 Task: Use LinkedIn to find people with the title 'Graphic Designer' who offer 'Computer Repair' services, are located in 'Zhangjiakou, Hebei, China', attended 'Kristu Jayanti College Autonomous', work in 'Applications, Electrical, and Electronic' industry, talk about '#customerrelations', and are currently at 'Urban Ladder'.
Action: Mouse moved to (631, 78)
Screenshot: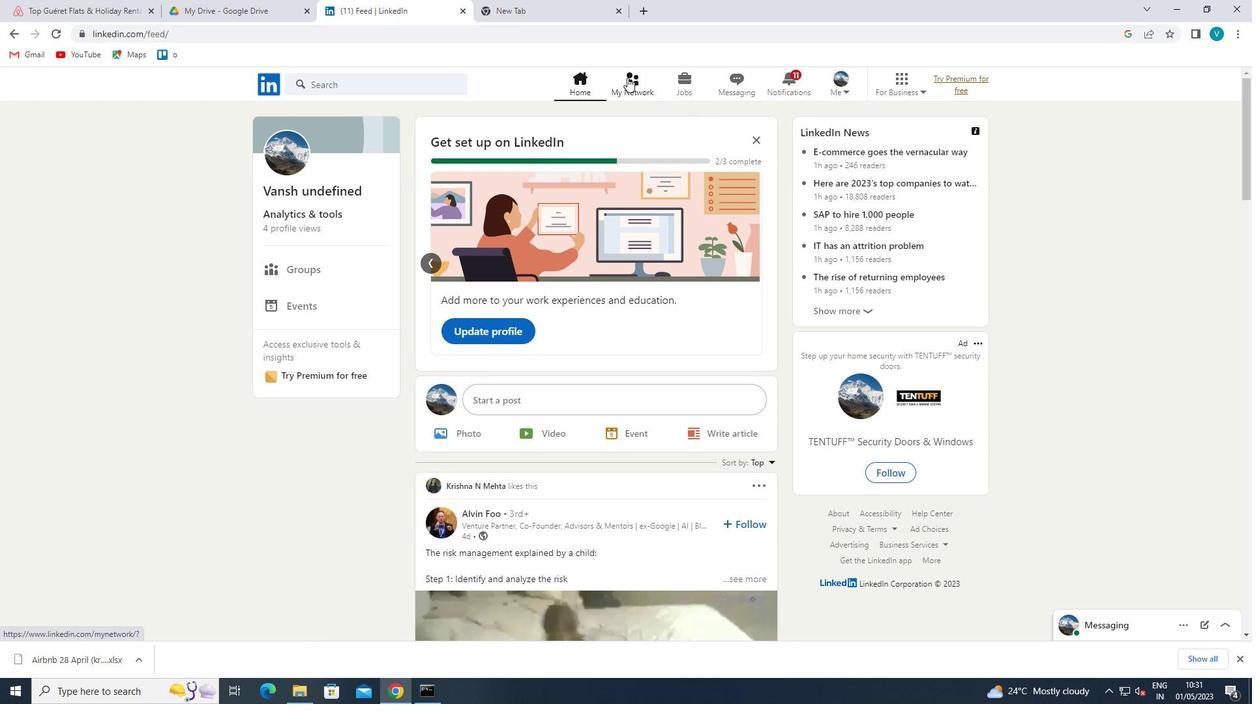 
Action: Mouse pressed left at (631, 78)
Screenshot: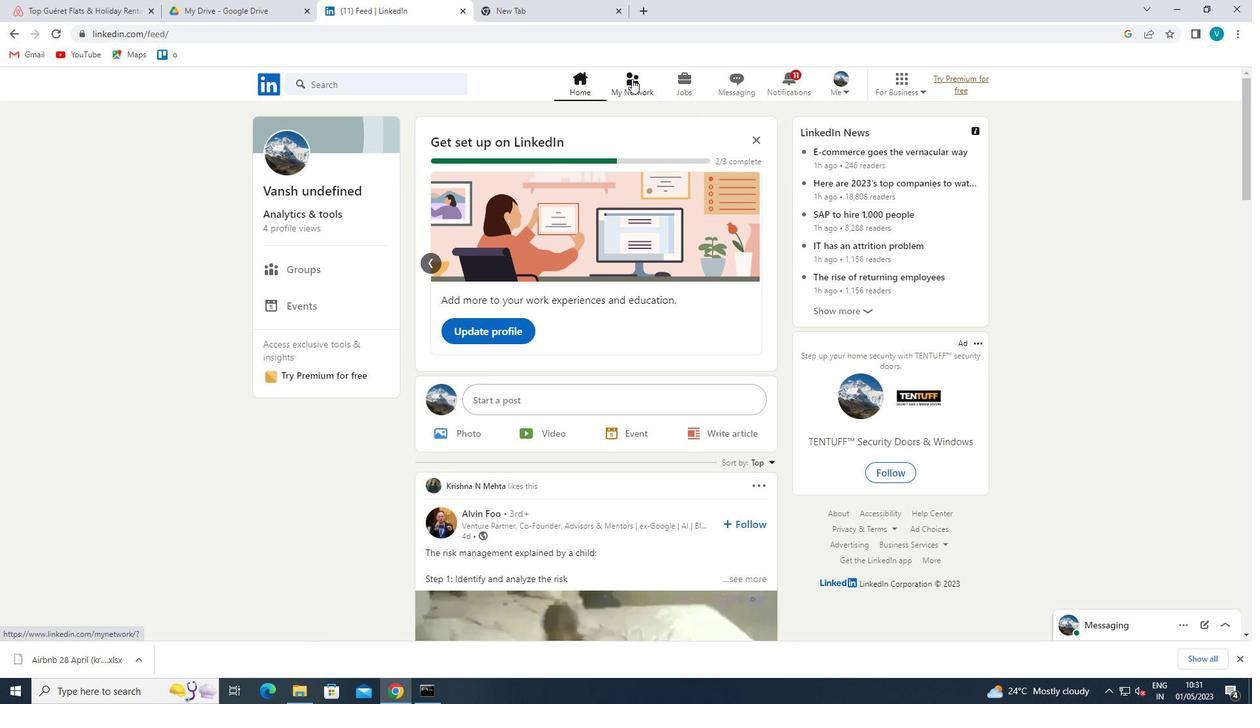 
Action: Mouse moved to (363, 150)
Screenshot: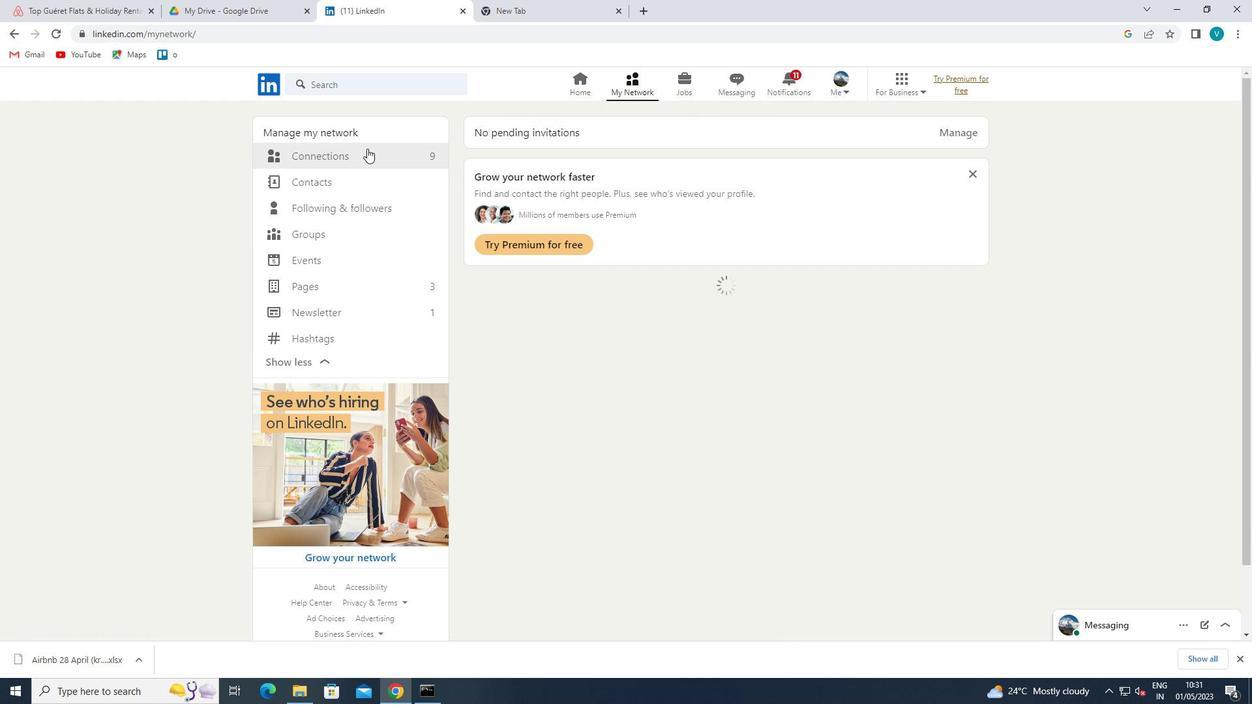 
Action: Mouse pressed left at (363, 150)
Screenshot: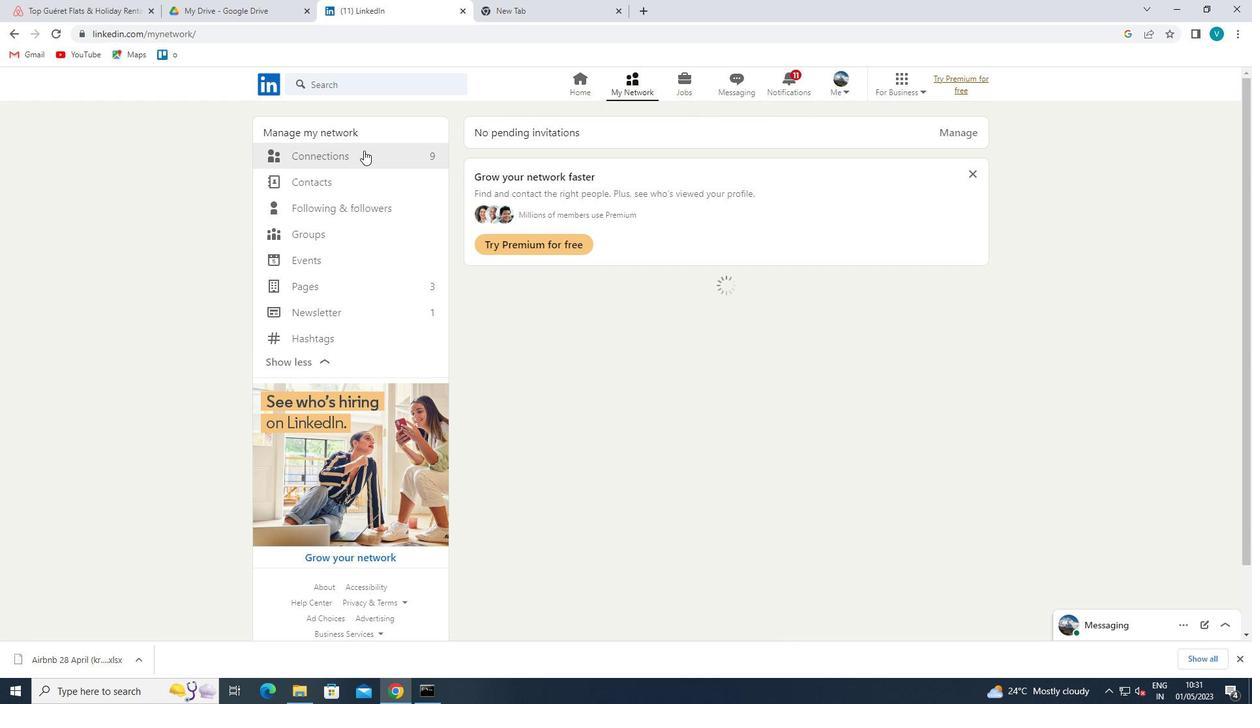 
Action: Mouse moved to (697, 155)
Screenshot: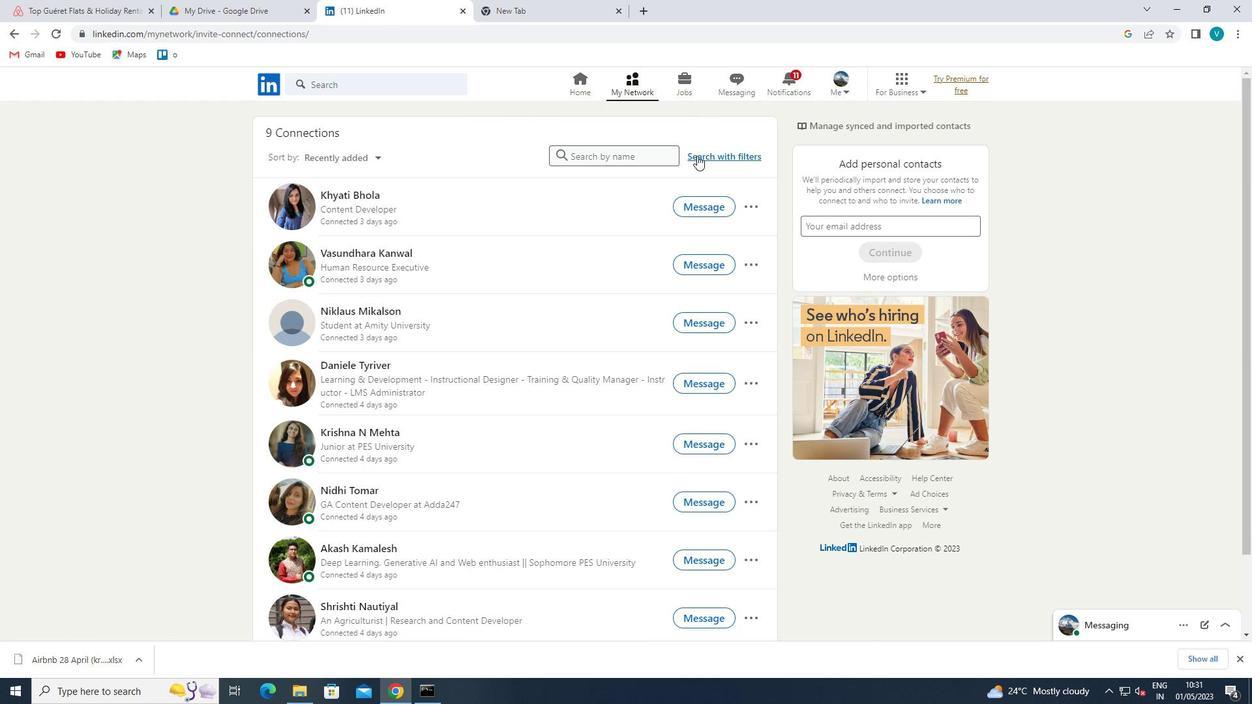 
Action: Mouse pressed left at (697, 155)
Screenshot: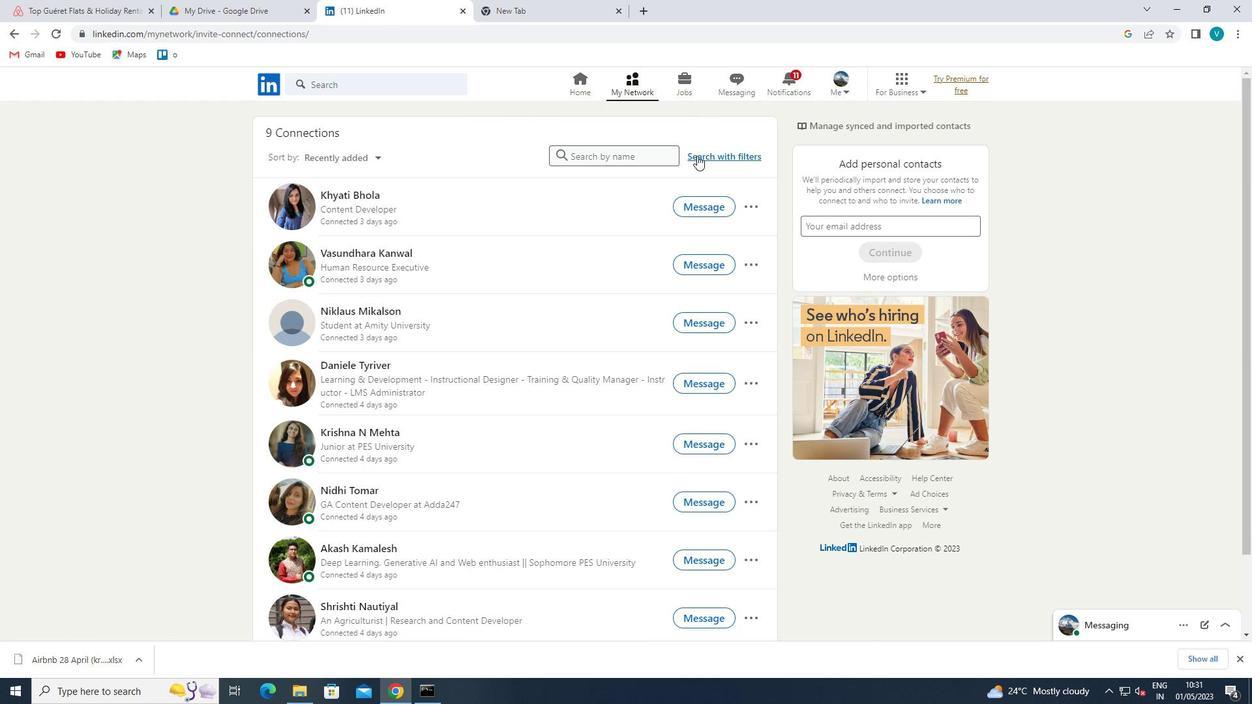 
Action: Mouse moved to (614, 123)
Screenshot: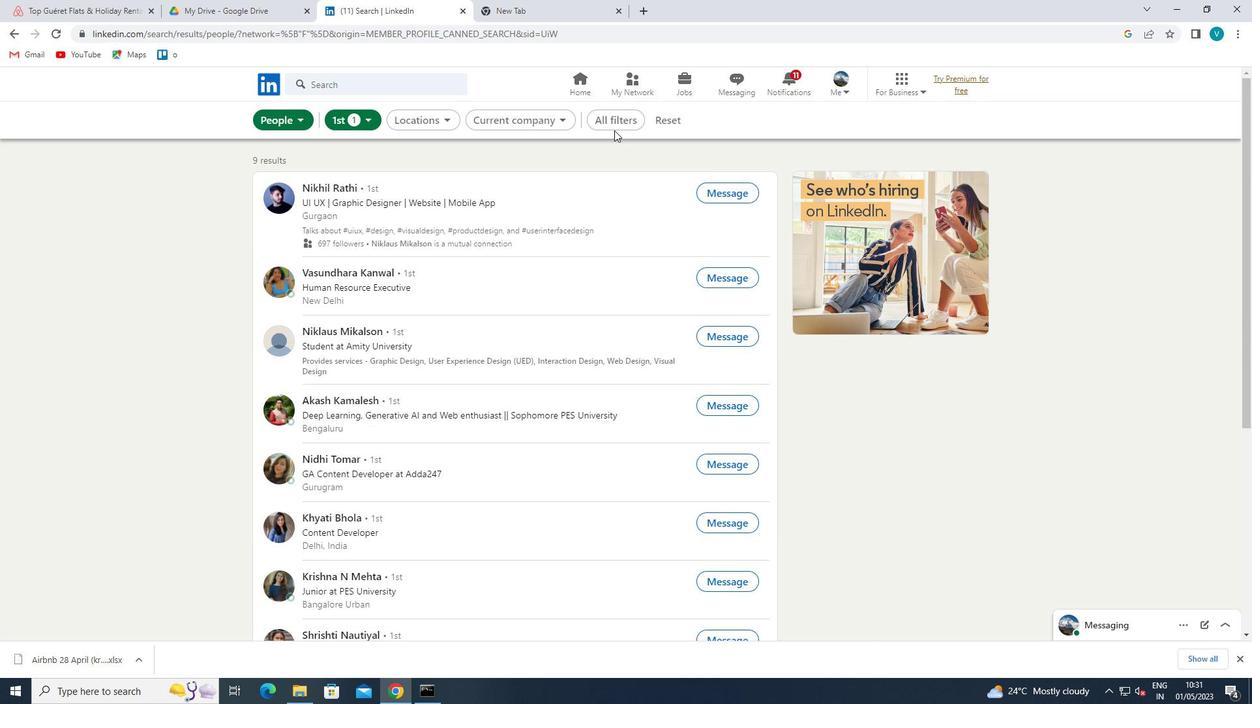 
Action: Mouse pressed left at (614, 123)
Screenshot: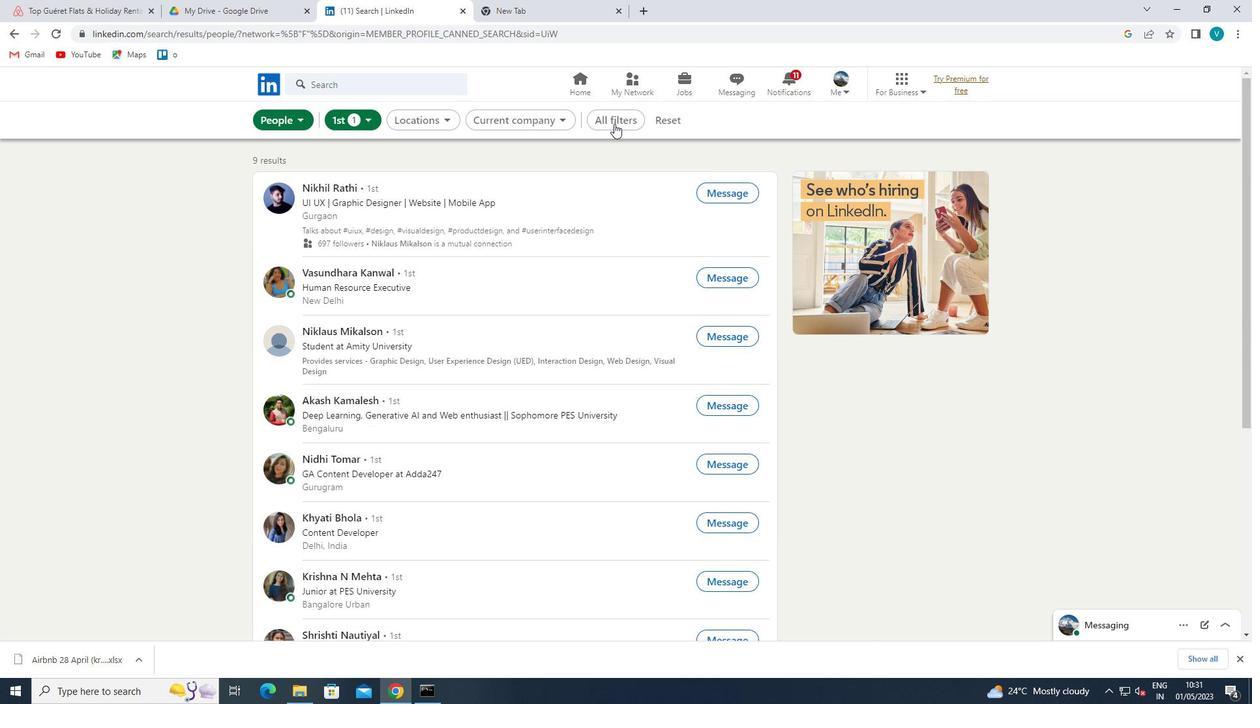 
Action: Mouse moved to (1021, 377)
Screenshot: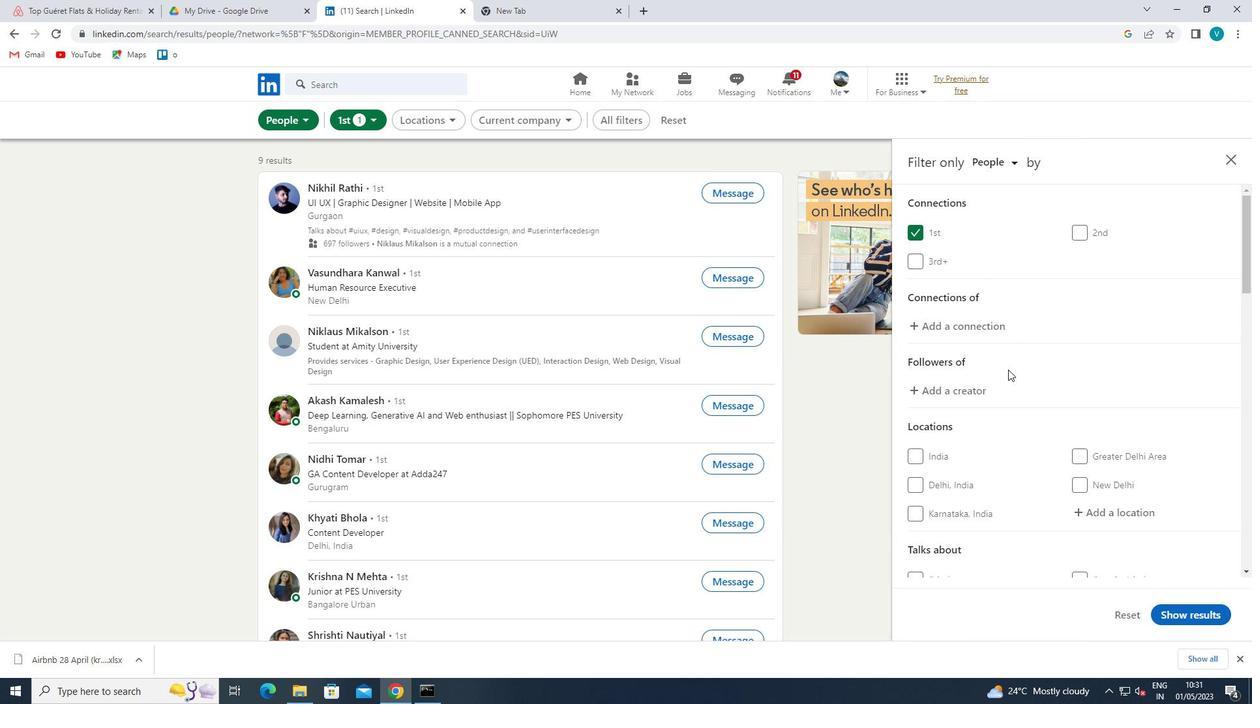 
Action: Mouse scrolled (1021, 376) with delta (0, 0)
Screenshot: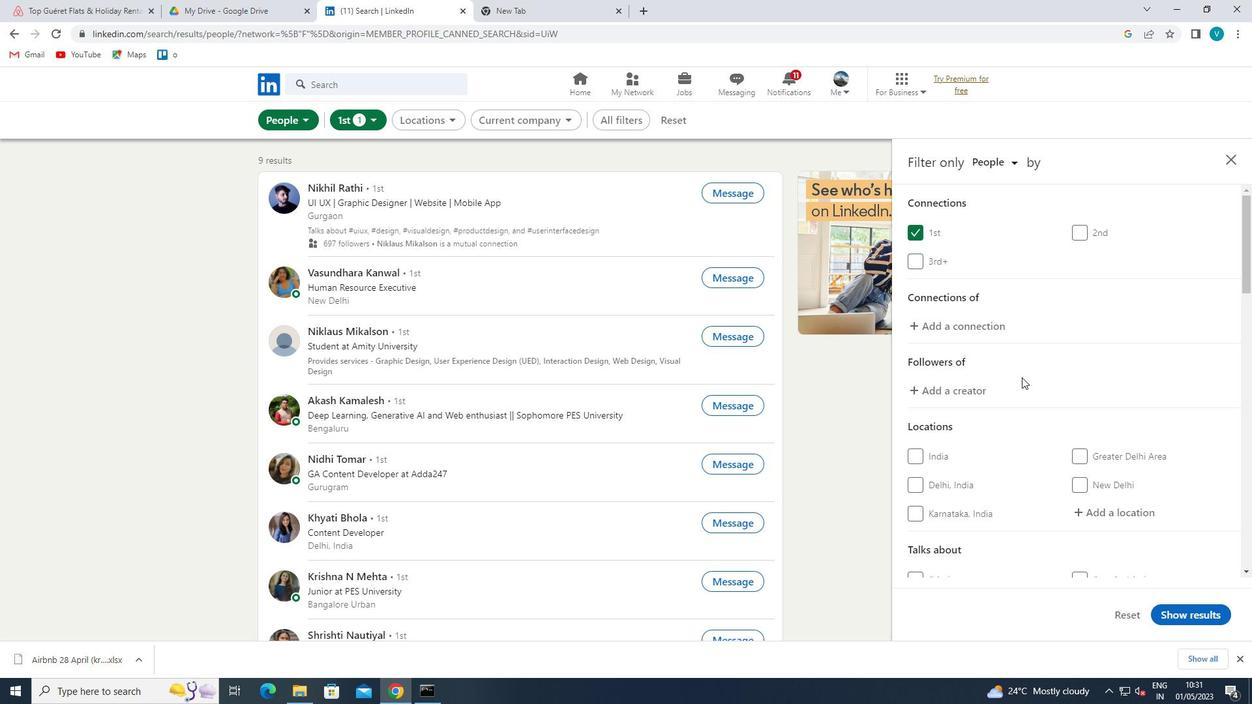 
Action: Mouse moved to (1127, 438)
Screenshot: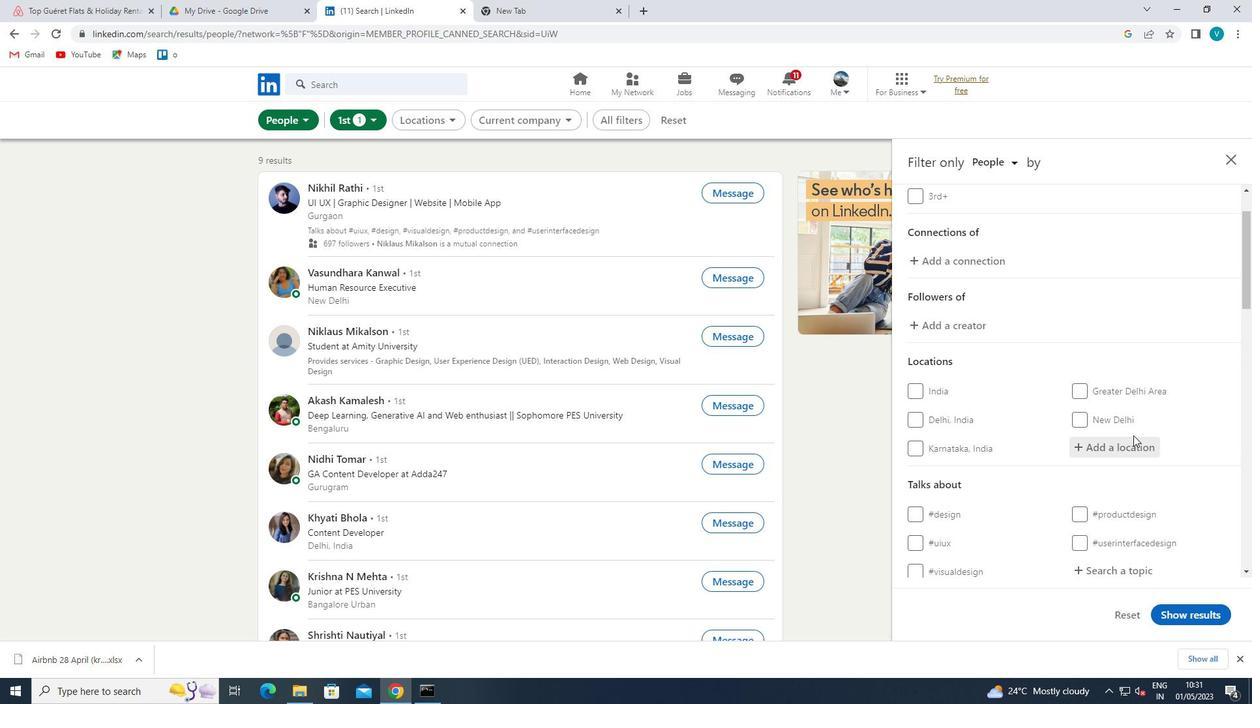 
Action: Mouse pressed left at (1127, 438)
Screenshot: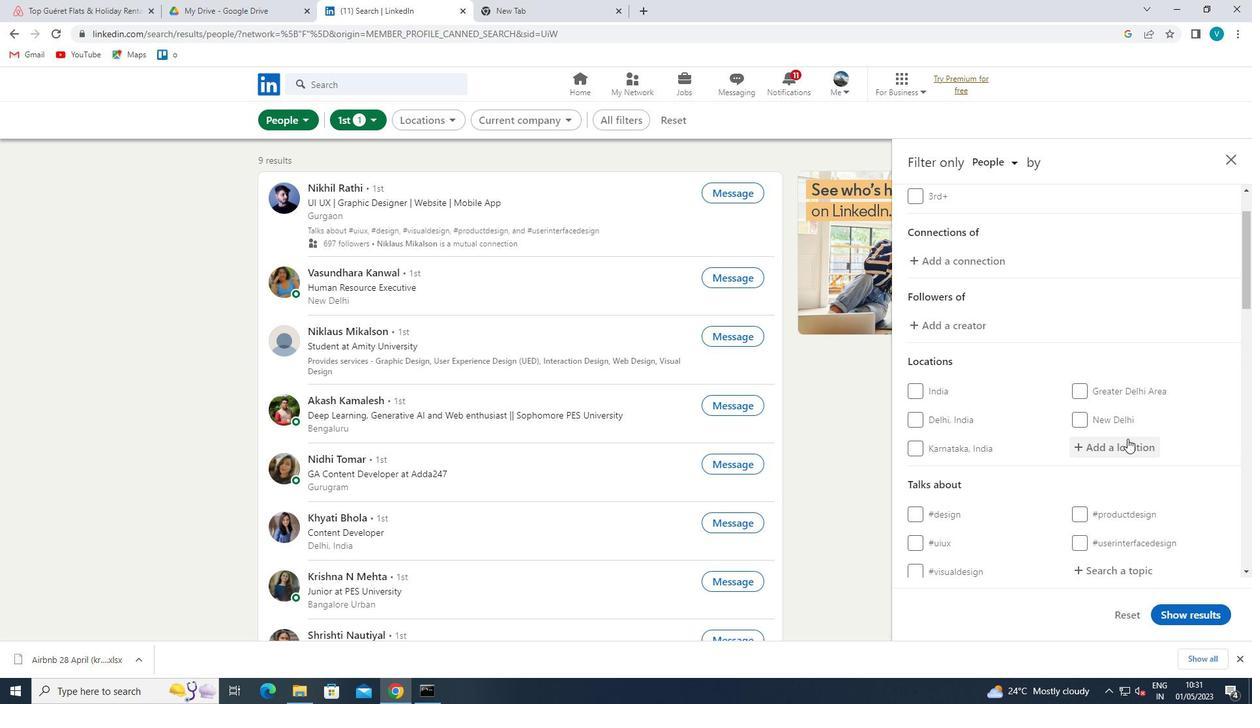 
Action: Mouse moved to (562, 280)
Screenshot: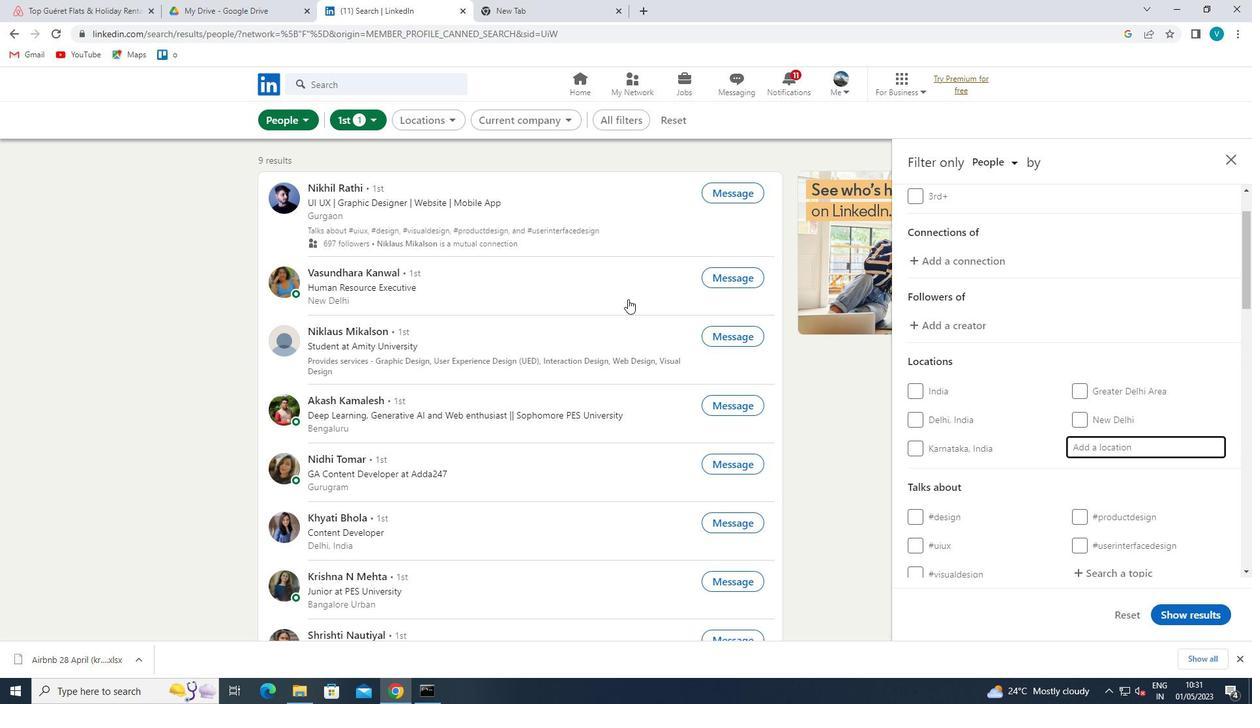 
Action: Key pressed <Key.shift>ZHANG
Screenshot: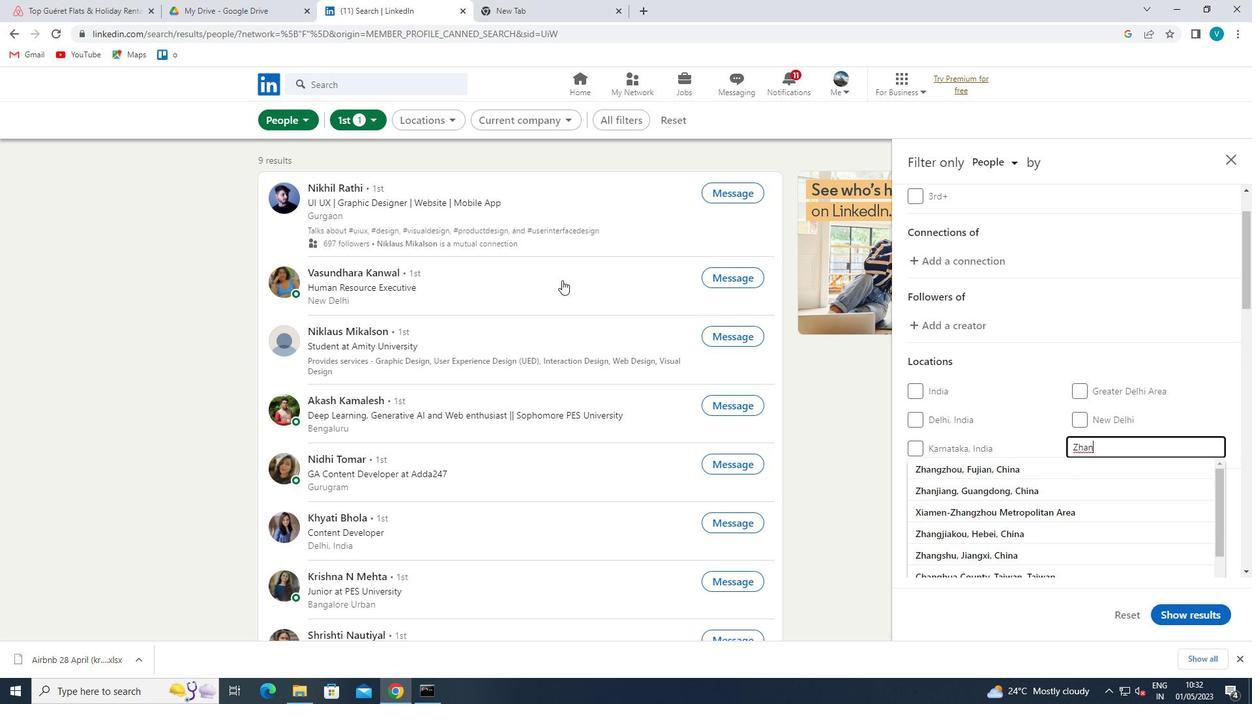 
Action: Mouse moved to (562, 280)
Screenshot: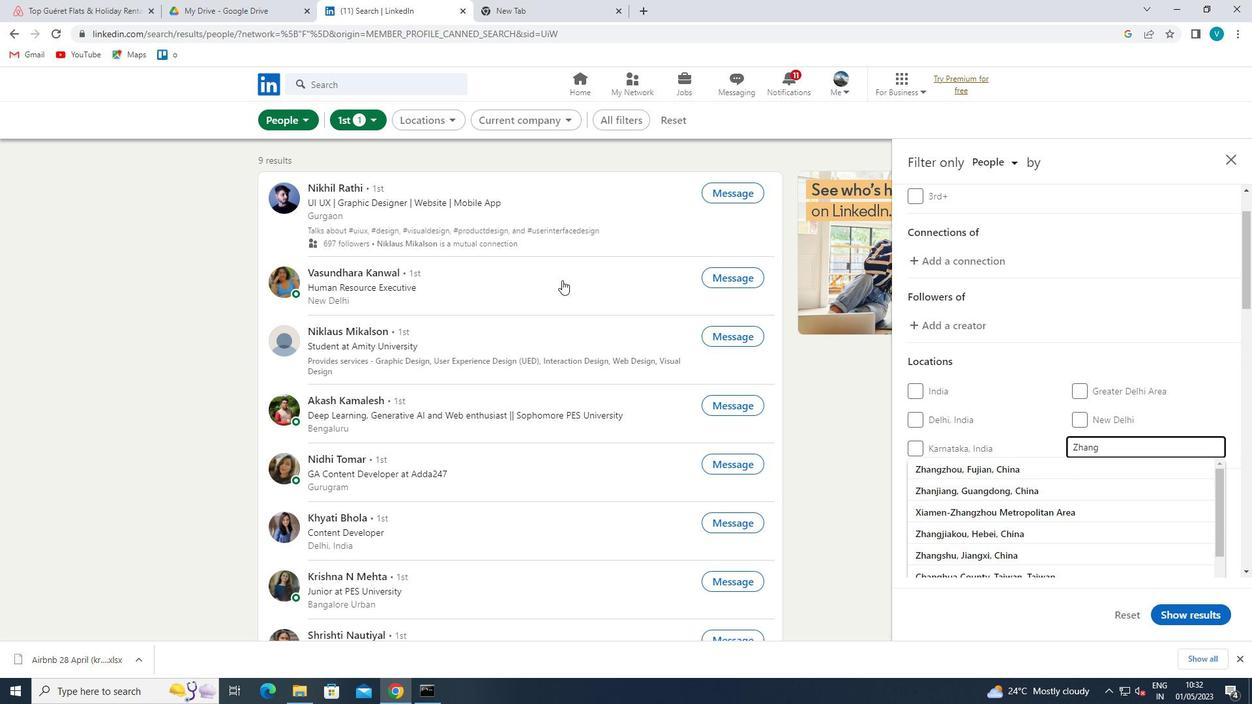 
Action: Key pressed H<Key.backspace>JIAKOU
Screenshot: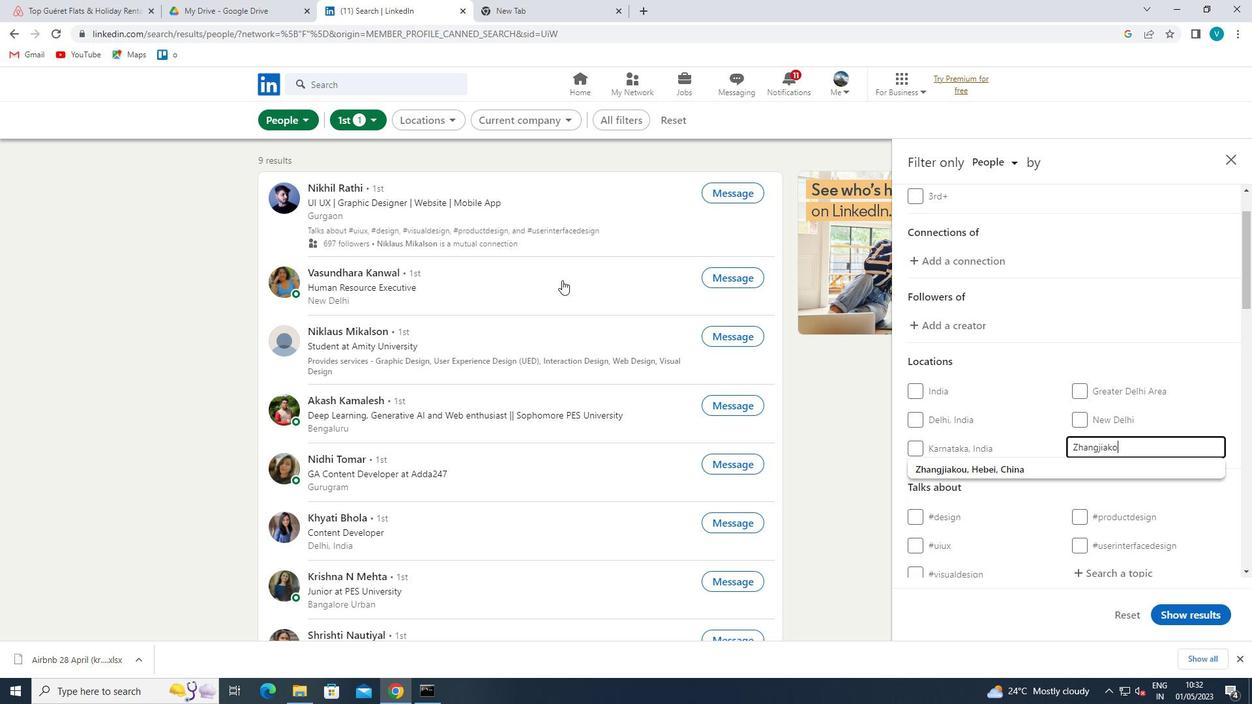 
Action: Mouse moved to (1021, 470)
Screenshot: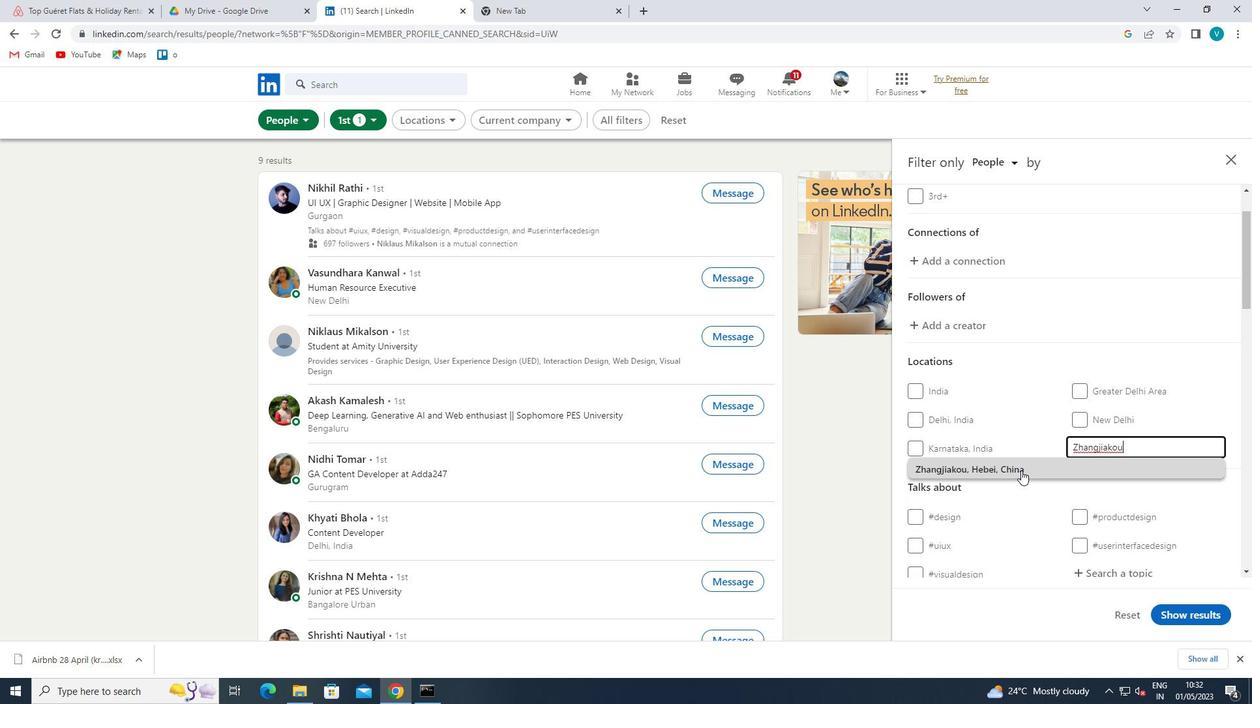 
Action: Mouse pressed left at (1021, 470)
Screenshot: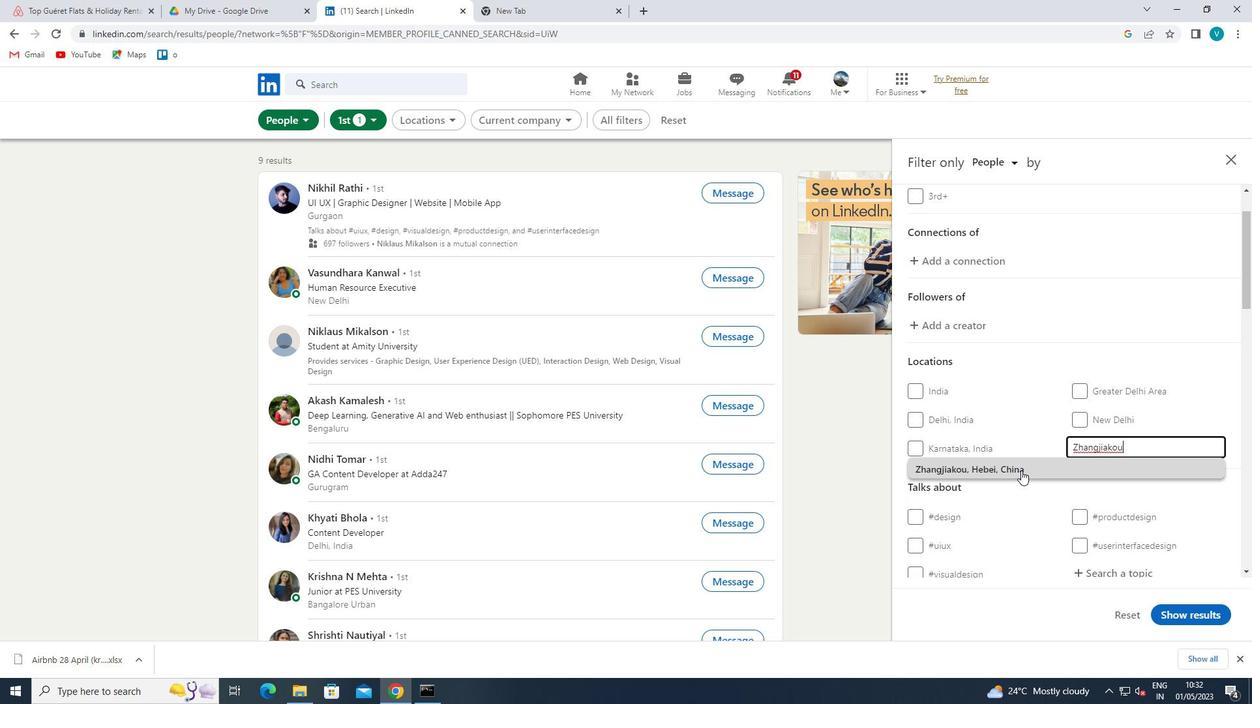 
Action: Mouse moved to (1027, 466)
Screenshot: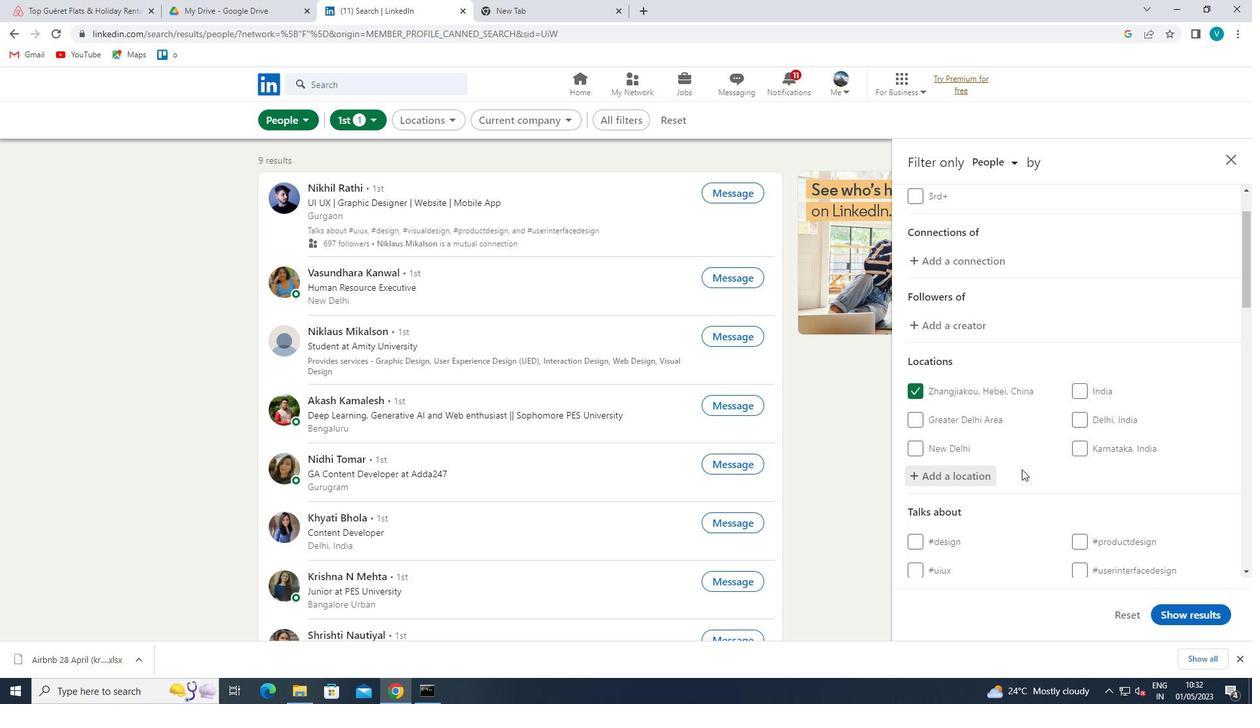 
Action: Mouse scrolled (1027, 465) with delta (0, 0)
Screenshot: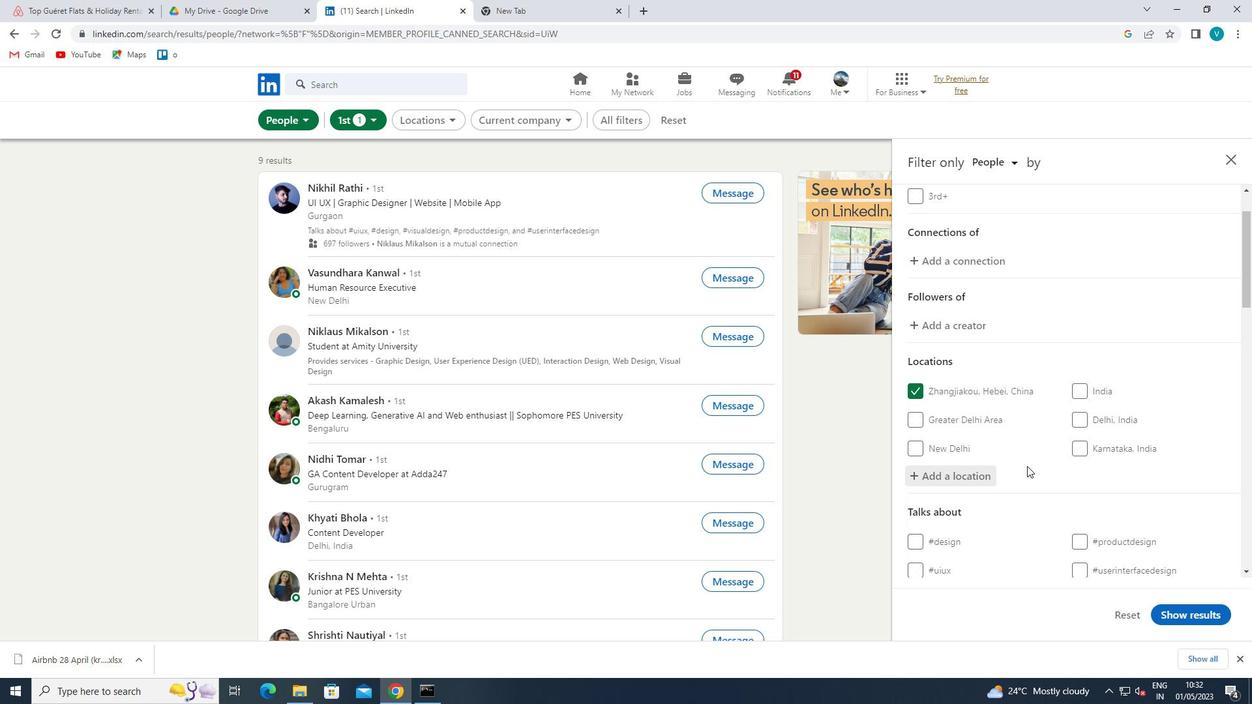 
Action: Mouse scrolled (1027, 465) with delta (0, 0)
Screenshot: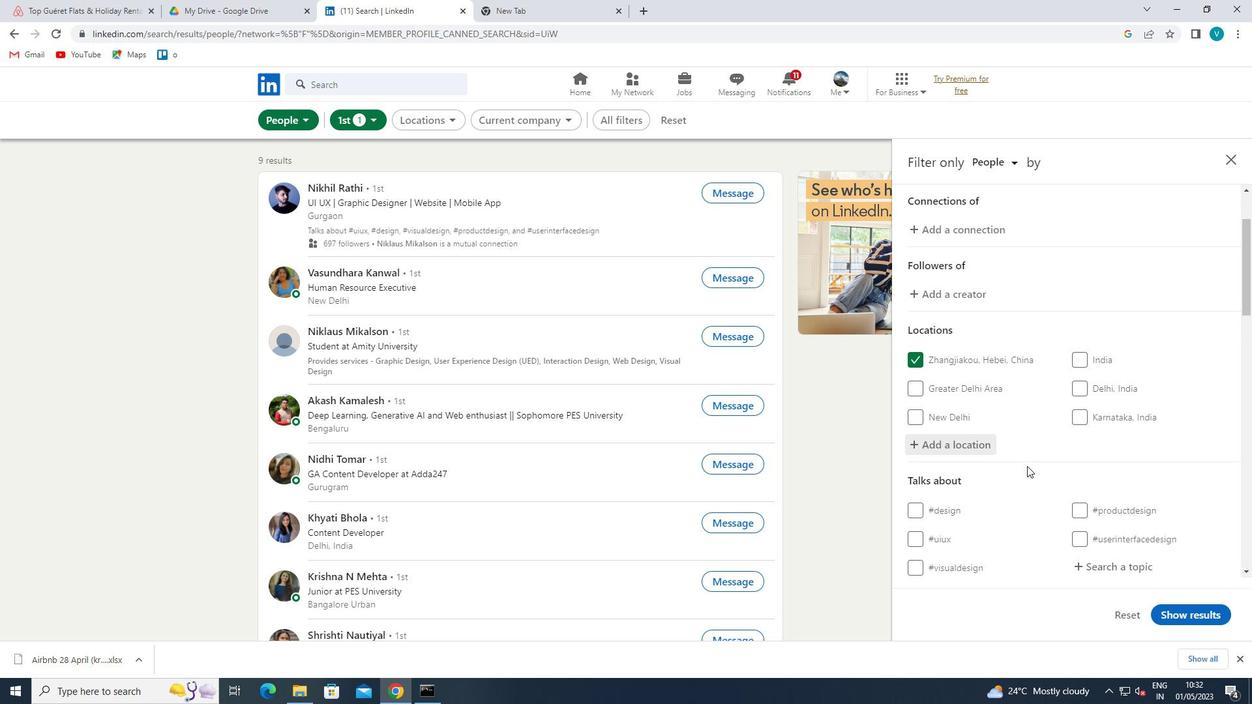 
Action: Mouse moved to (1111, 457)
Screenshot: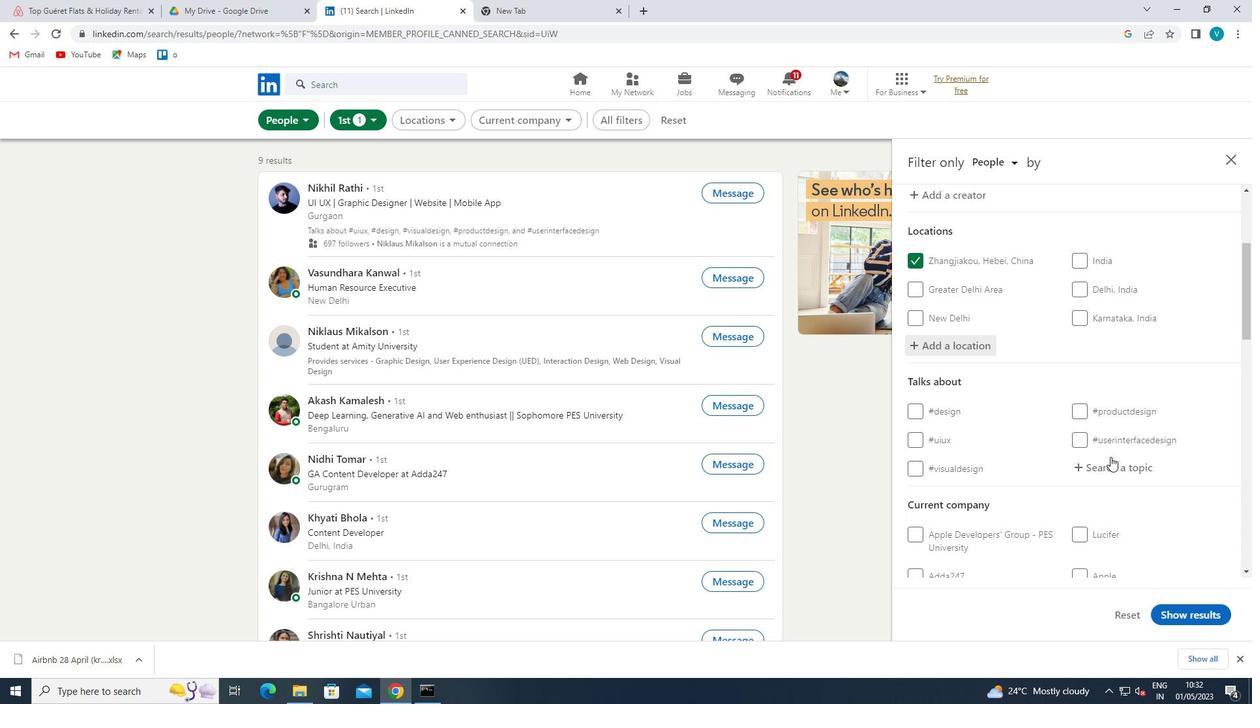 
Action: Mouse pressed left at (1111, 457)
Screenshot: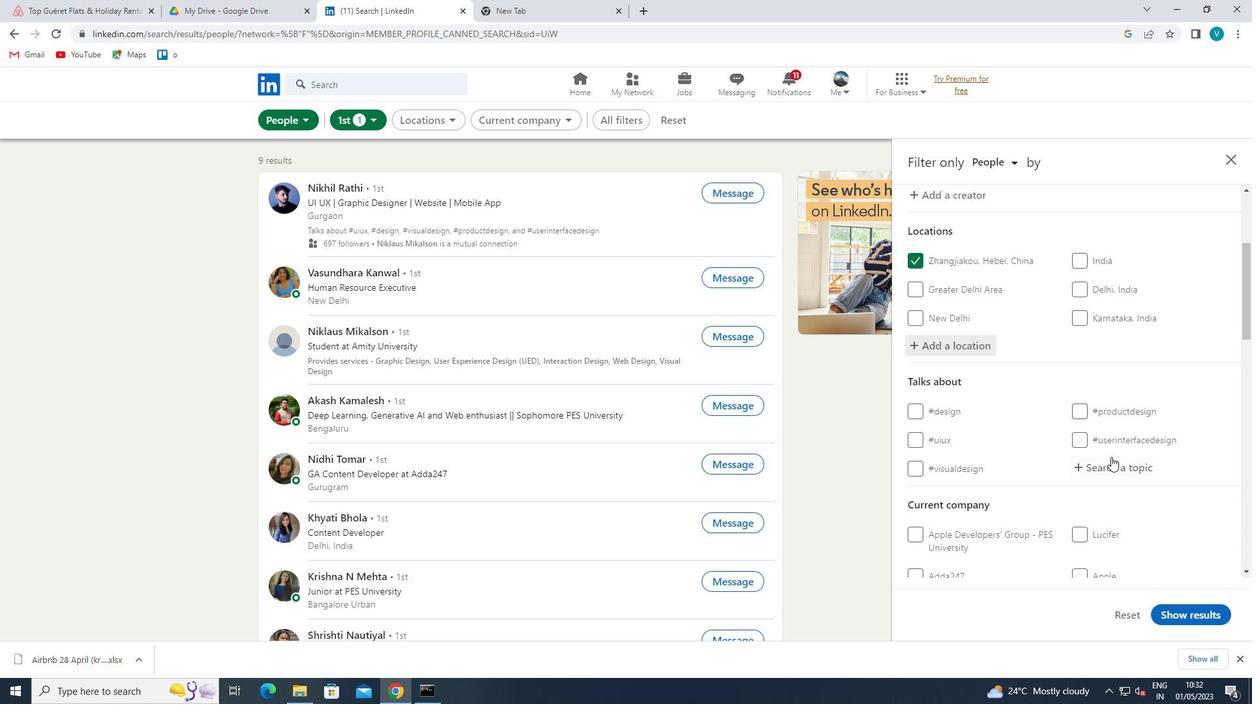
Action: Mouse moved to (1031, 438)
Screenshot: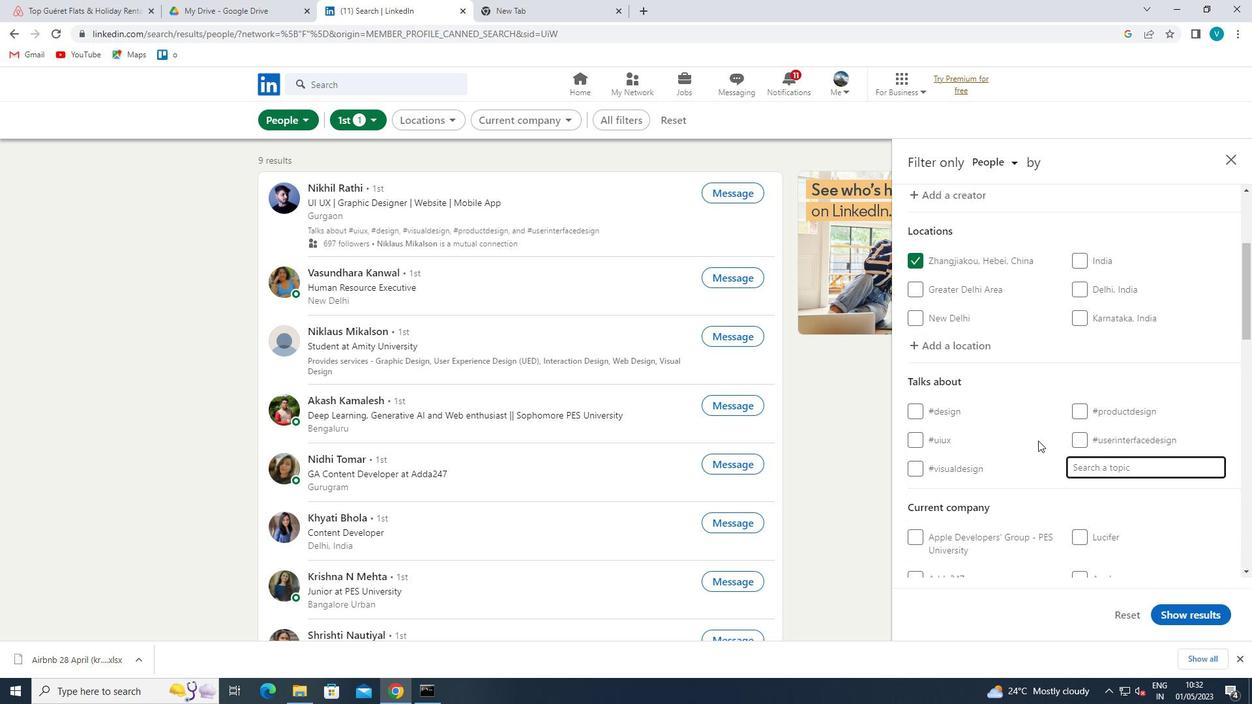 
Action: Key pressed <Key.shift>#CUI<Key.backspace>STOMERRELATIONS
Screenshot: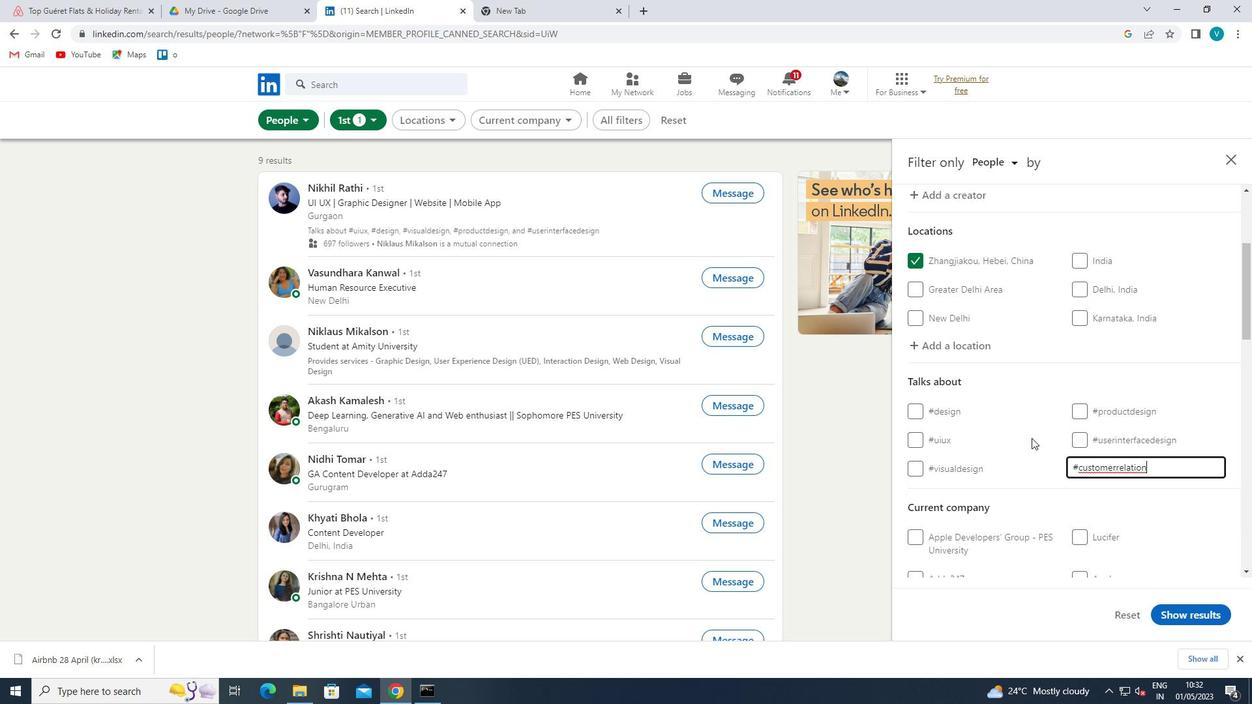 
Action: Mouse moved to (1051, 488)
Screenshot: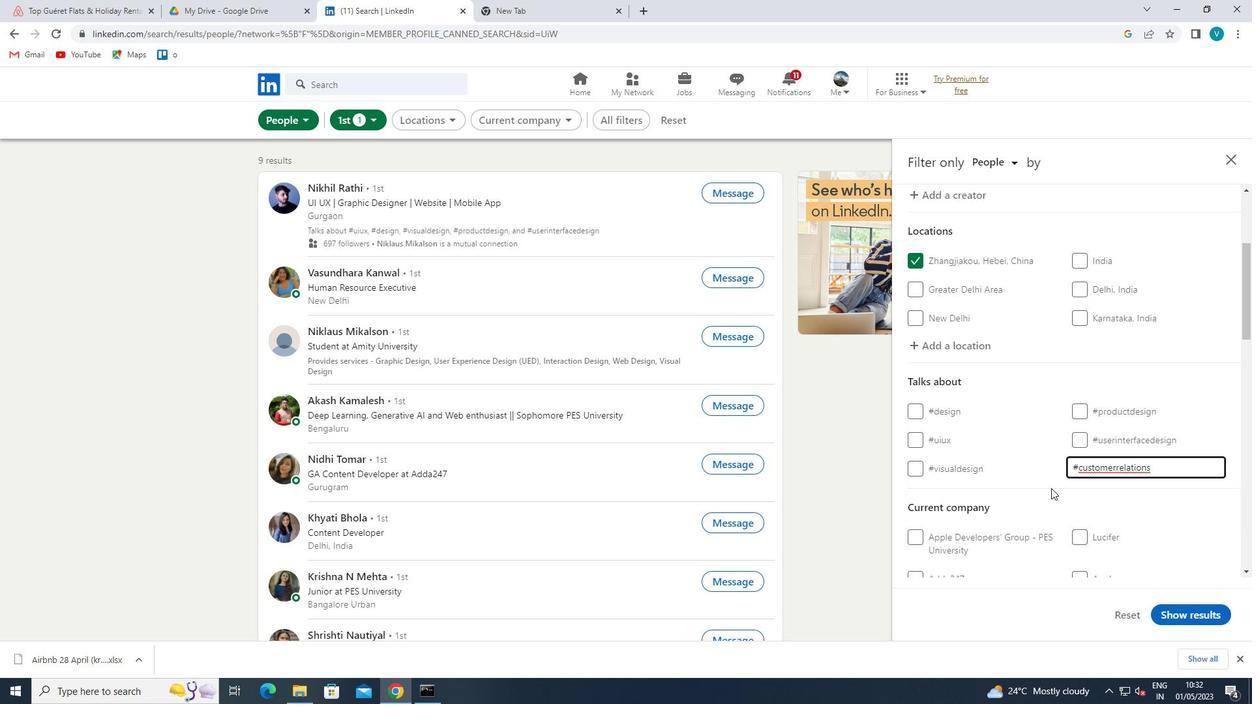 
Action: Mouse pressed left at (1051, 488)
Screenshot: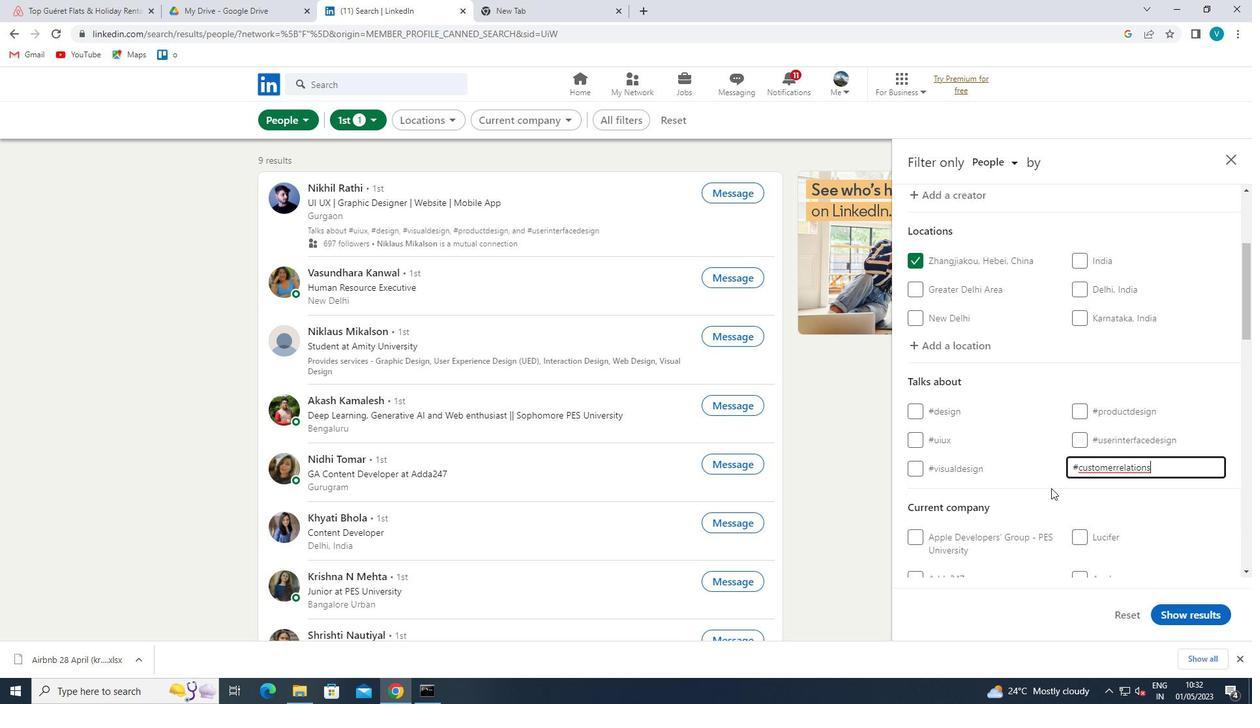 
Action: Mouse moved to (1051, 489)
Screenshot: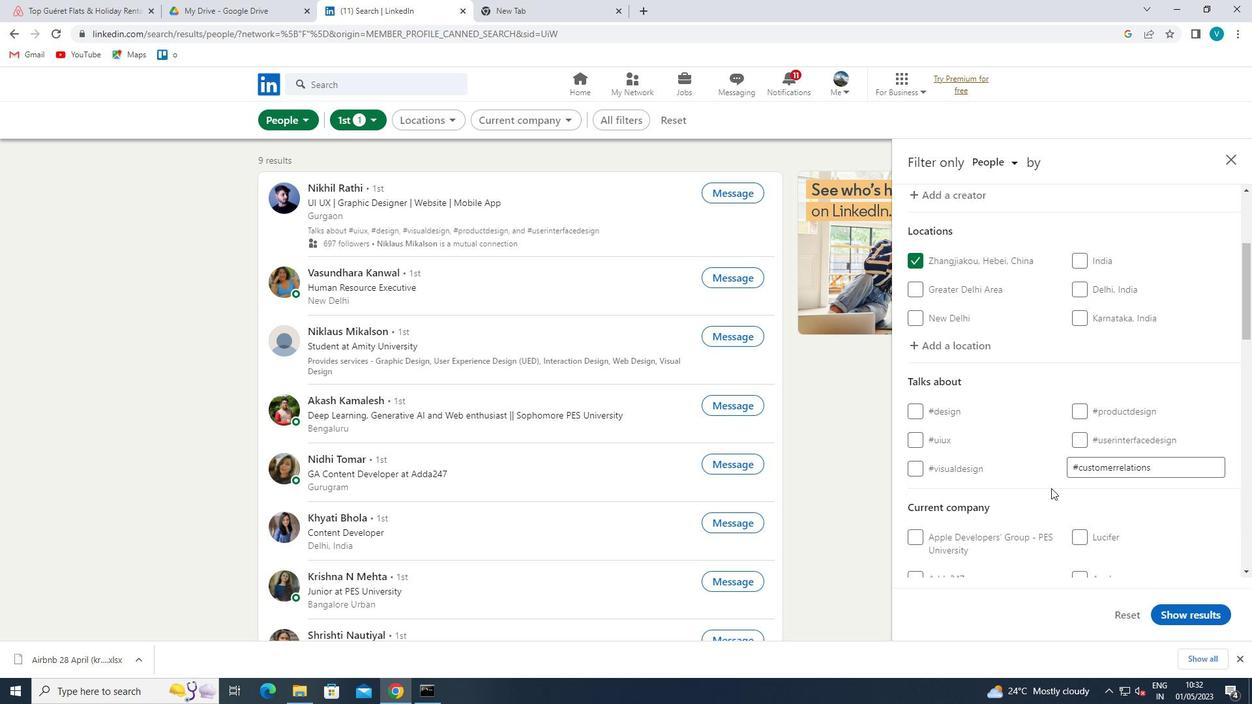 
Action: Mouse scrolled (1051, 488) with delta (0, 0)
Screenshot: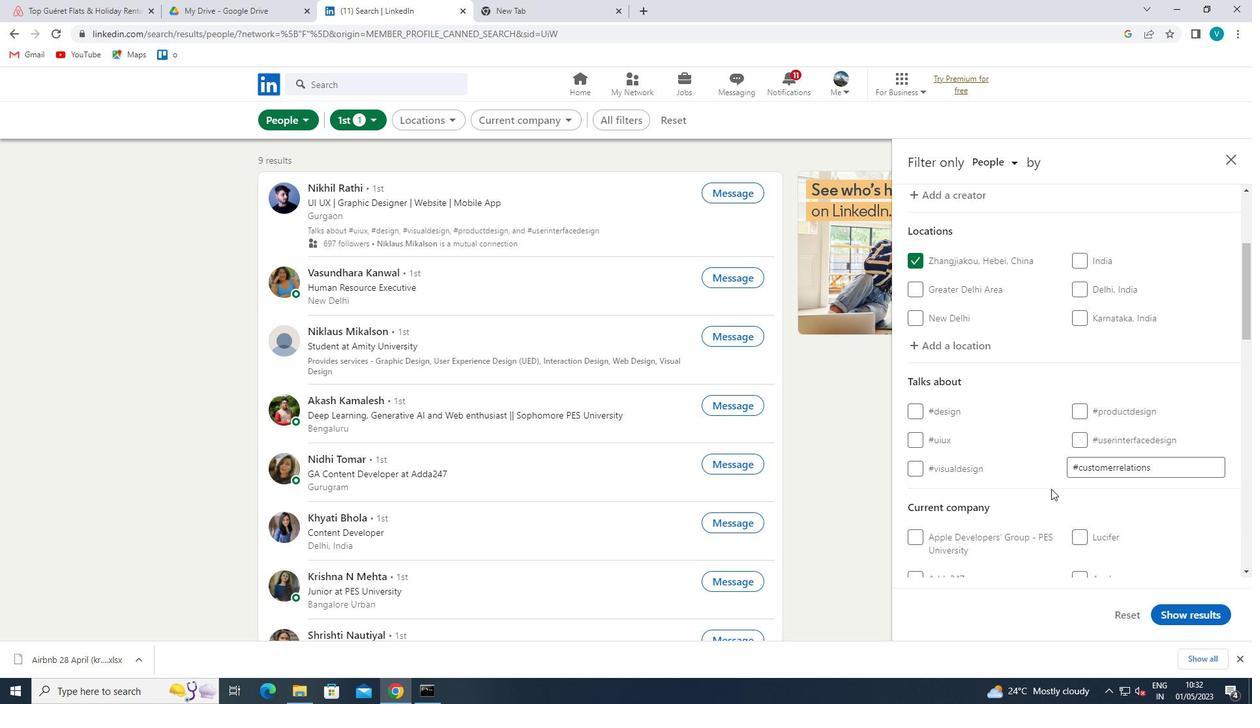 
Action: Mouse scrolled (1051, 488) with delta (0, 0)
Screenshot: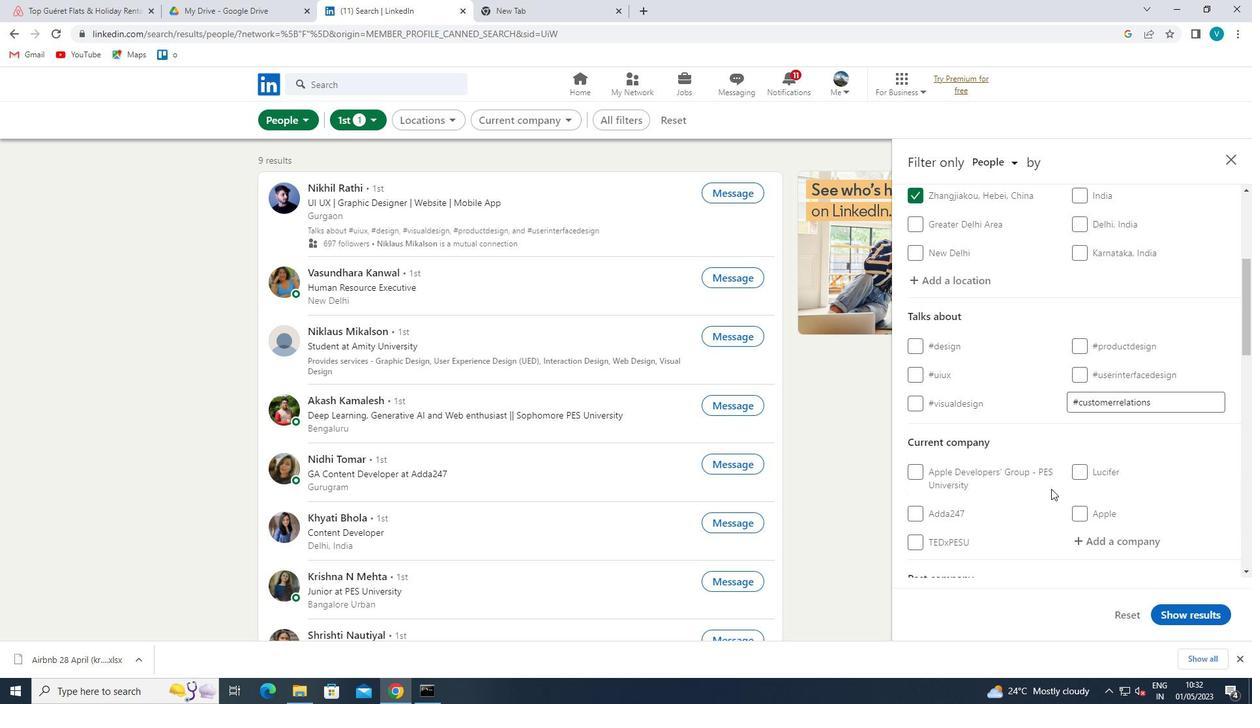 
Action: Mouse scrolled (1051, 488) with delta (0, 0)
Screenshot: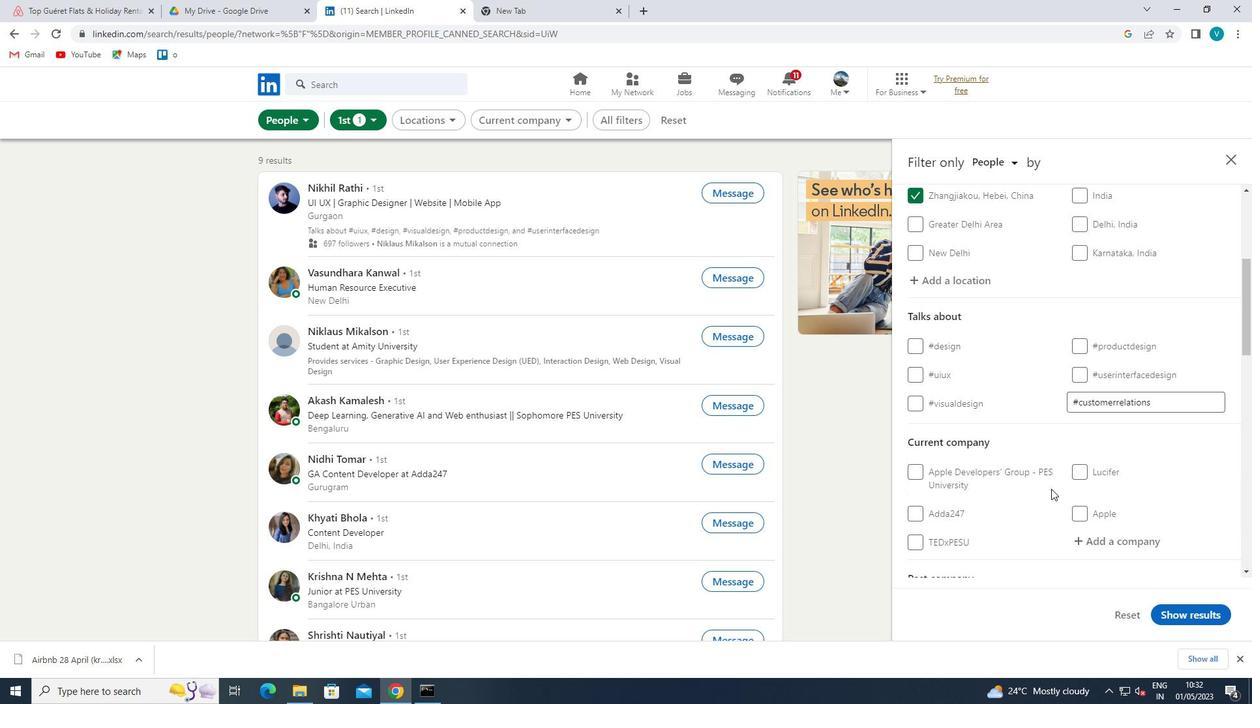 
Action: Mouse scrolled (1051, 488) with delta (0, 0)
Screenshot: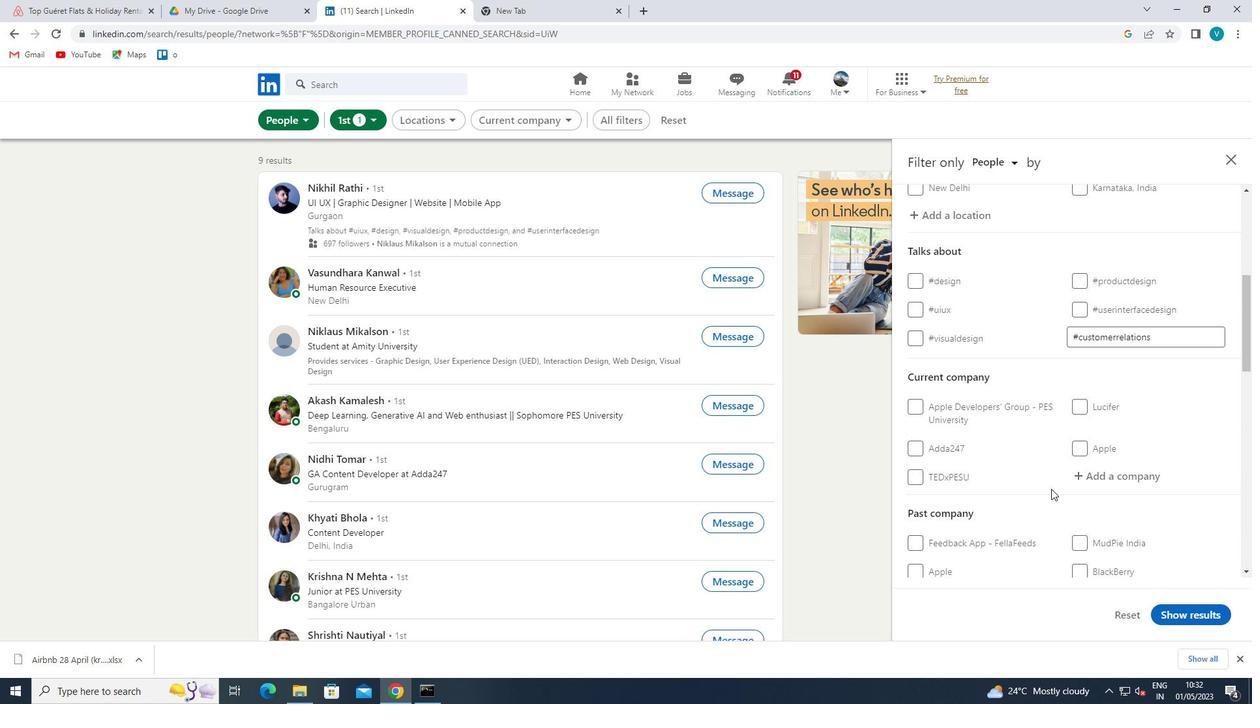 
Action: Mouse scrolled (1051, 488) with delta (0, 0)
Screenshot: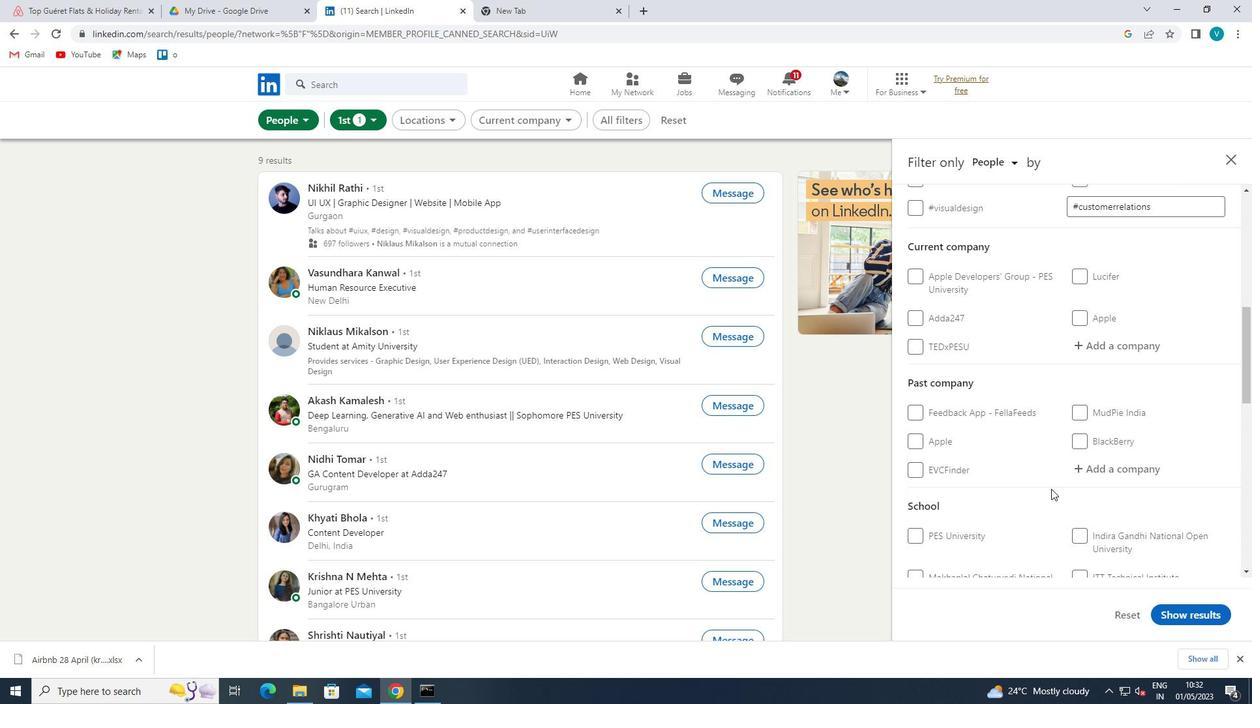 
Action: Mouse scrolled (1051, 488) with delta (0, 0)
Screenshot: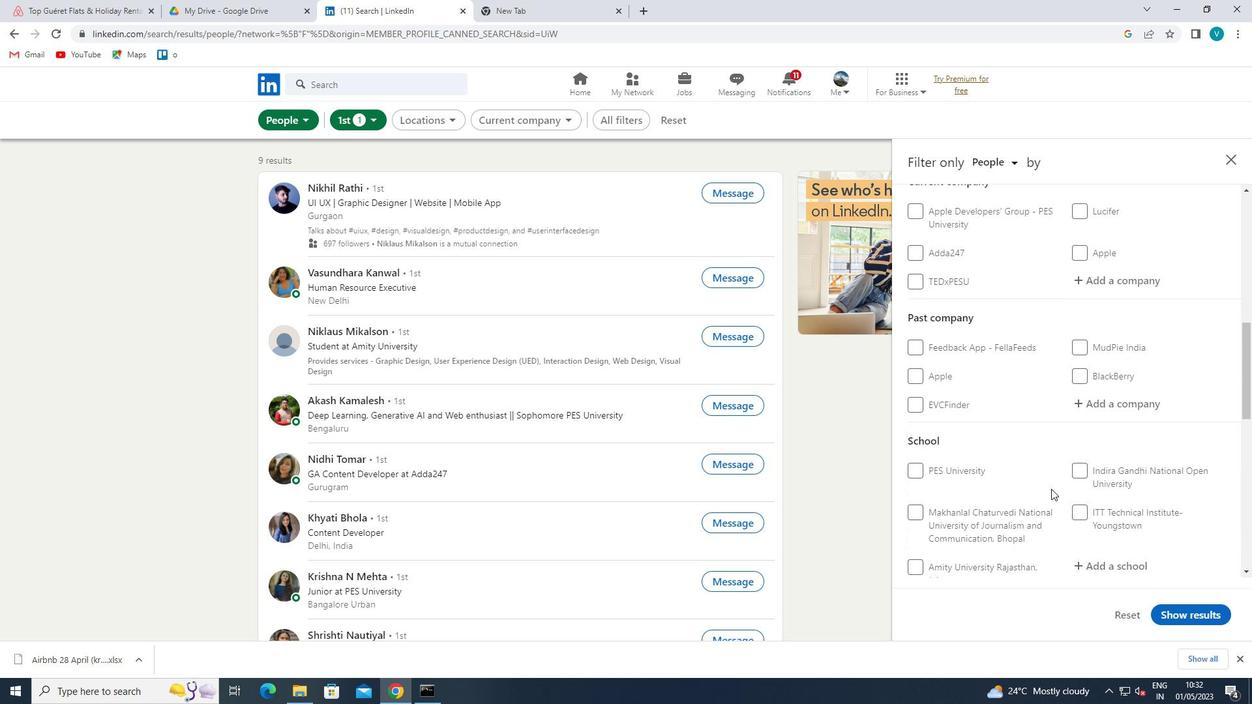 
Action: Mouse scrolled (1051, 488) with delta (0, 0)
Screenshot: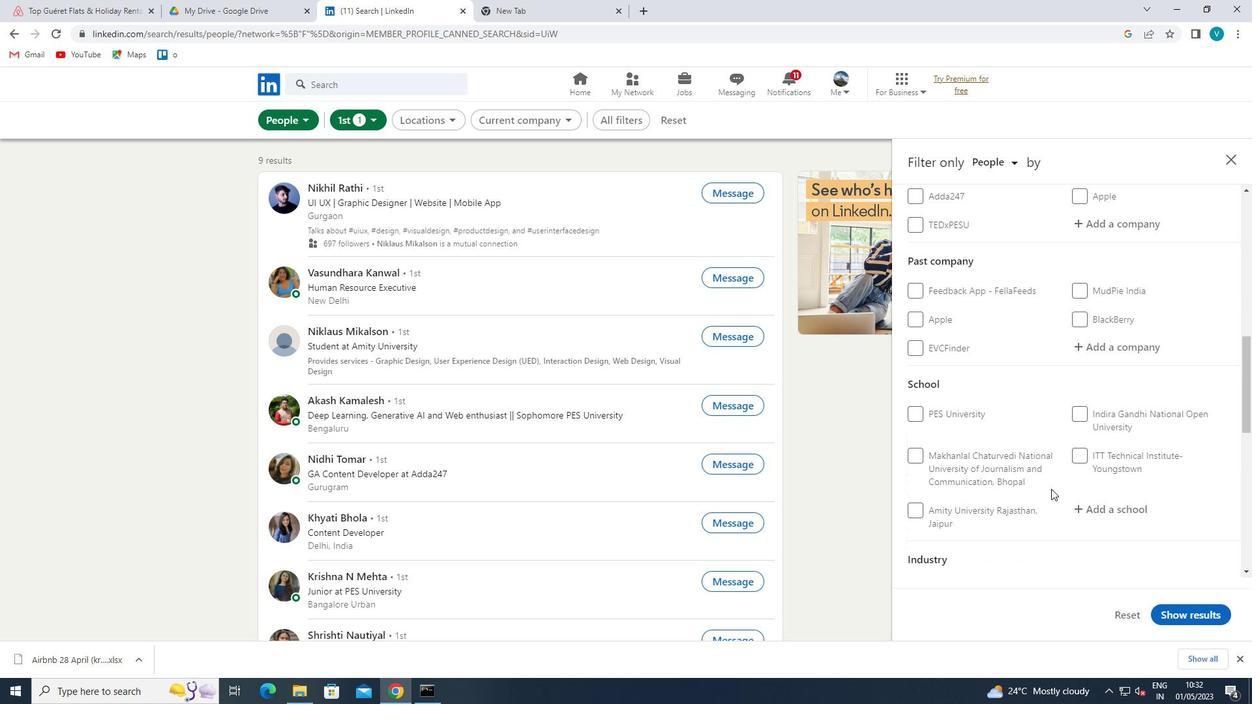 
Action: Mouse scrolled (1051, 488) with delta (0, 0)
Screenshot: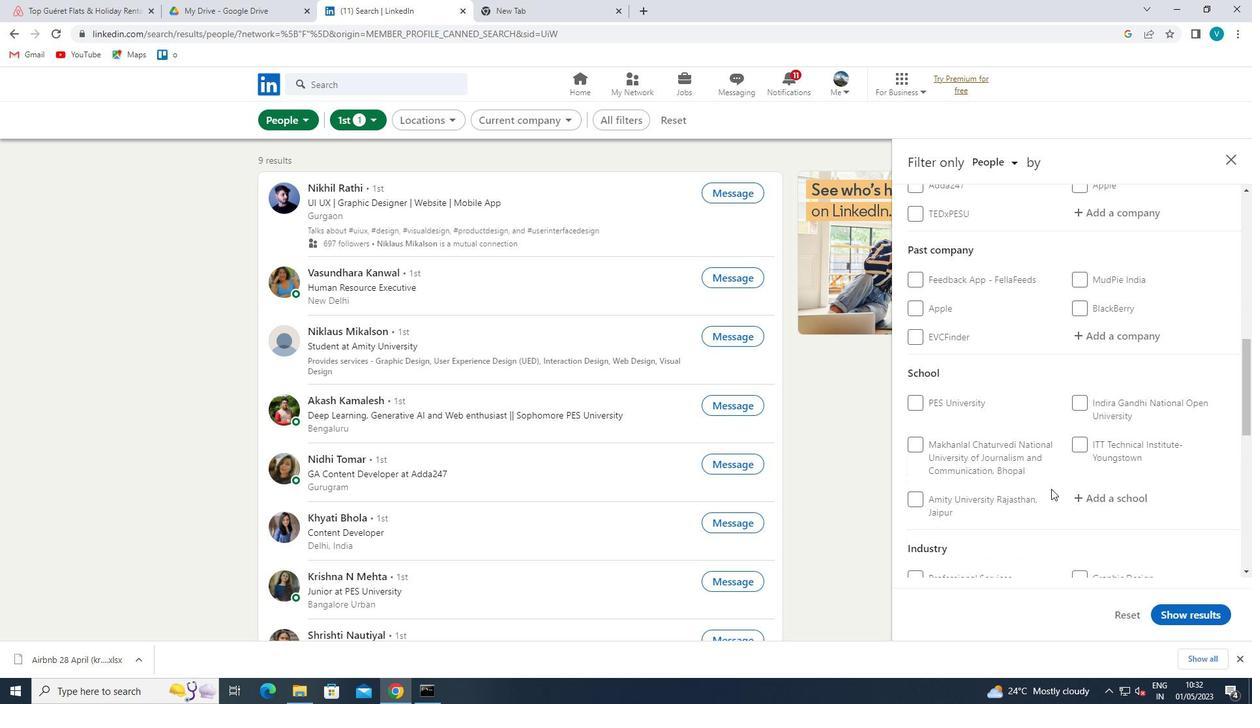 
Action: Mouse scrolled (1051, 488) with delta (0, 0)
Screenshot: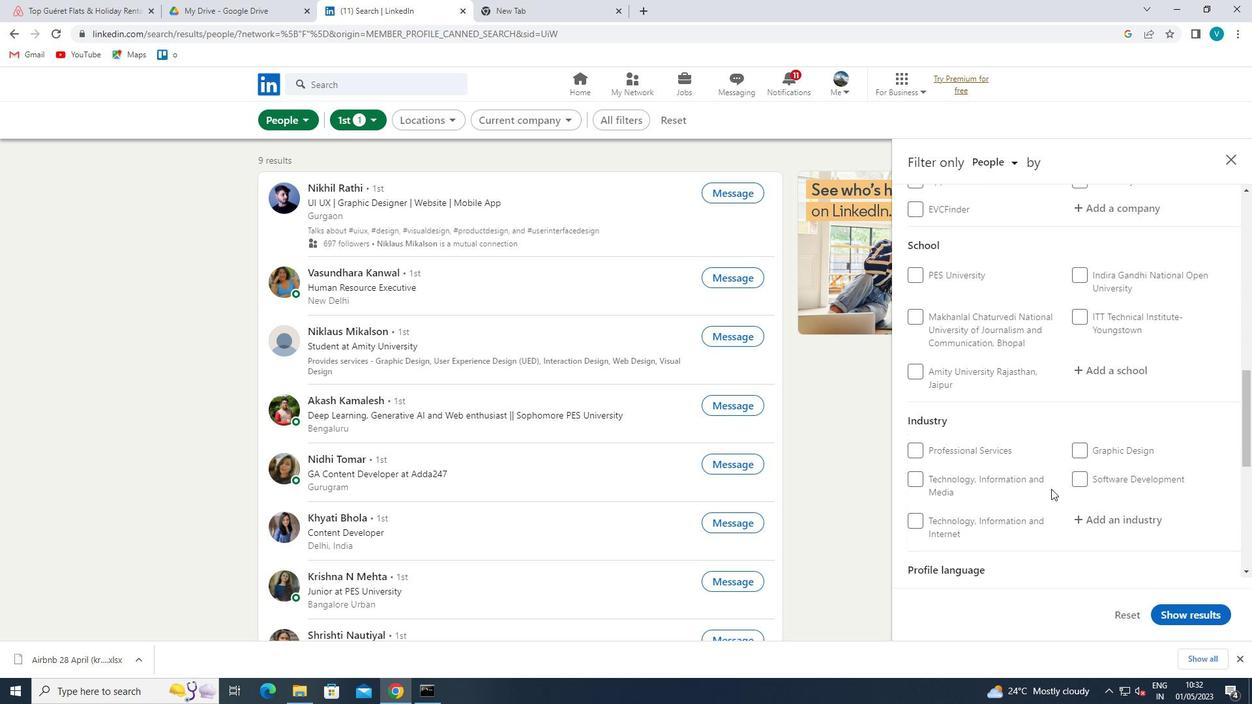 
Action: Mouse scrolled (1051, 489) with delta (0, 0)
Screenshot: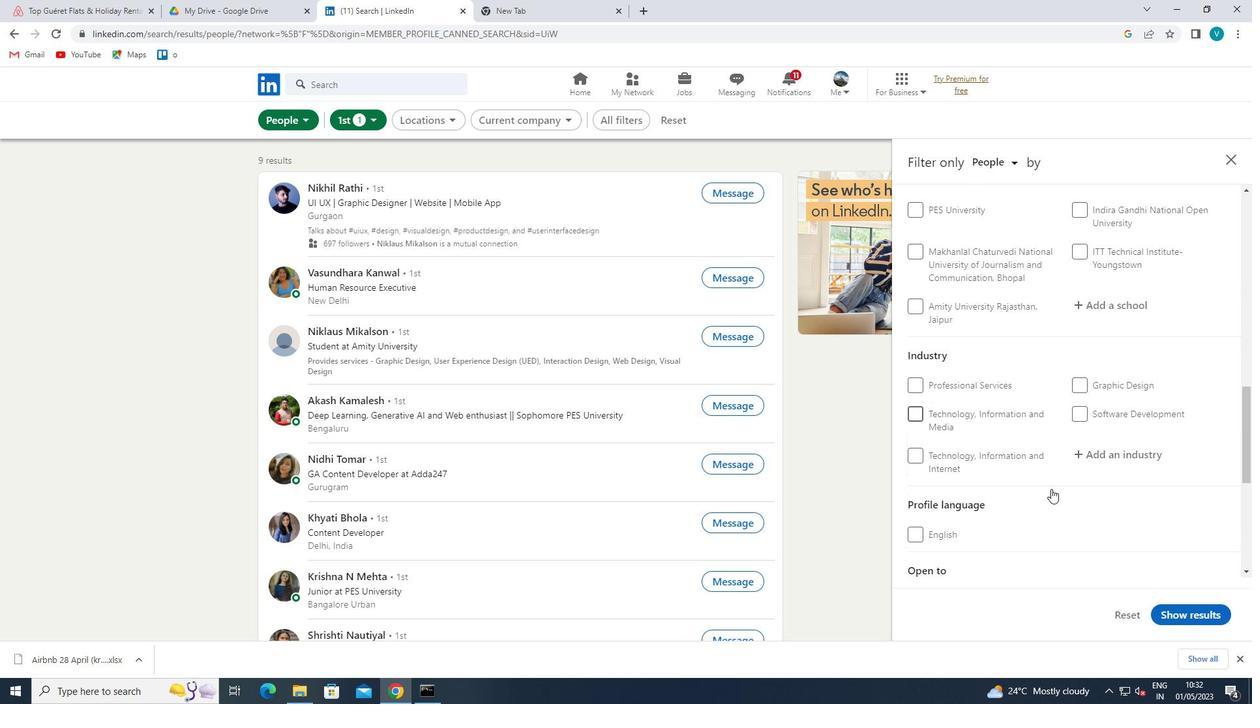 
Action: Mouse scrolled (1051, 489) with delta (0, 0)
Screenshot: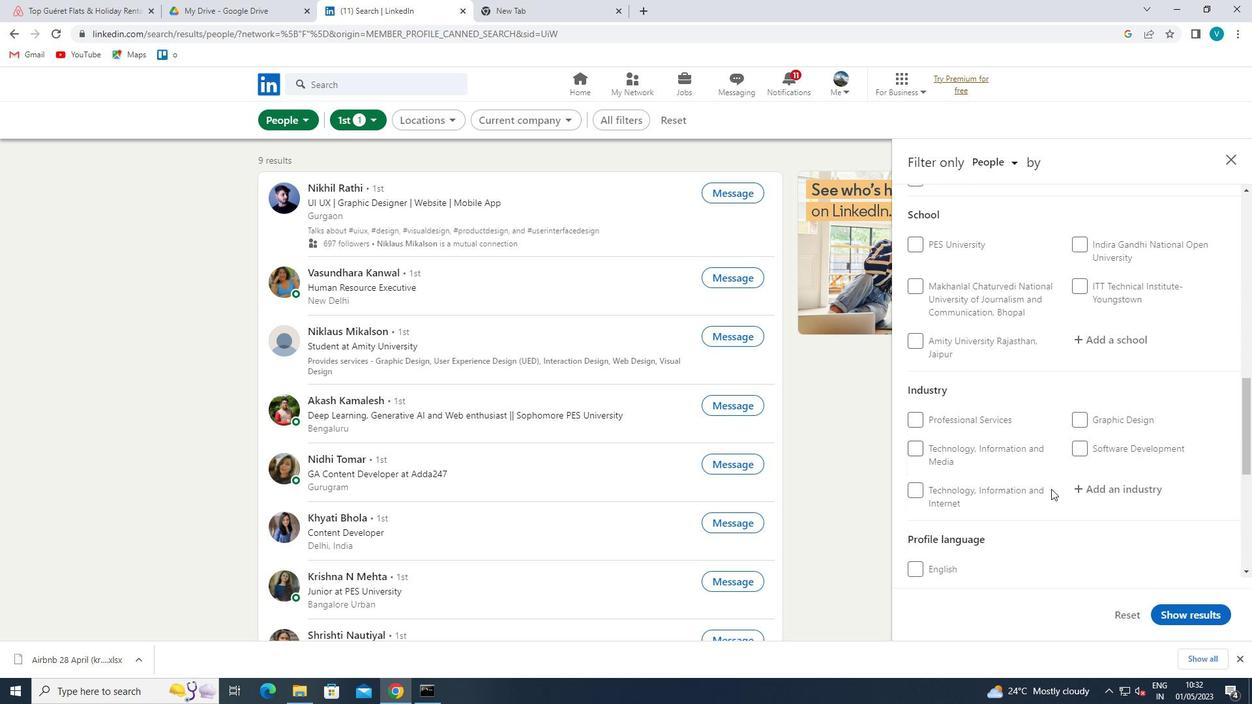 
Action: Mouse scrolled (1051, 489) with delta (0, 0)
Screenshot: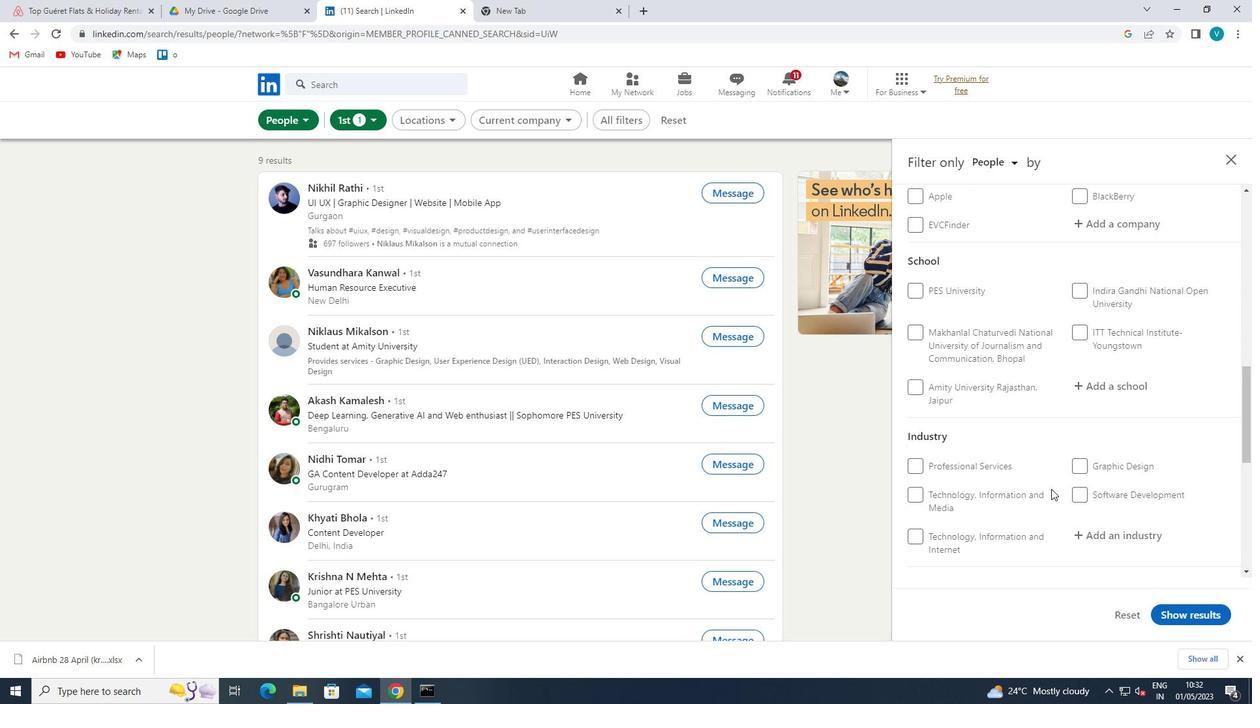 
Action: Mouse scrolled (1051, 489) with delta (0, 0)
Screenshot: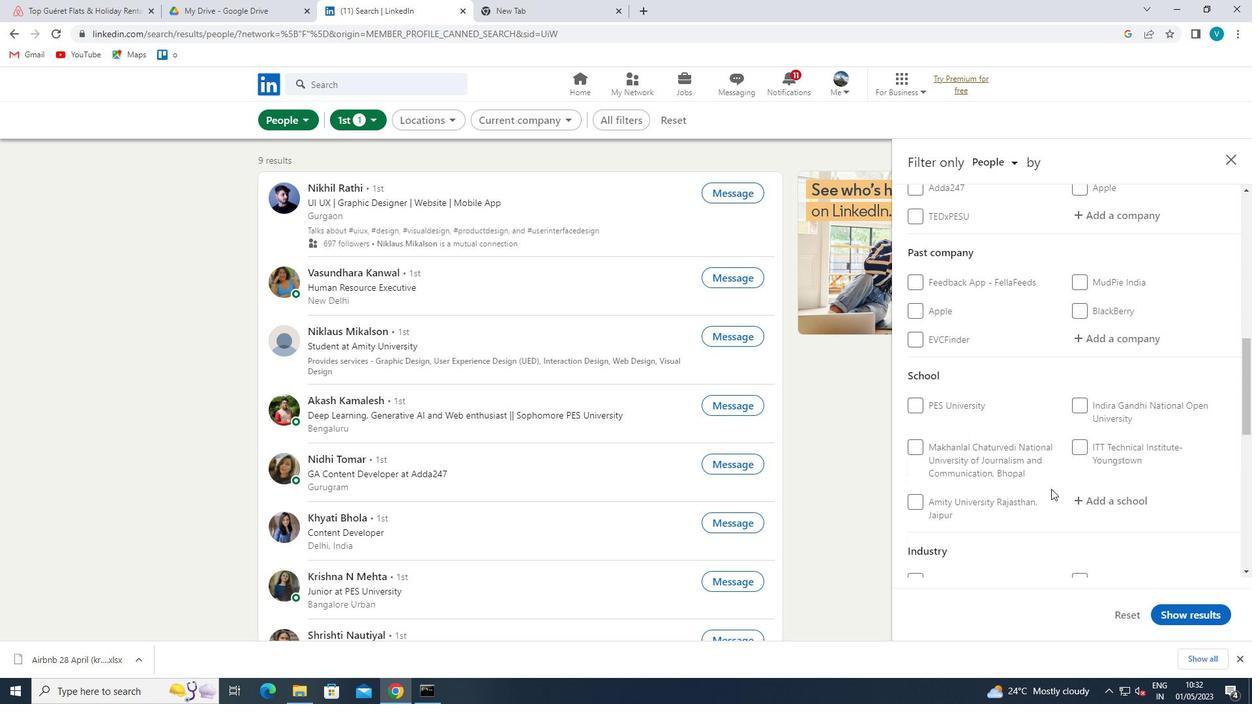
Action: Mouse scrolled (1051, 489) with delta (0, 0)
Screenshot: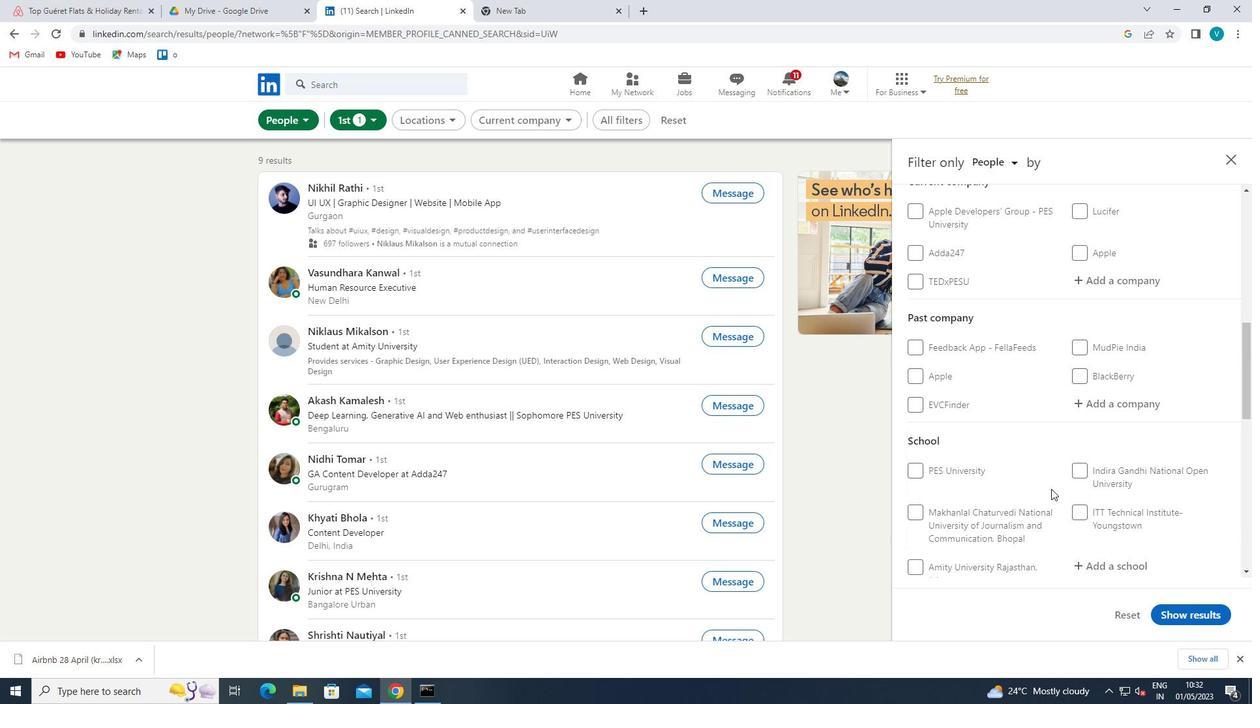 
Action: Mouse moved to (1150, 348)
Screenshot: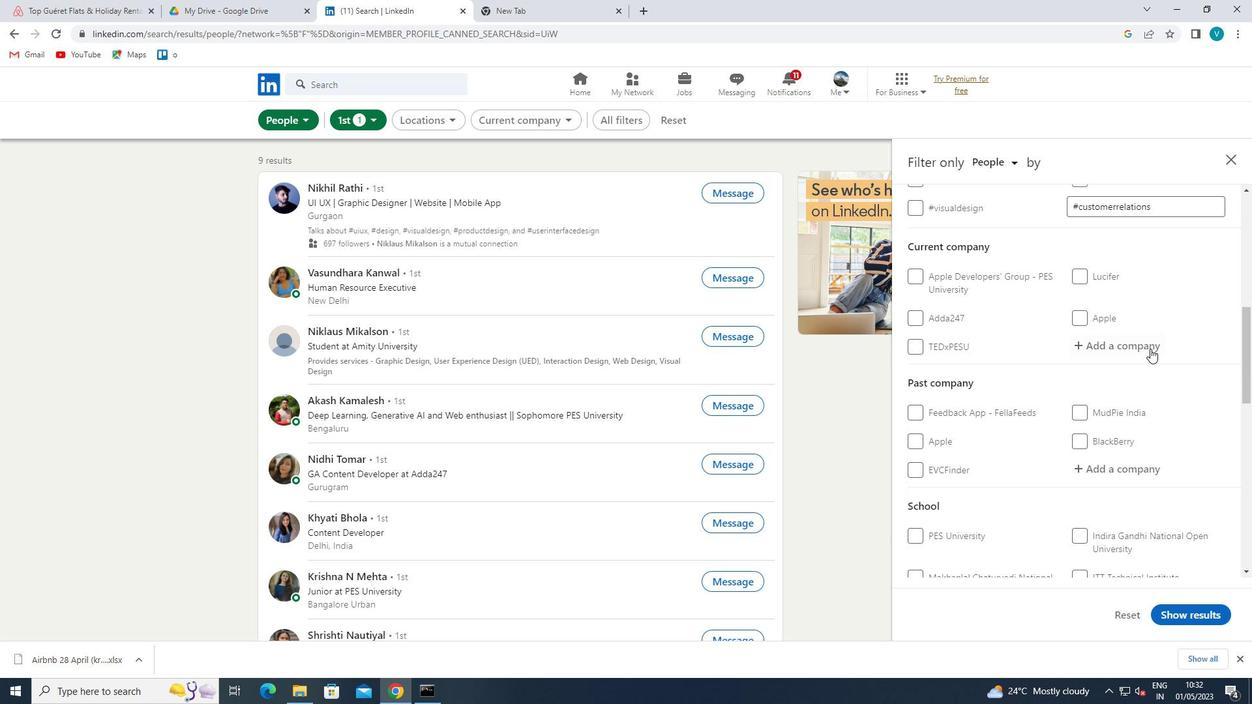 
Action: Mouse pressed left at (1150, 348)
Screenshot: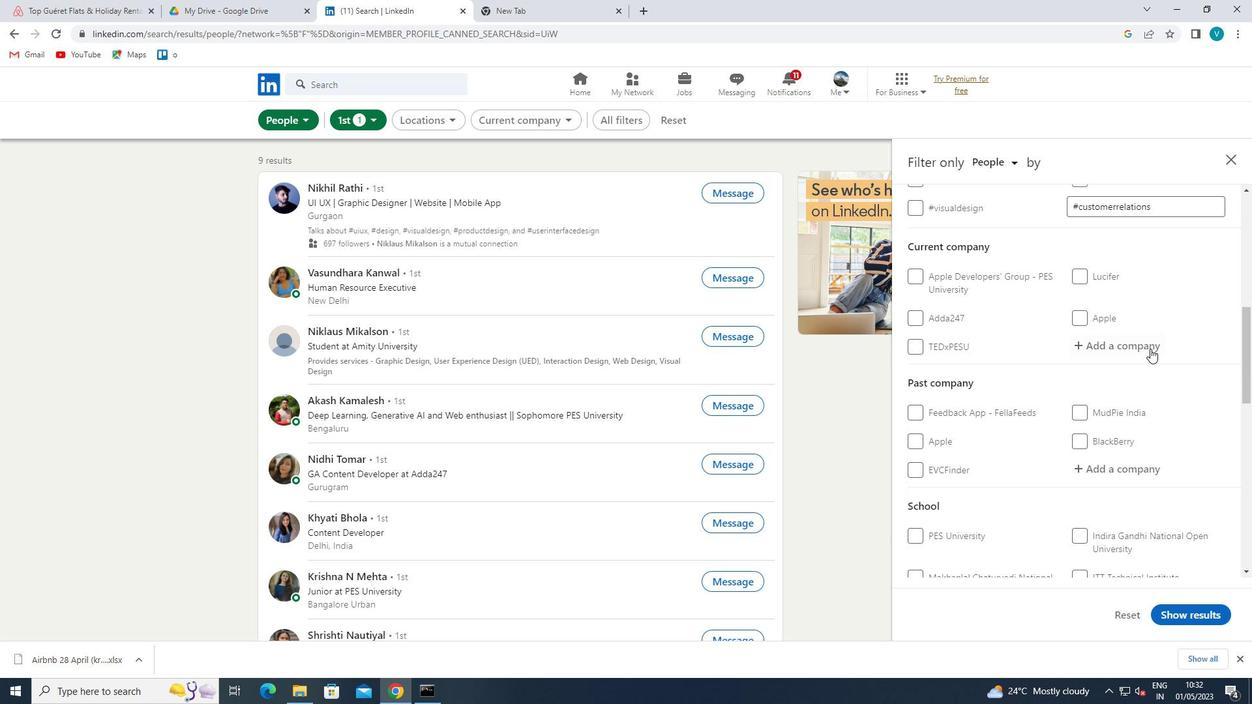 
Action: Mouse moved to (1141, 351)
Screenshot: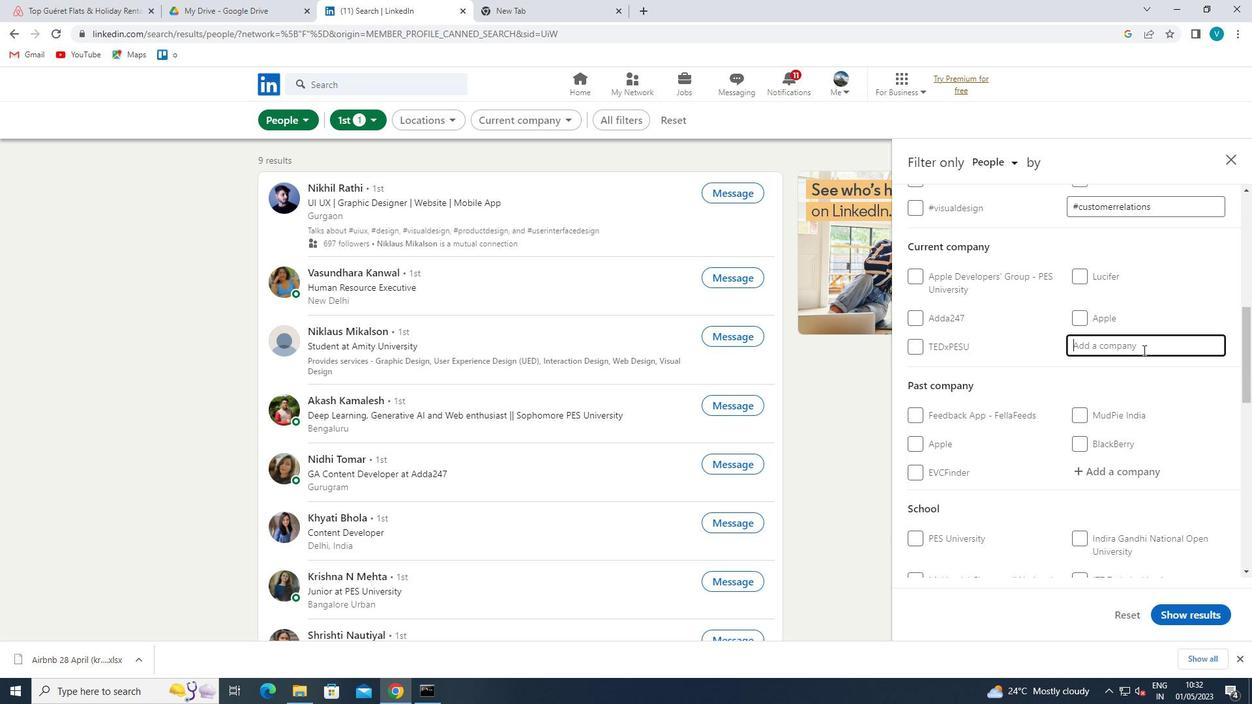 
Action: Key pressed <Key.shift>URBAN<Key.space><Key.shift><Key.shift><Key.shift><Key.shift><Key.shift><Key.shift><Key.shift><Key.shift><Key.shift><Key.shift><Key.shift><Key.shift><Key.shift><Key.shift><Key.shift><Key.shift><Key.shift><Key.shift>LADDER
Screenshot: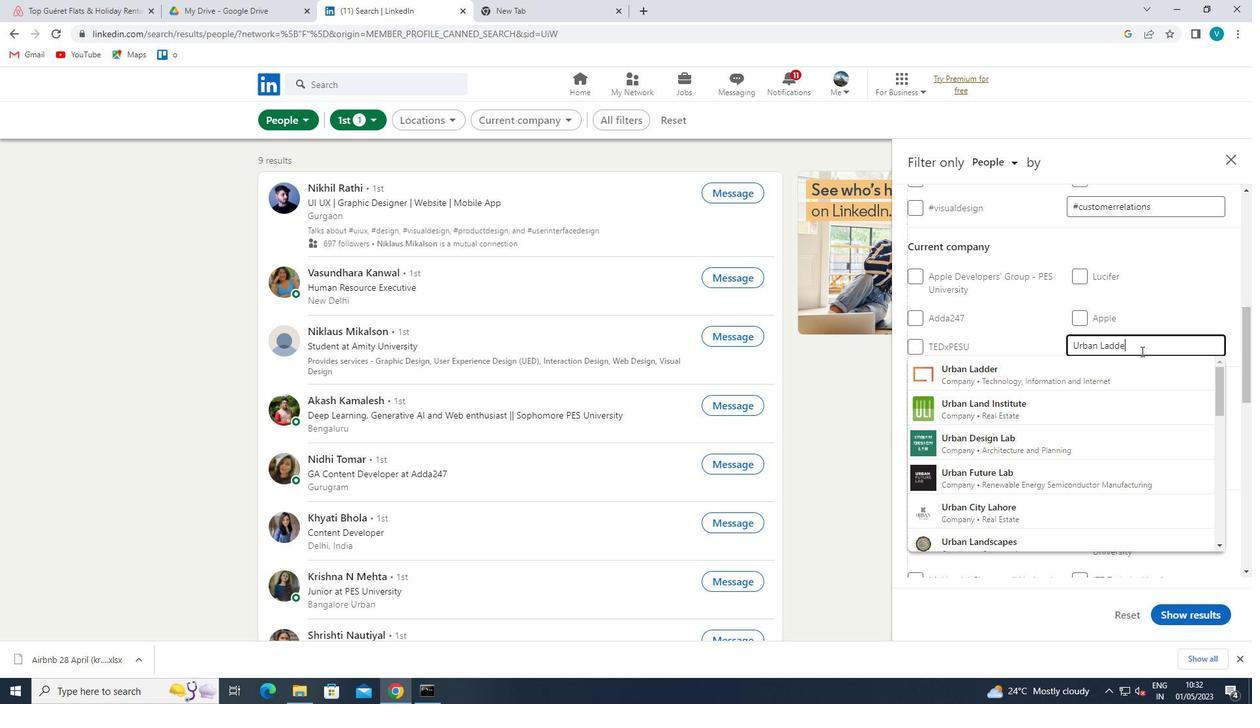 
Action: Mouse moved to (1028, 380)
Screenshot: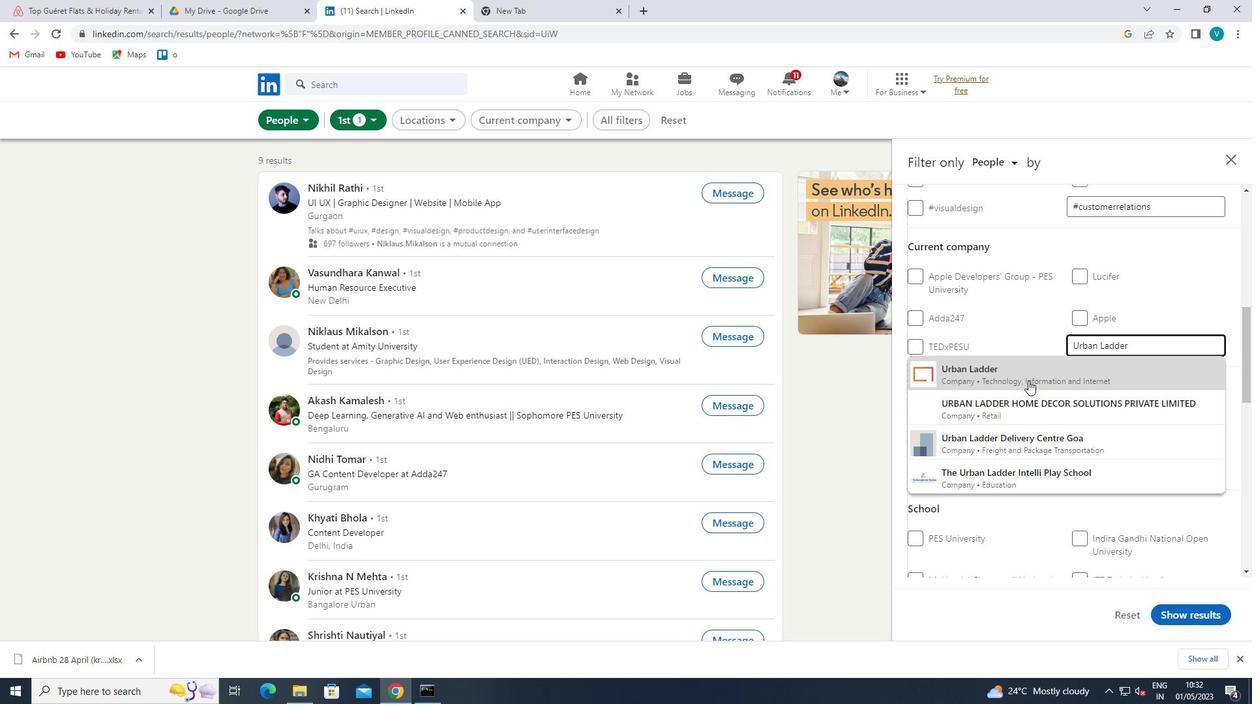 
Action: Mouse pressed left at (1028, 380)
Screenshot: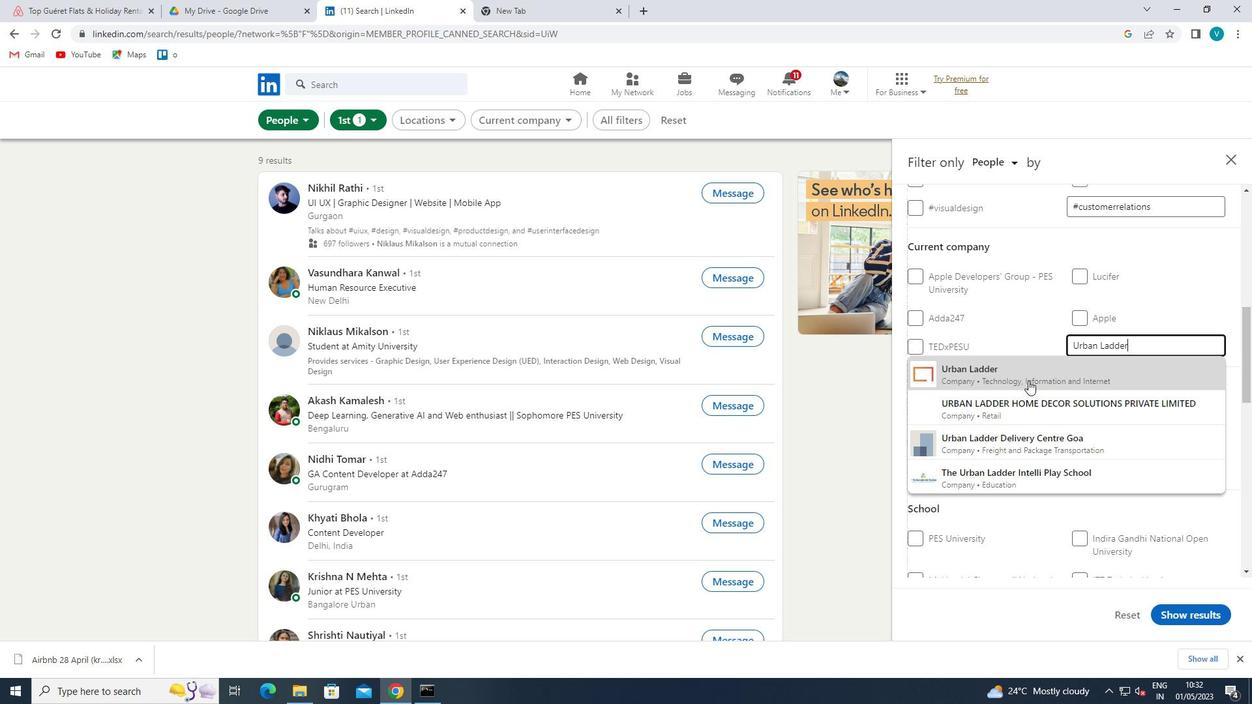 
Action: Mouse moved to (1029, 380)
Screenshot: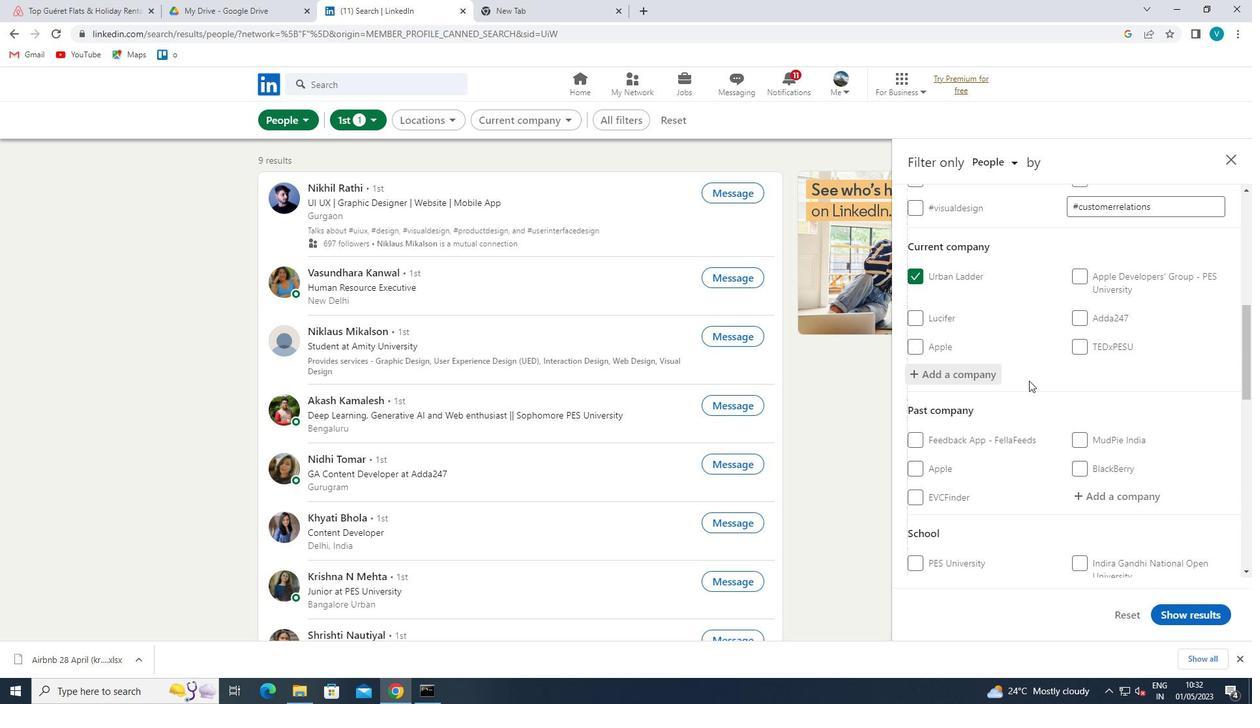 
Action: Mouse scrolled (1029, 380) with delta (0, 0)
Screenshot: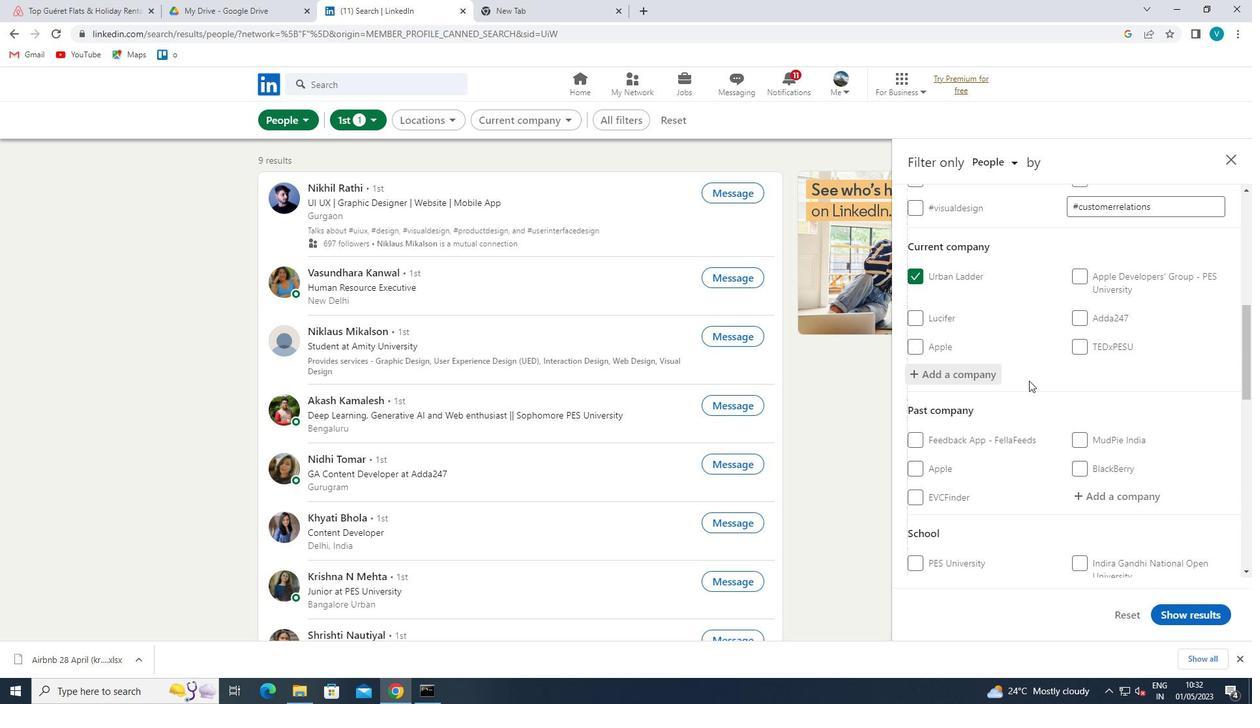 
Action: Mouse scrolled (1029, 381) with delta (0, 0)
Screenshot: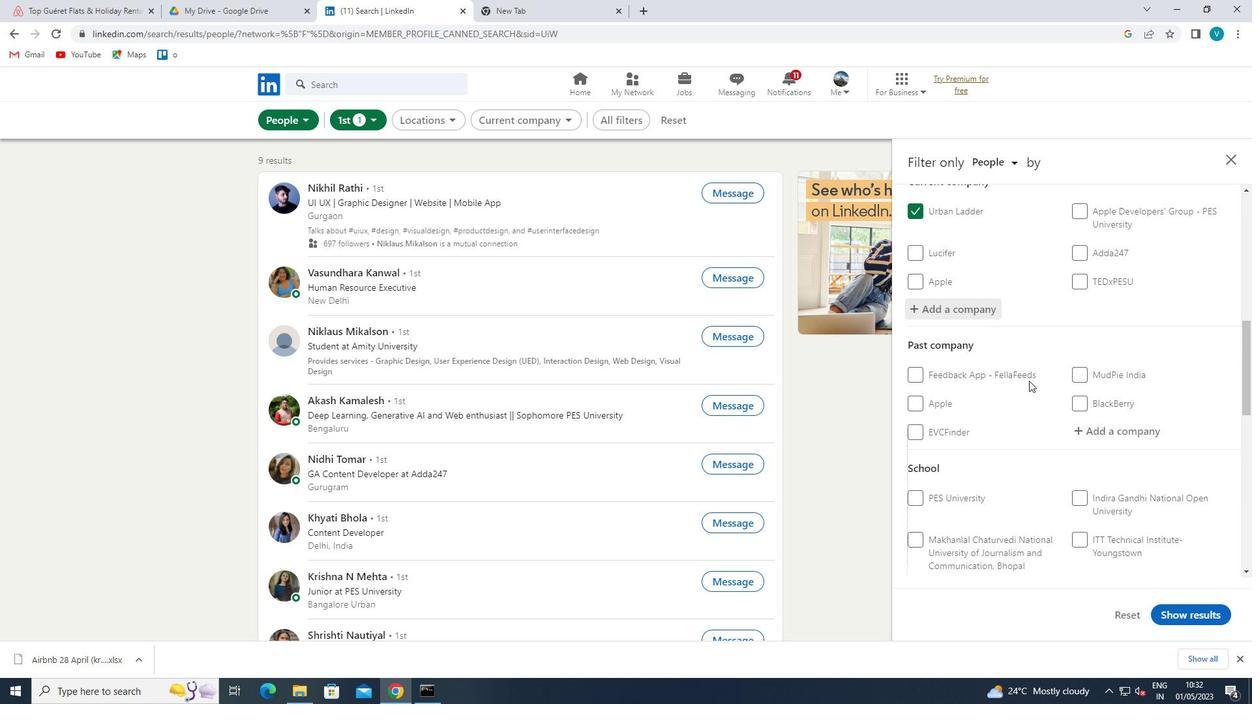 
Action: Mouse scrolled (1029, 381) with delta (0, 0)
Screenshot: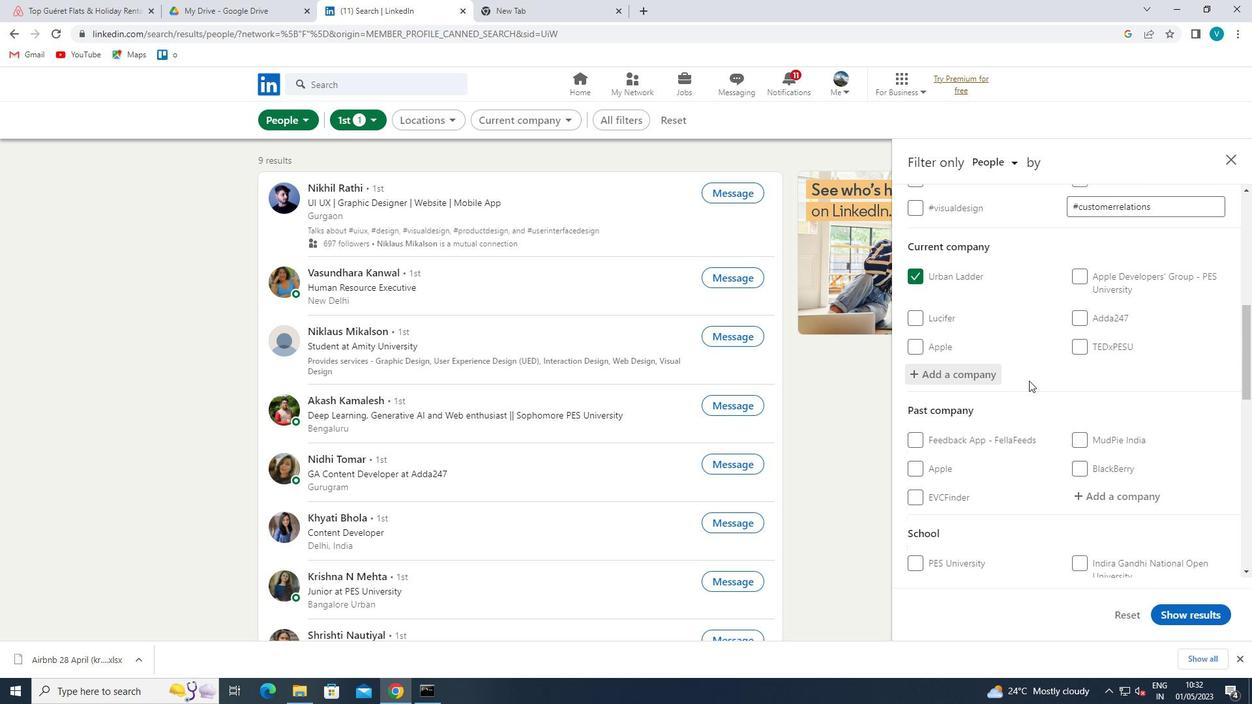 
Action: Mouse scrolled (1029, 381) with delta (0, 0)
Screenshot: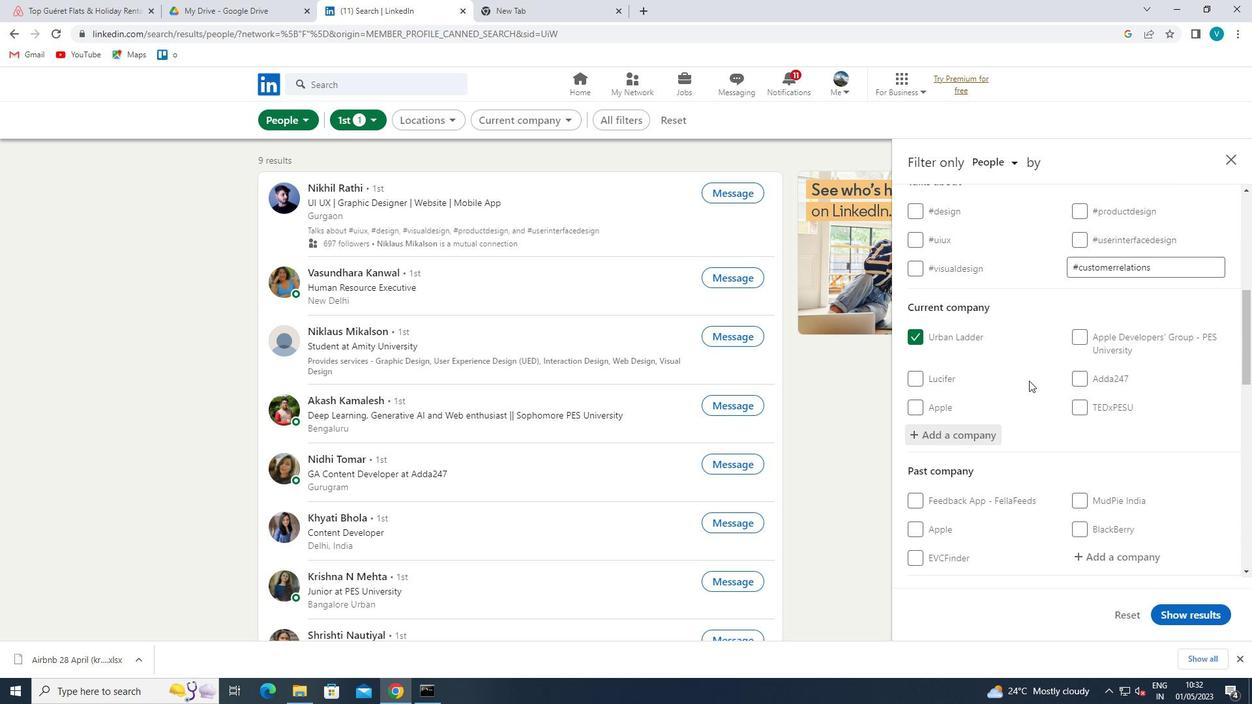 
Action: Mouse scrolled (1029, 380) with delta (0, 0)
Screenshot: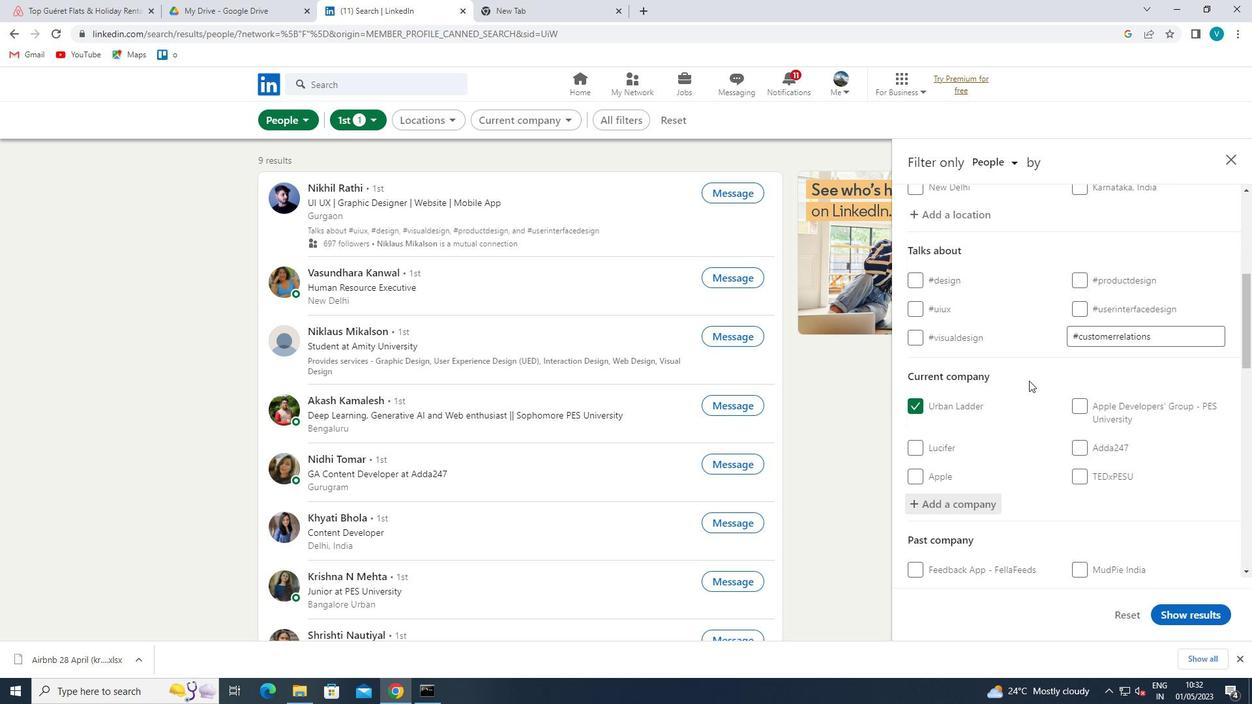 
Action: Mouse scrolled (1029, 380) with delta (0, 0)
Screenshot: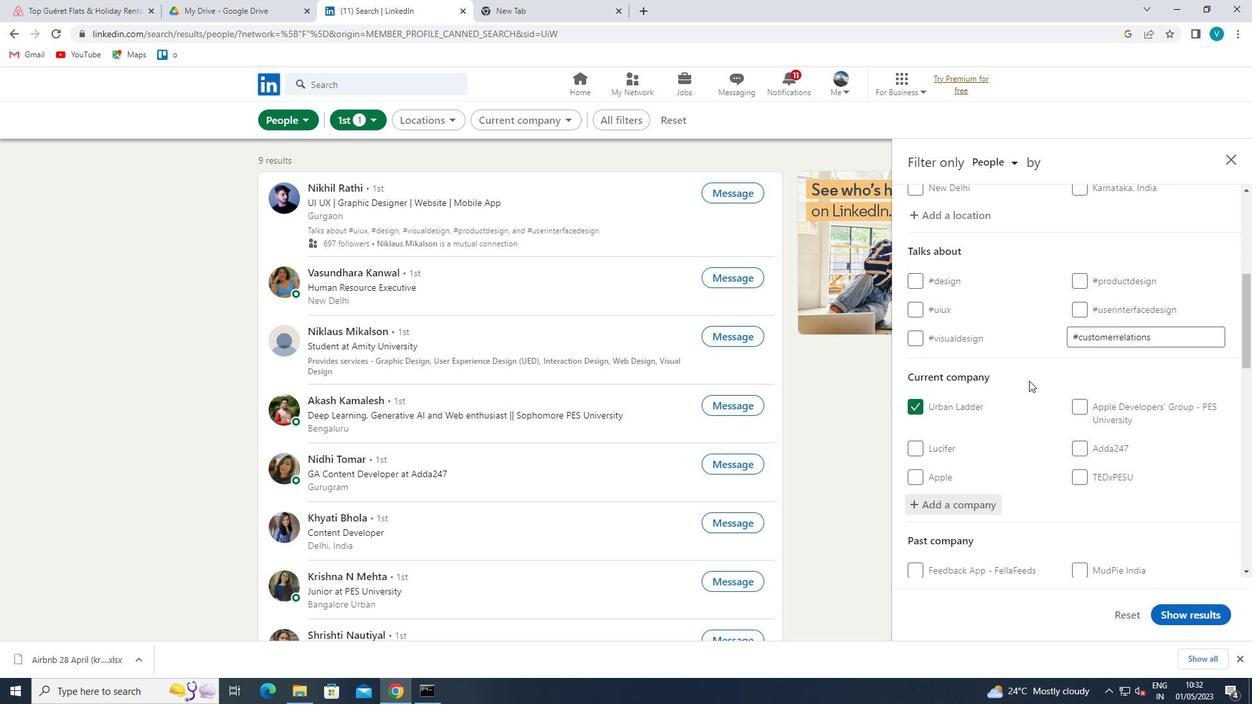 
Action: Mouse scrolled (1029, 380) with delta (0, 0)
Screenshot: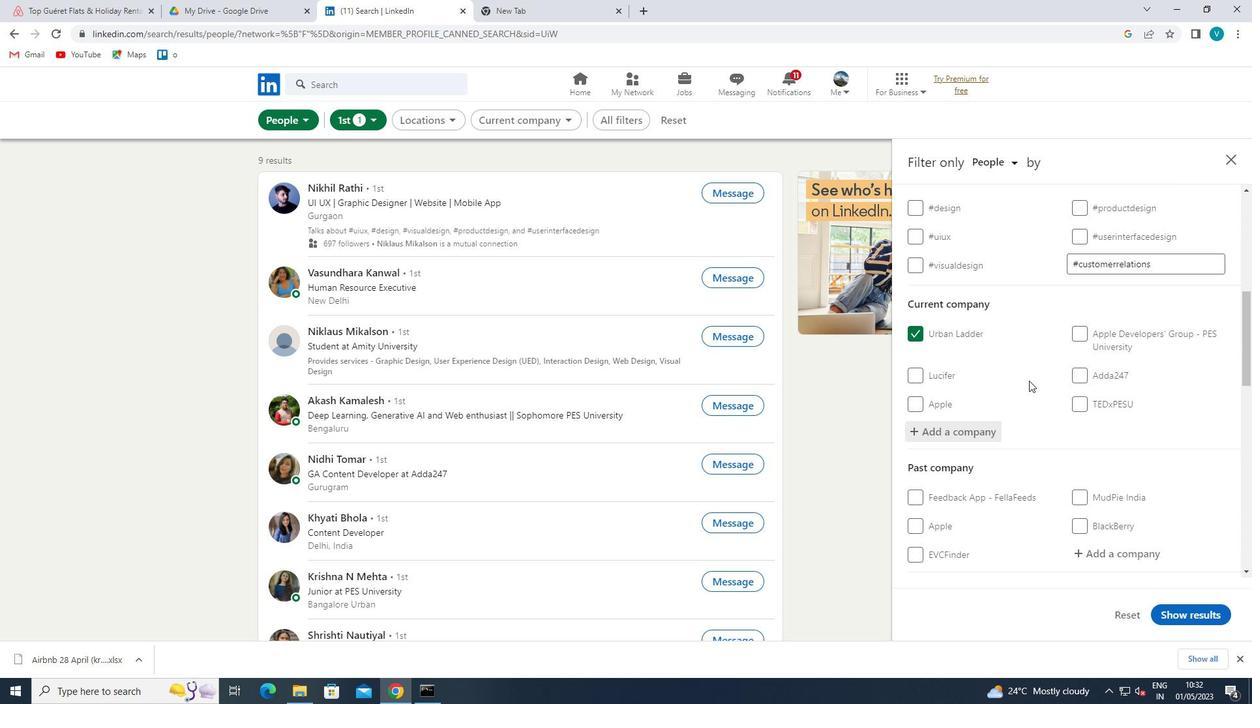 
Action: Mouse scrolled (1029, 380) with delta (0, 0)
Screenshot: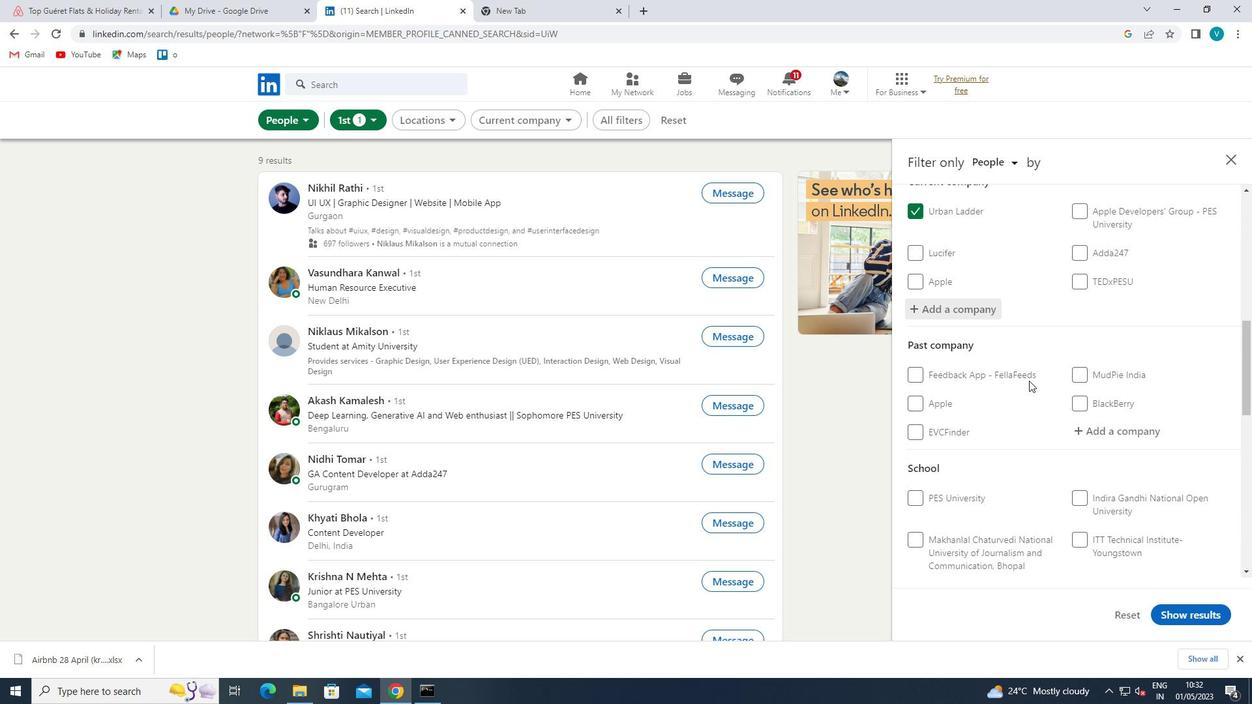 
Action: Mouse moved to (1136, 528)
Screenshot: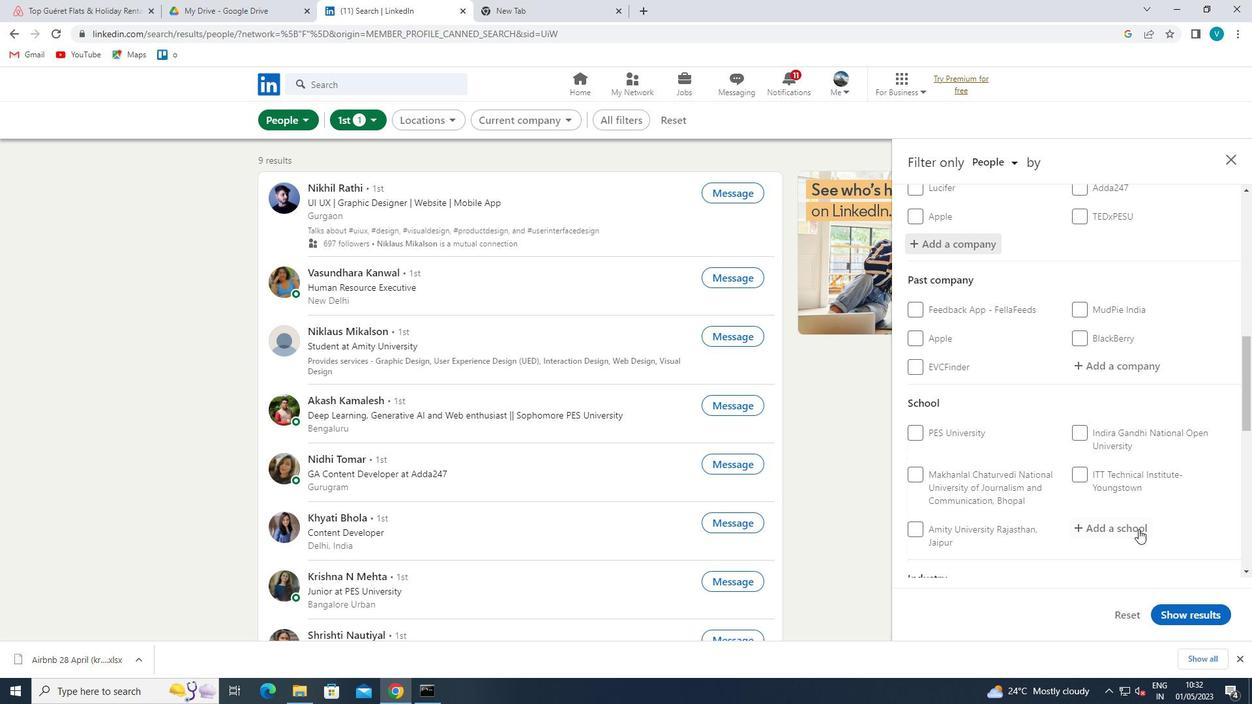 
Action: Mouse pressed left at (1136, 528)
Screenshot: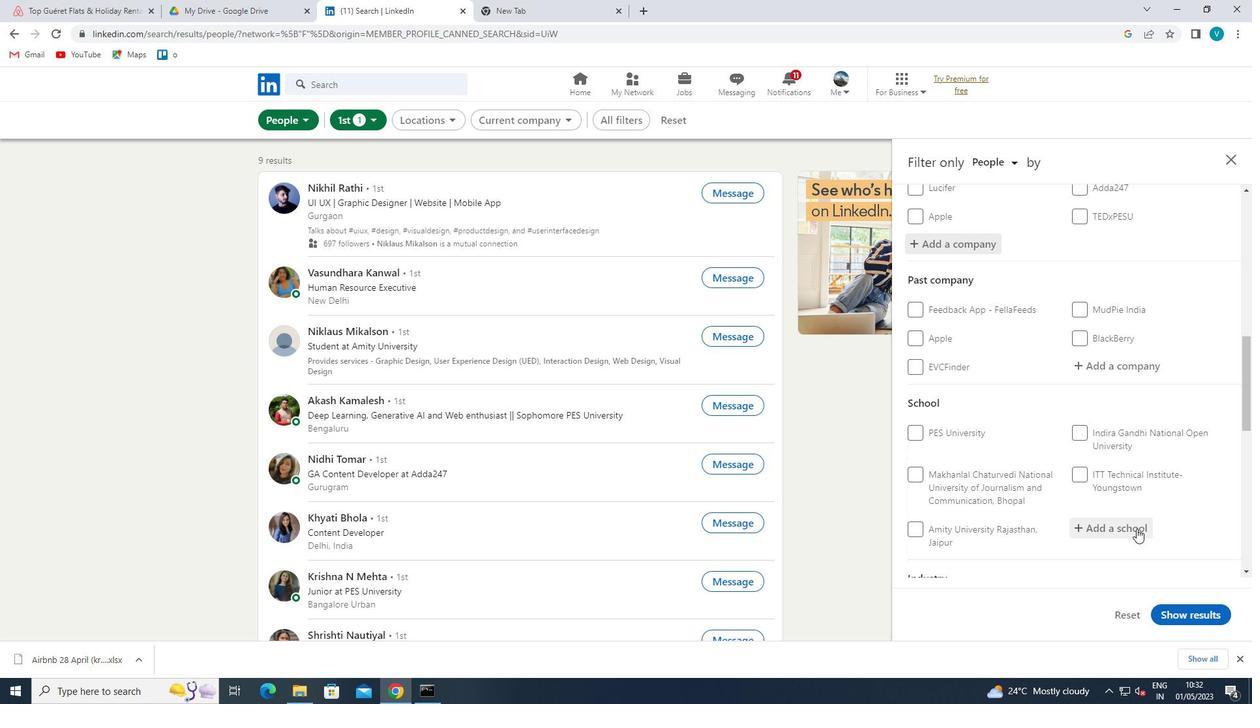 
Action: Mouse moved to (1136, 527)
Screenshot: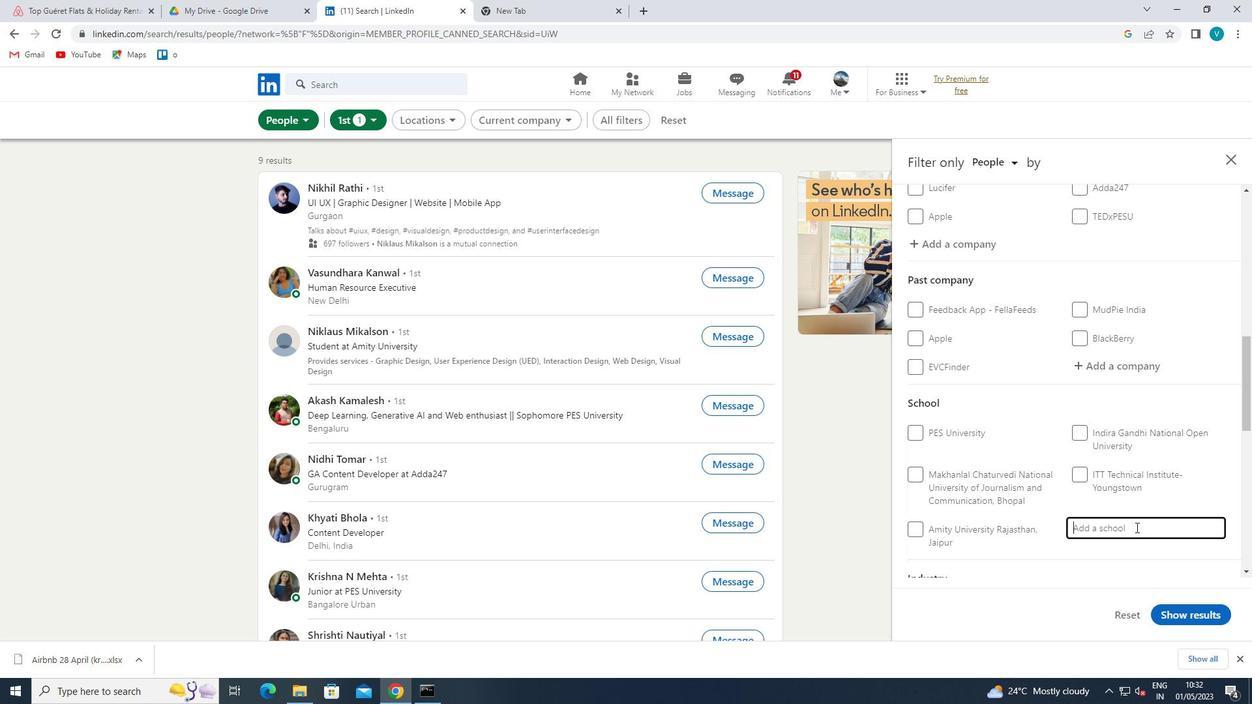 
Action: Key pressed <Key.shift>KRITSY<Key.backspace>U<Key.space>
Screenshot: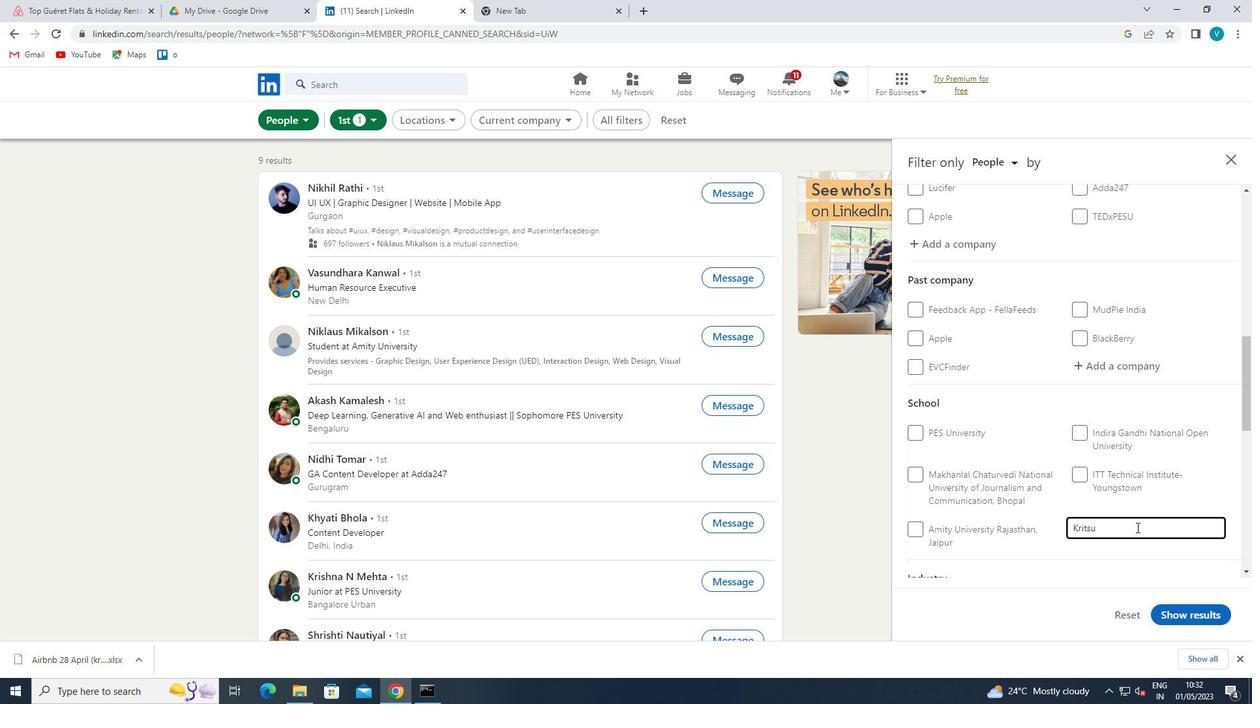 
Action: Mouse moved to (1150, 506)
Screenshot: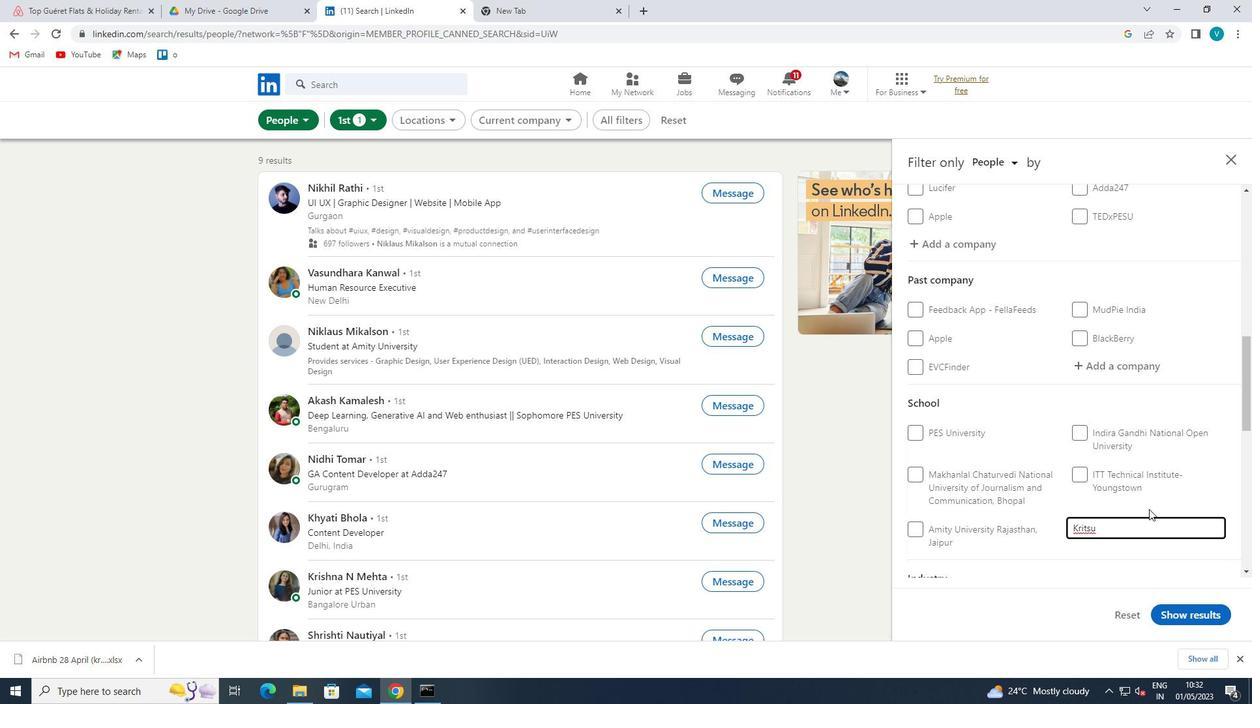 
Action: Mouse scrolled (1150, 506) with delta (0, 0)
Screenshot: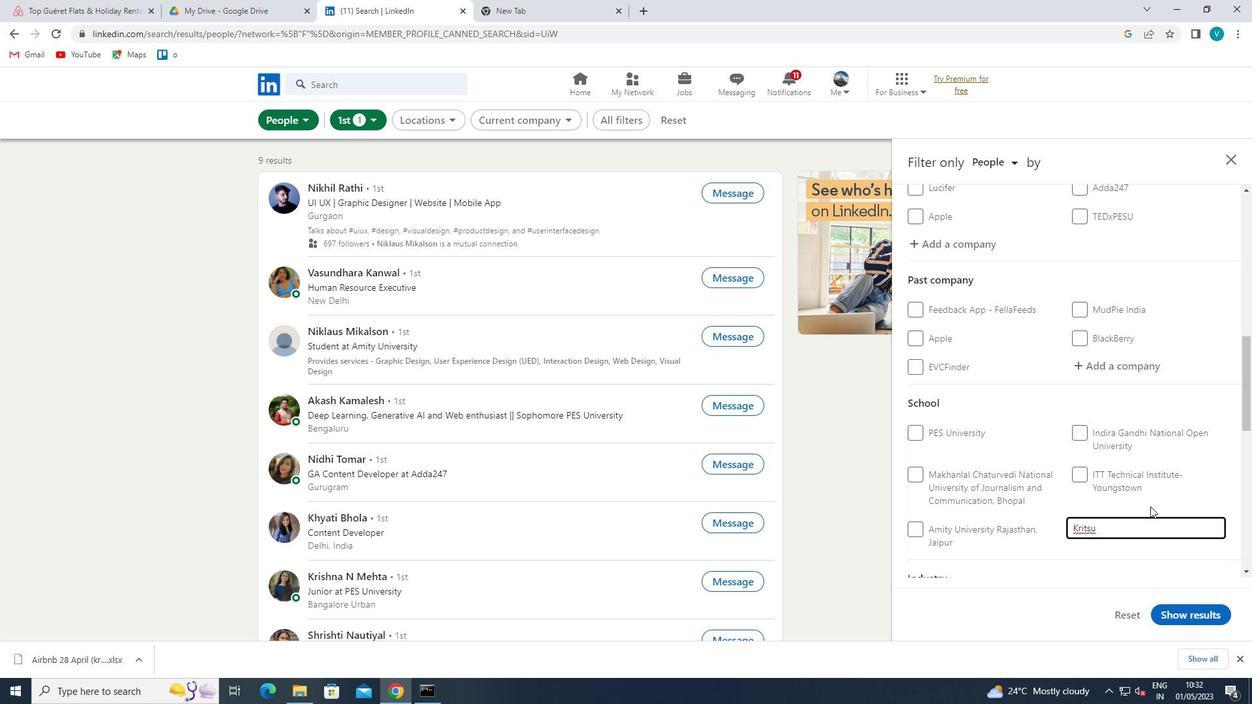 
Action: Mouse moved to (1150, 506)
Screenshot: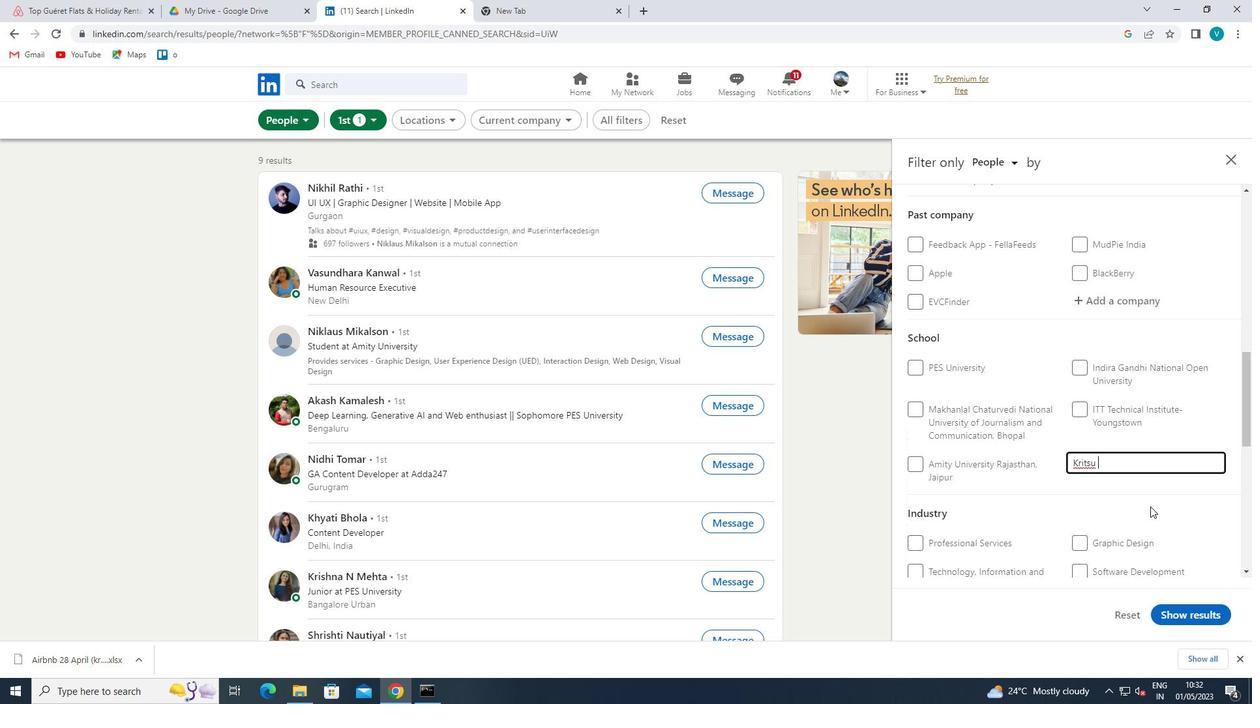 
Action: Key pressed <Key.backspace><Key.backspace><Key.backspace><Key.backspace>STU<Key.space>
Screenshot: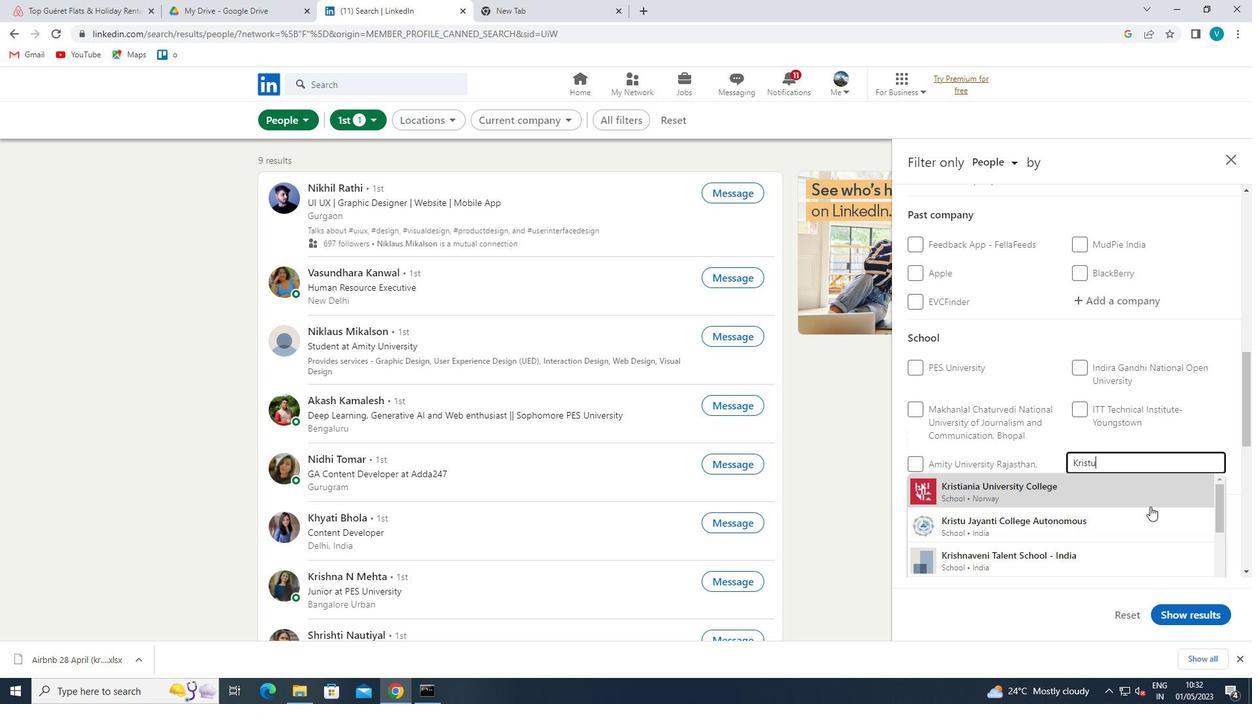 
Action: Mouse pressed left at (1150, 506)
Screenshot: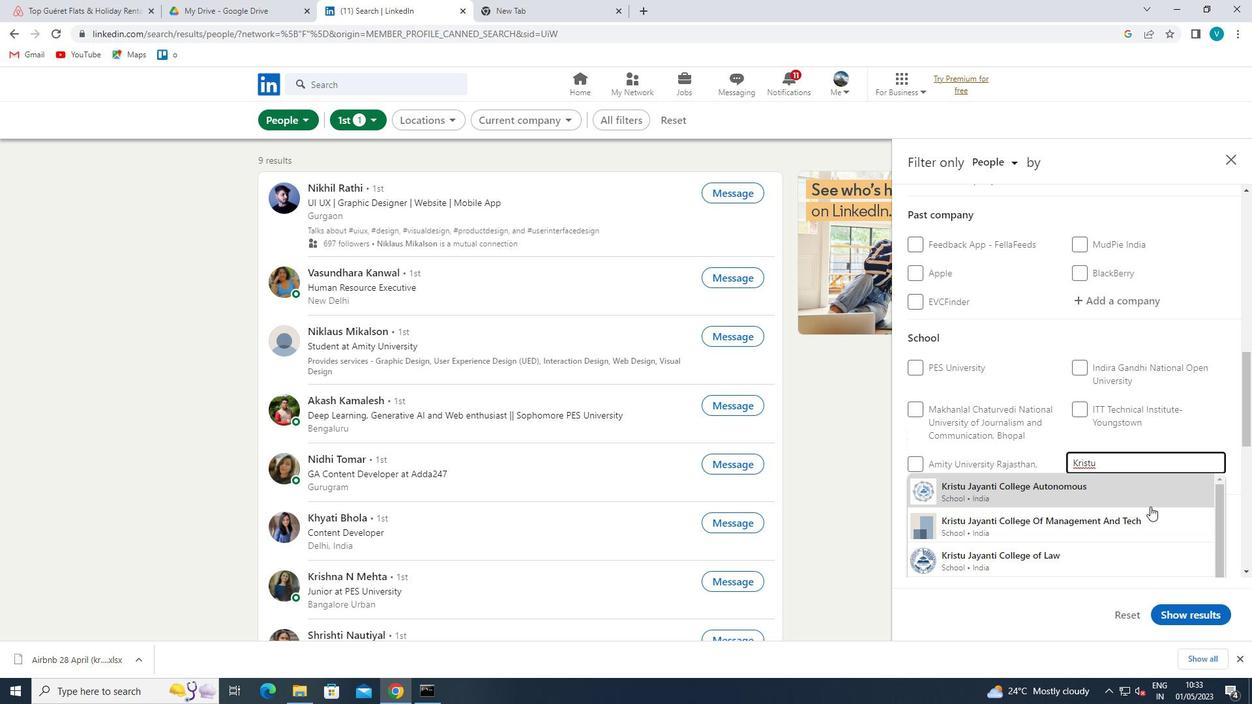 
Action: Mouse scrolled (1150, 506) with delta (0, 0)
Screenshot: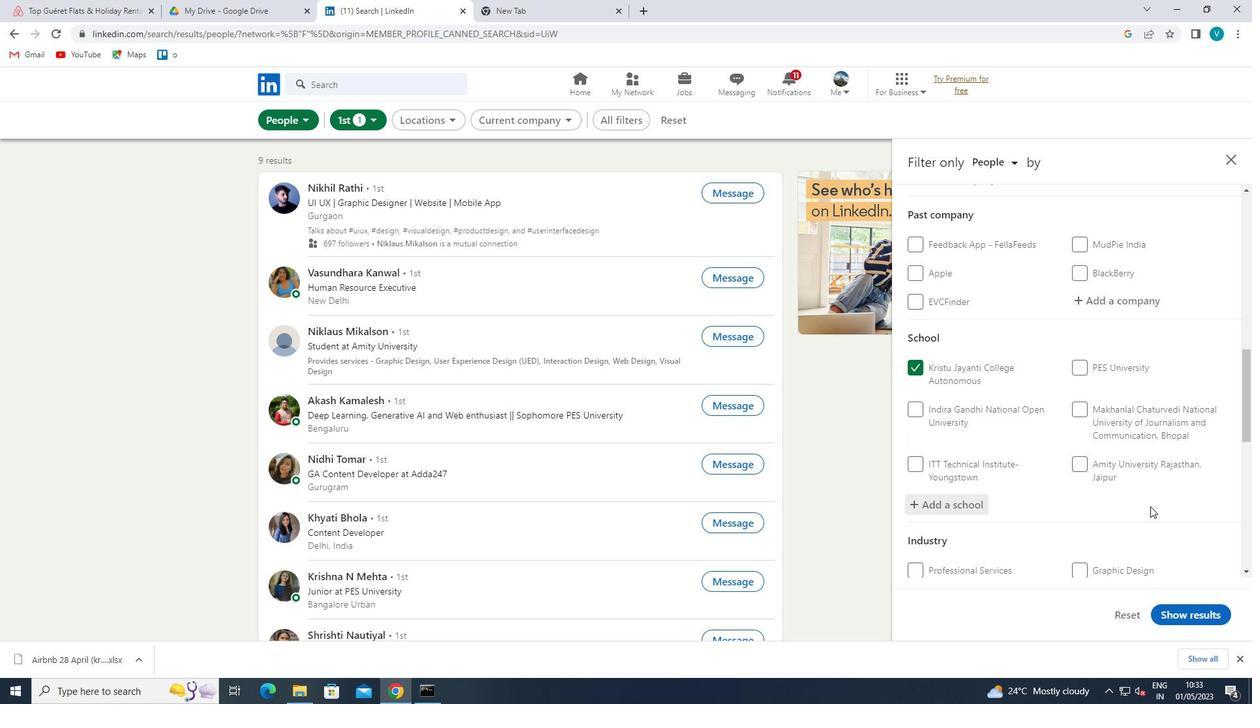 
Action: Mouse scrolled (1150, 506) with delta (0, 0)
Screenshot: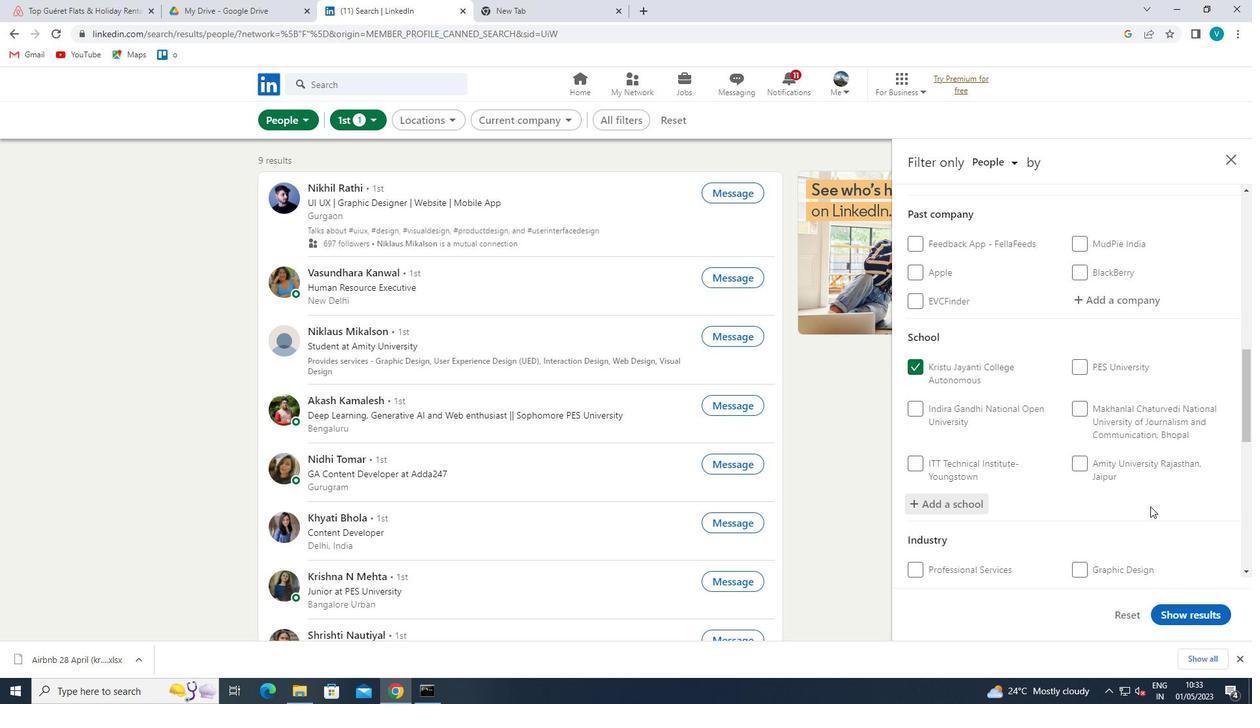 
Action: Mouse moved to (1149, 506)
Screenshot: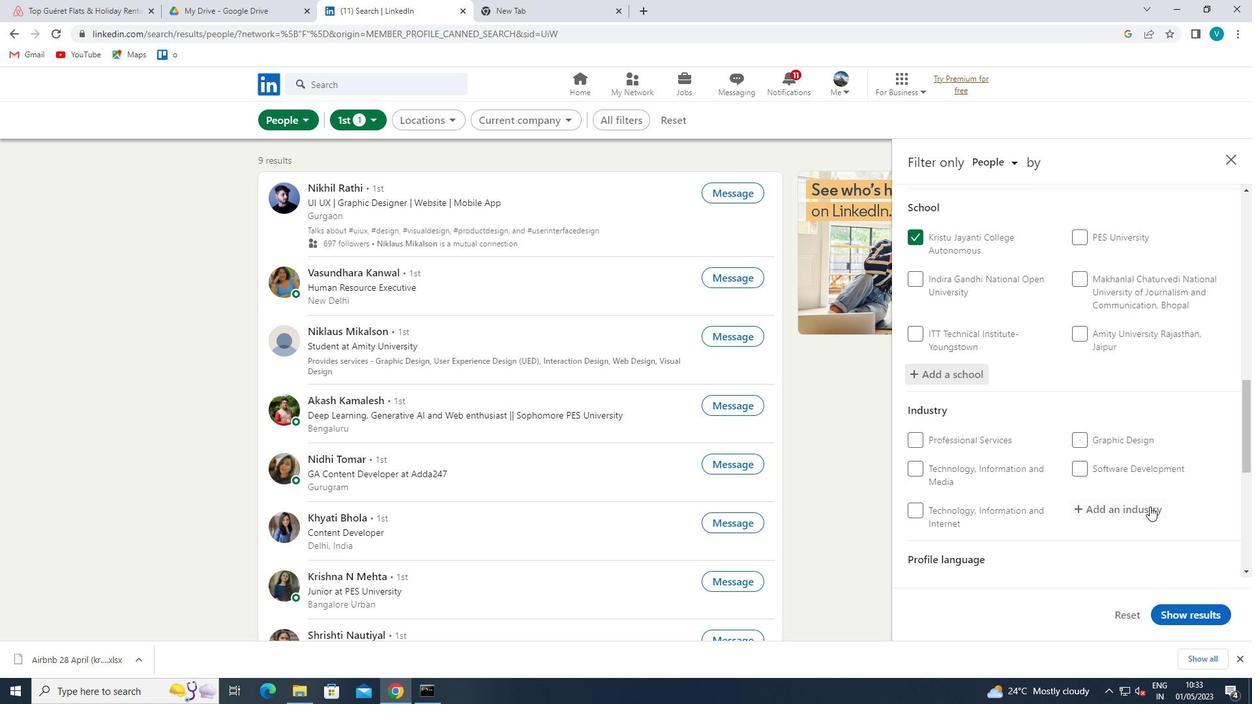 
Action: Mouse pressed left at (1149, 506)
Screenshot: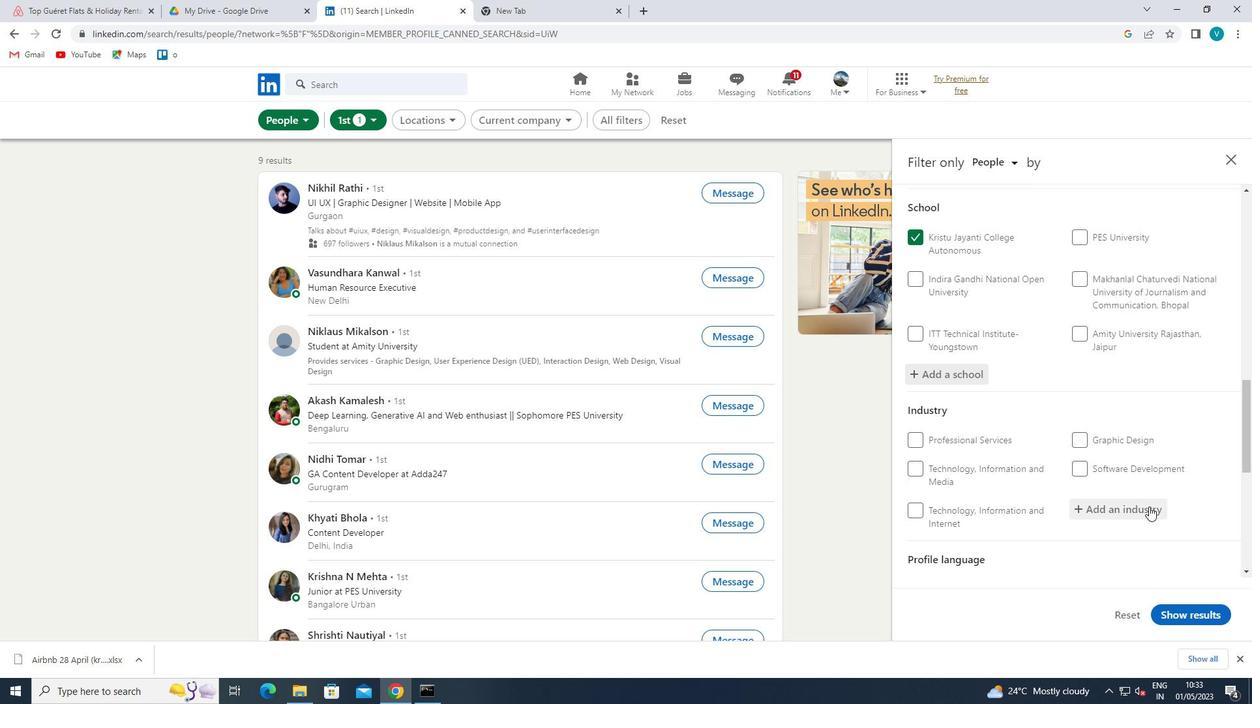 
Action: Key pressed <Key.shift>APPLICATIONS,<Key.space><Key.shift>ELECTRICAL,<Key.space>AND<Key.space><Key.shift>ELECTRONICS<Key.space><Key.shift>MANUFACTURING
Screenshot: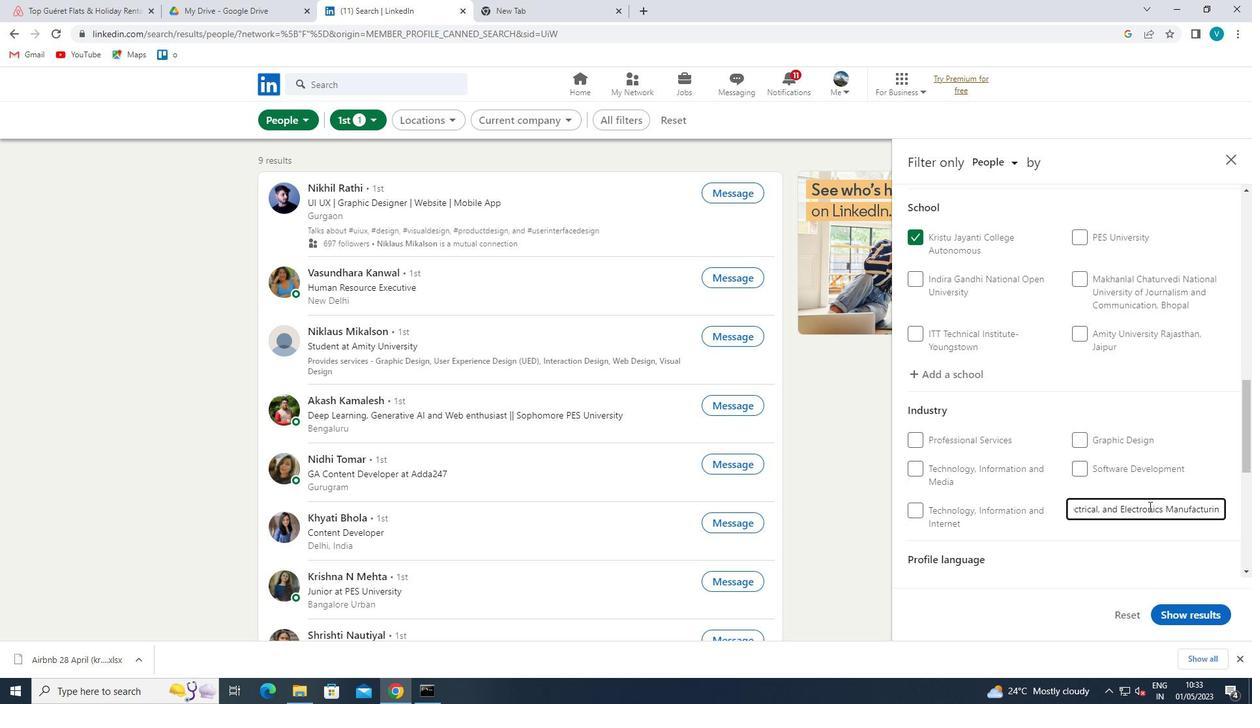
Action: Mouse moved to (1131, 543)
Screenshot: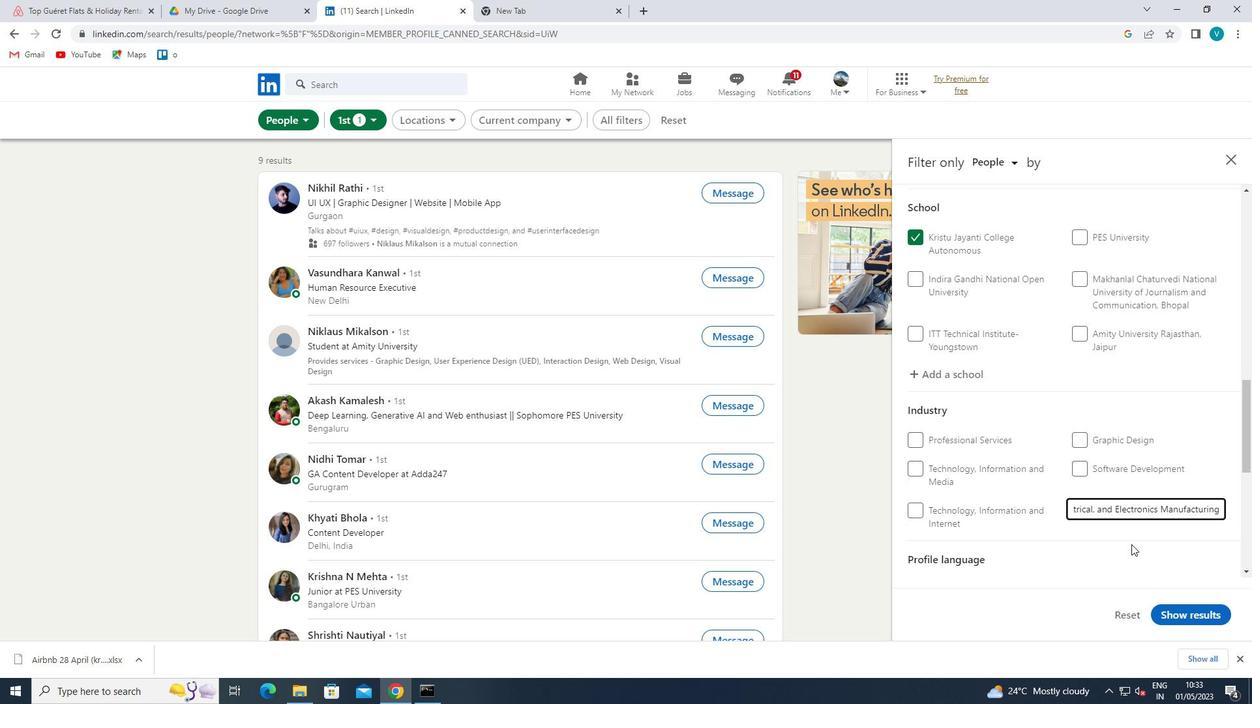 
Action: Mouse pressed left at (1131, 543)
Screenshot: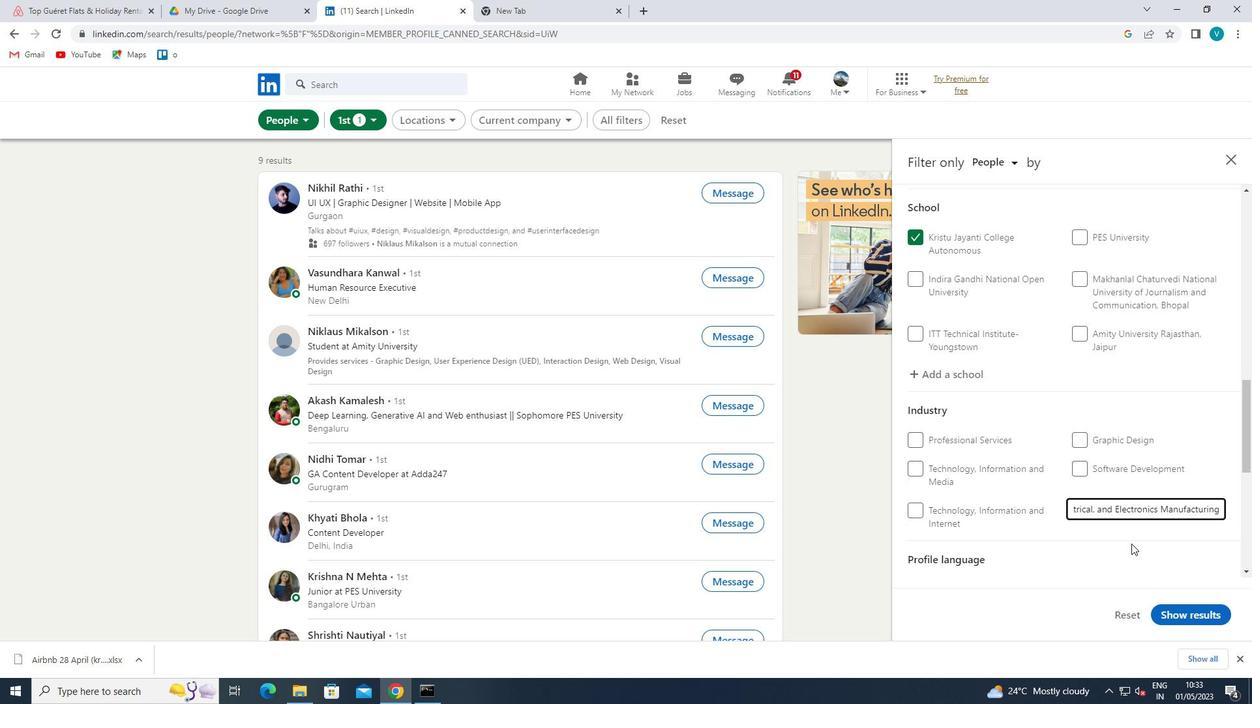 
Action: Mouse moved to (1131, 543)
Screenshot: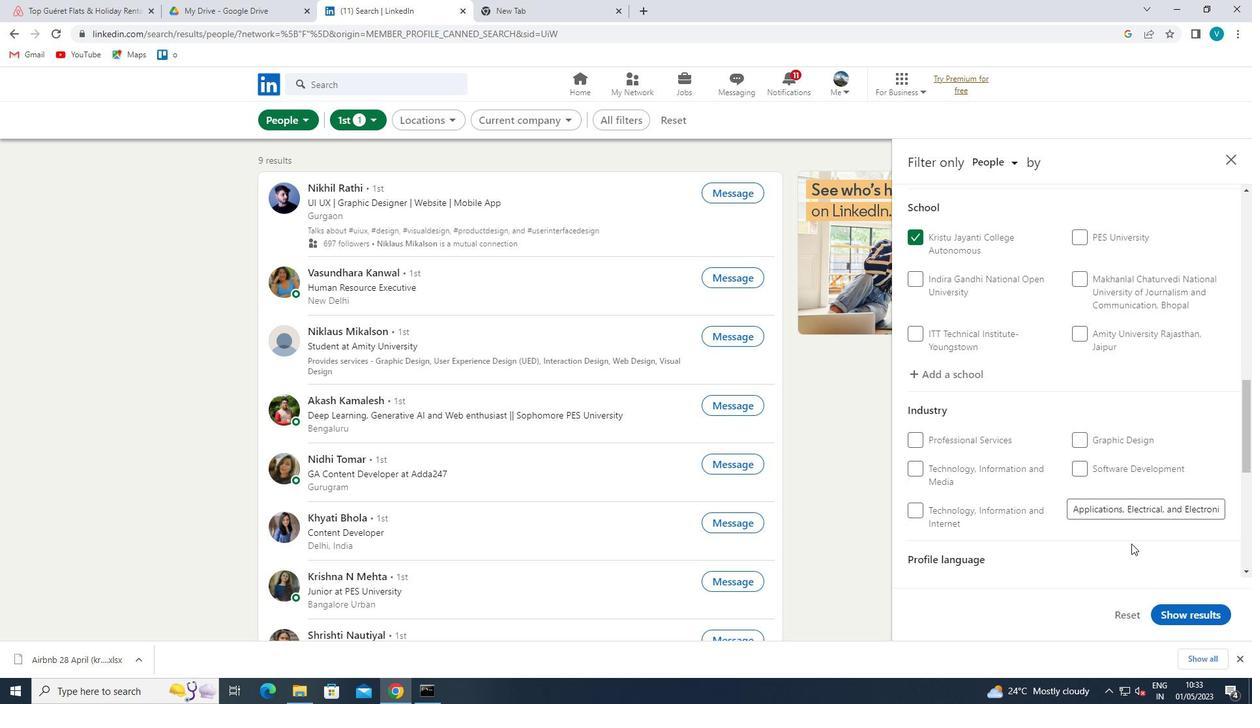 
Action: Mouse scrolled (1131, 542) with delta (0, 0)
Screenshot: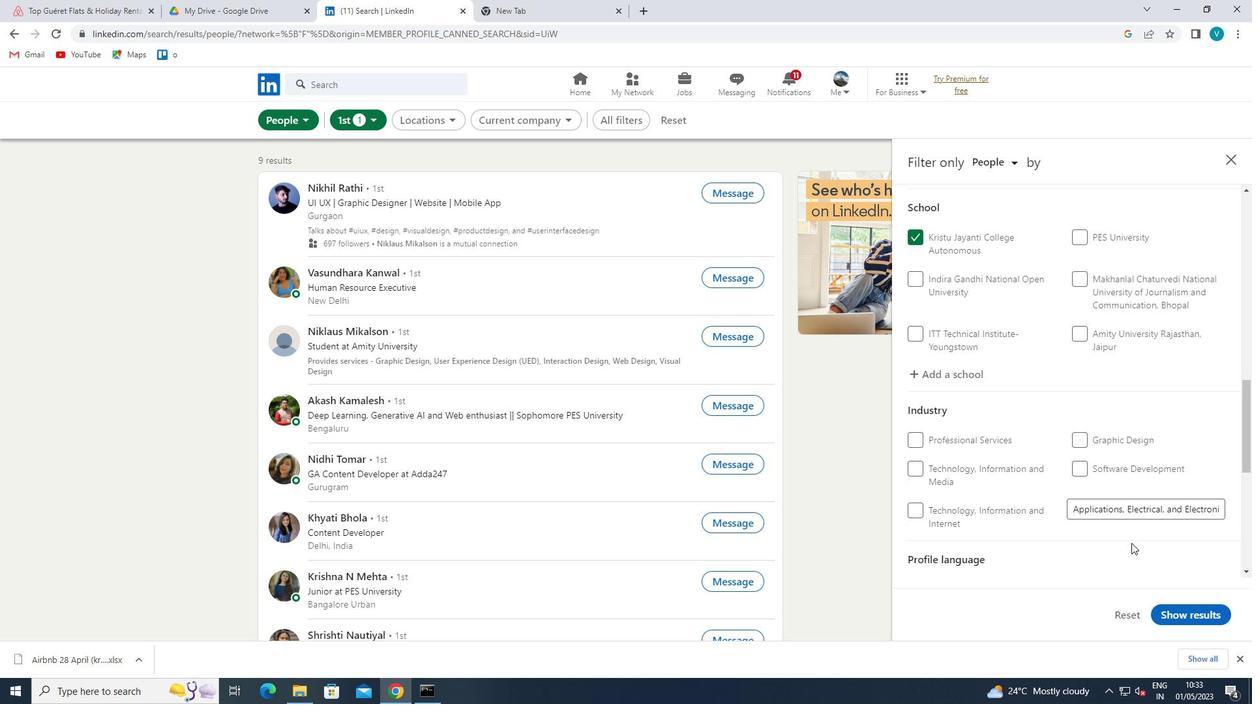 
Action: Mouse scrolled (1131, 542) with delta (0, 0)
Screenshot: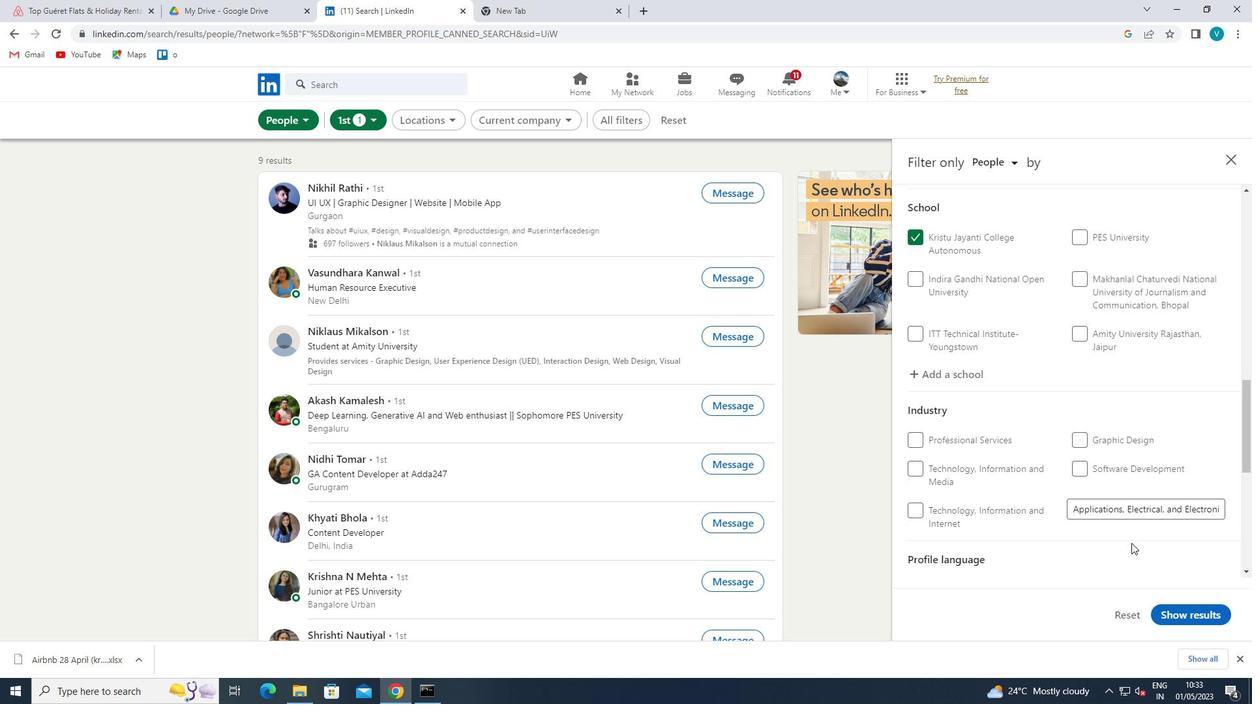 
Action: Mouse scrolled (1131, 542) with delta (0, 0)
Screenshot: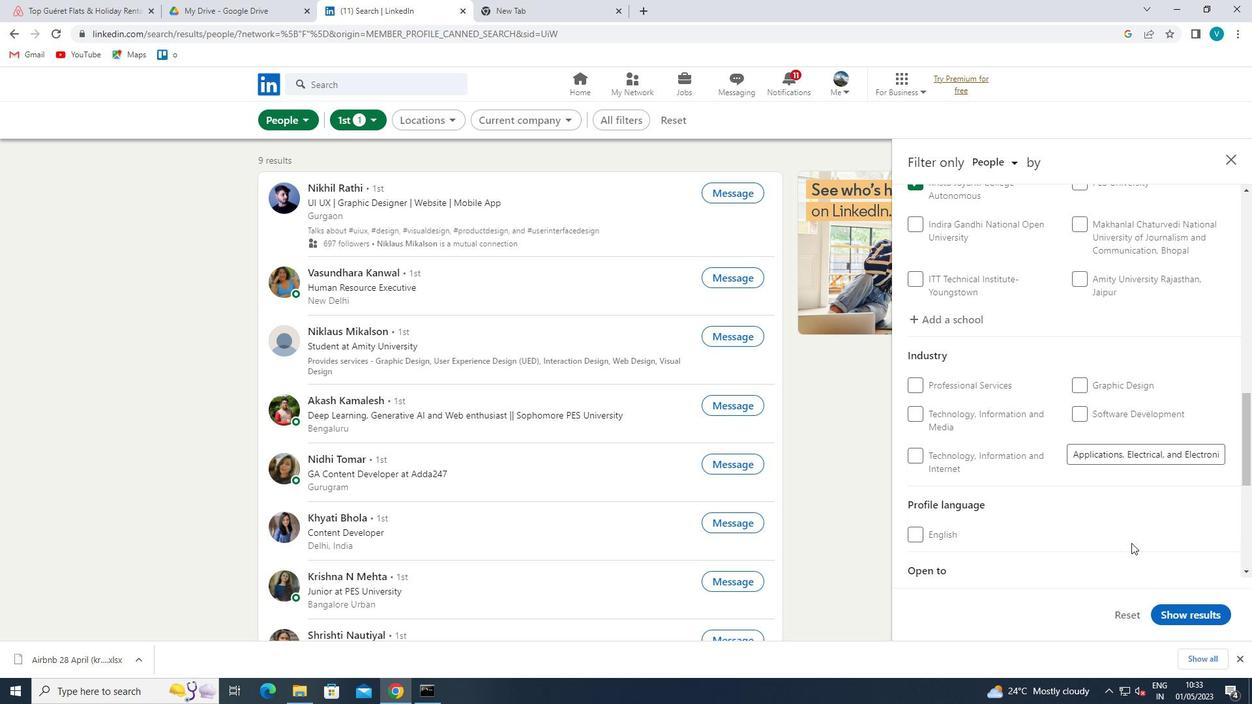 
Action: Mouse scrolled (1131, 542) with delta (0, 0)
Screenshot: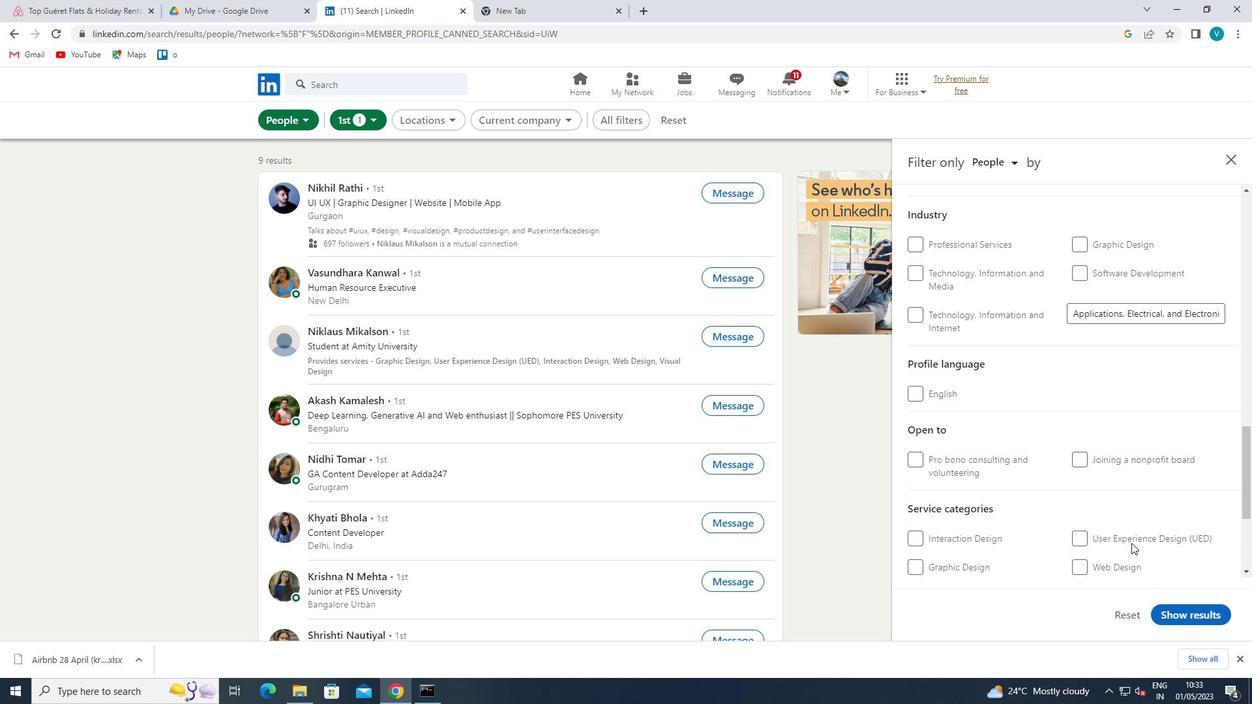 
Action: Mouse scrolled (1131, 542) with delta (0, 0)
Screenshot: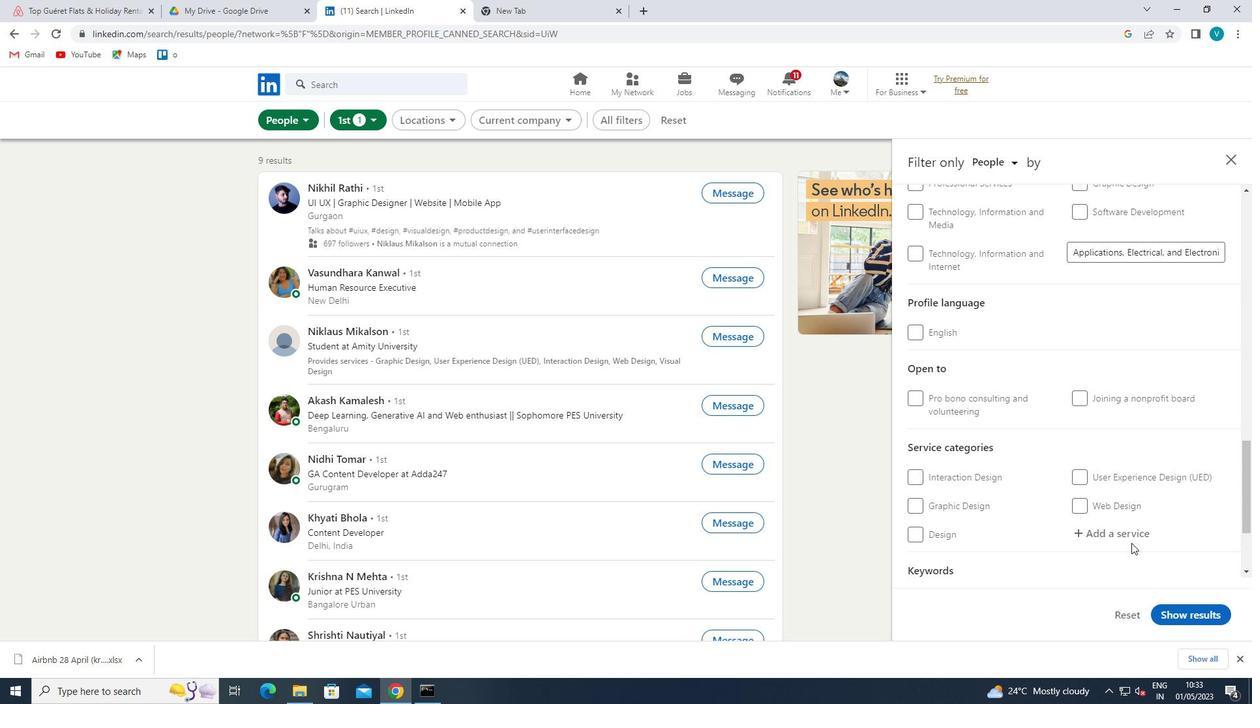 
Action: Mouse scrolled (1131, 542) with delta (0, 0)
Screenshot: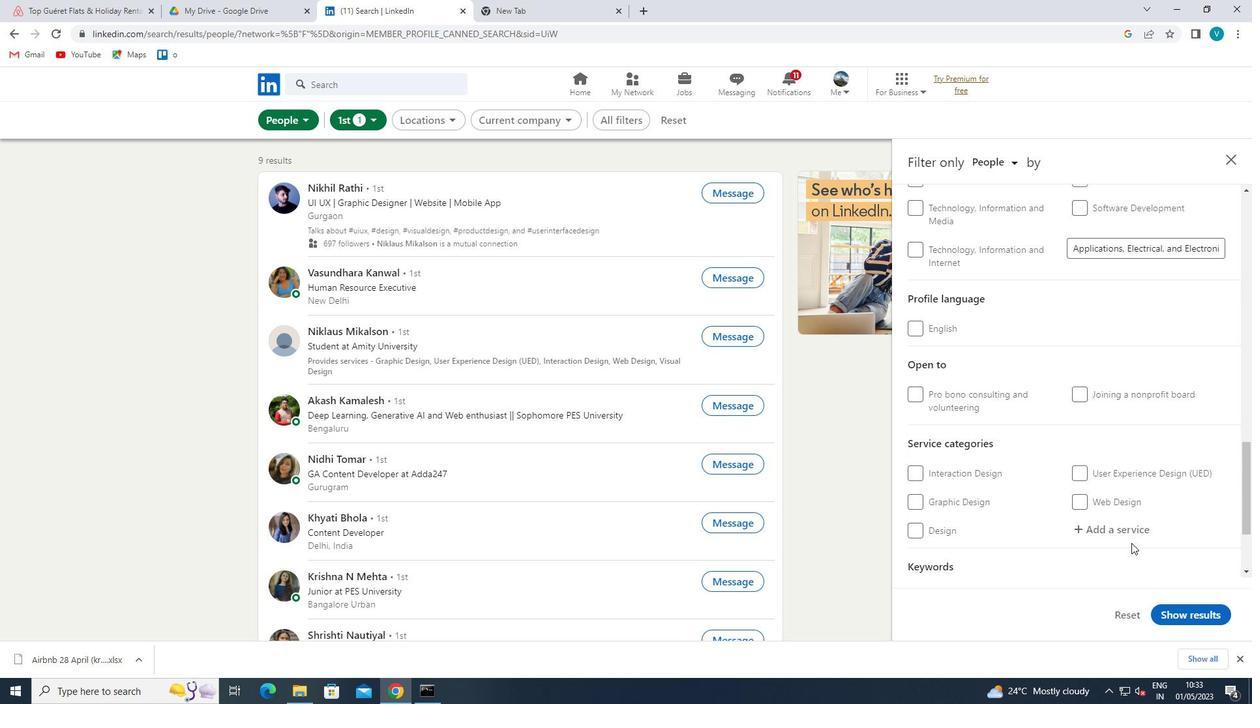 
Action: Mouse moved to (1102, 399)
Screenshot: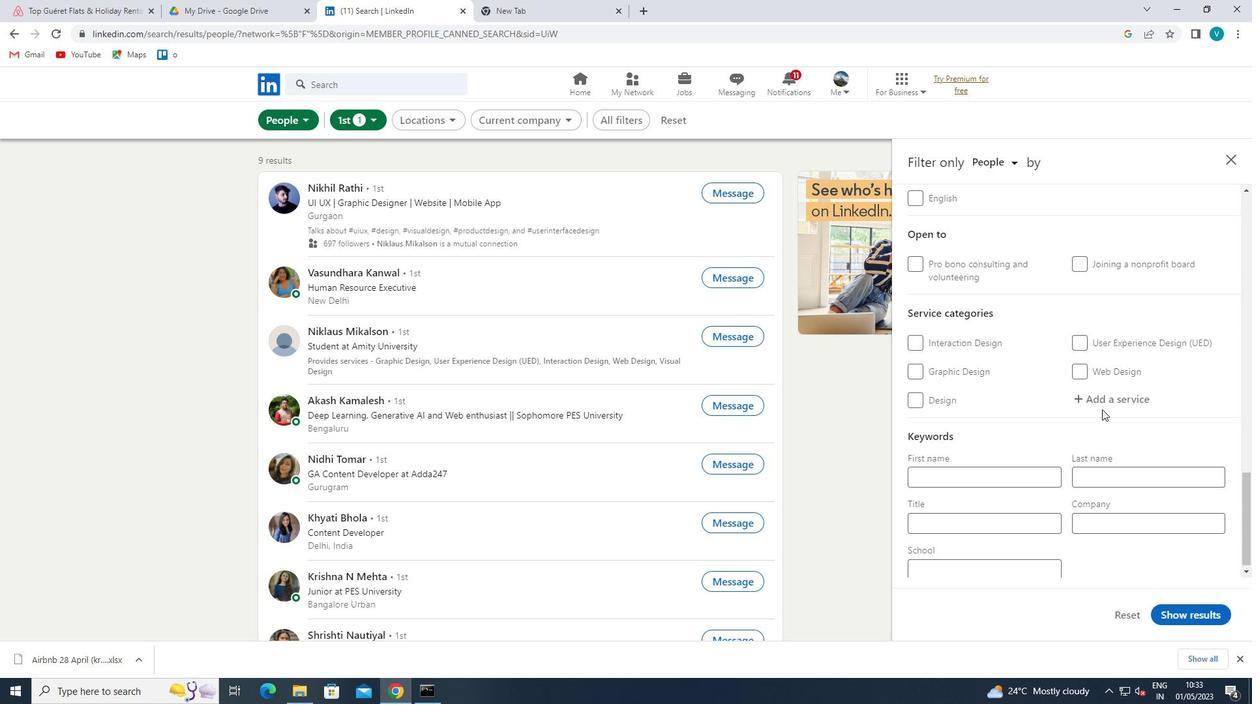 
Action: Mouse pressed left at (1102, 399)
Screenshot: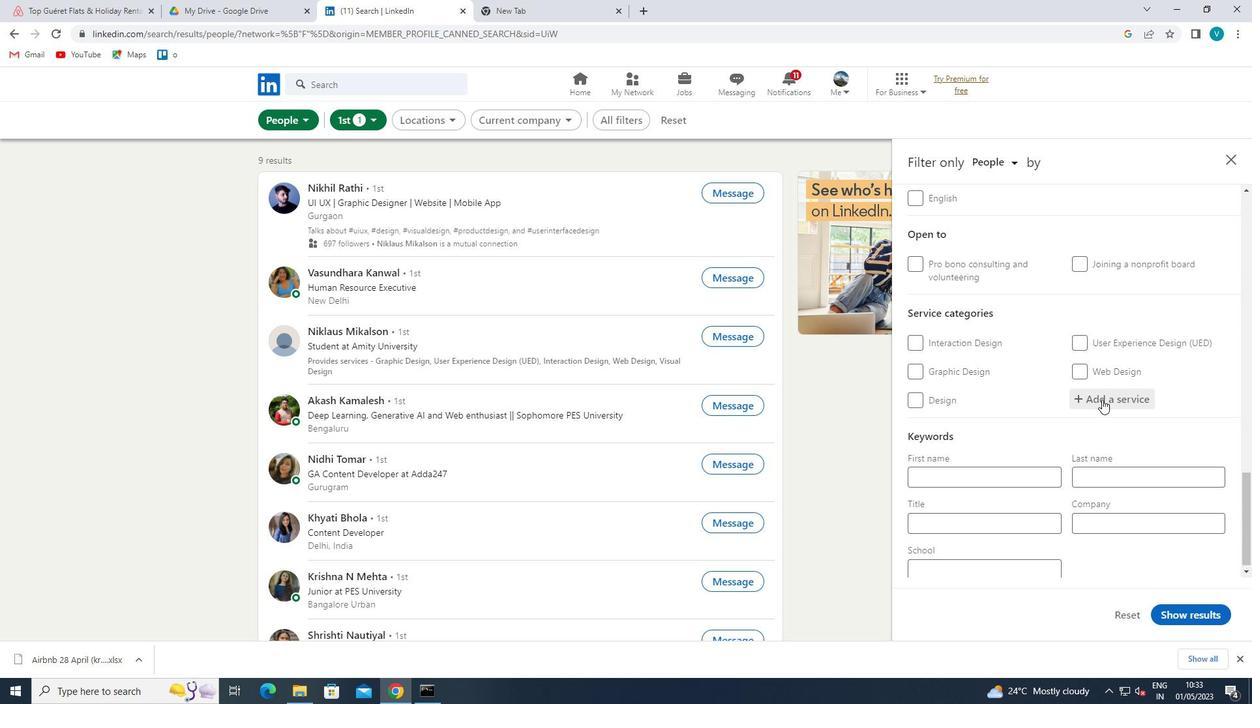 
Action: Mouse moved to (1102, 399)
Screenshot: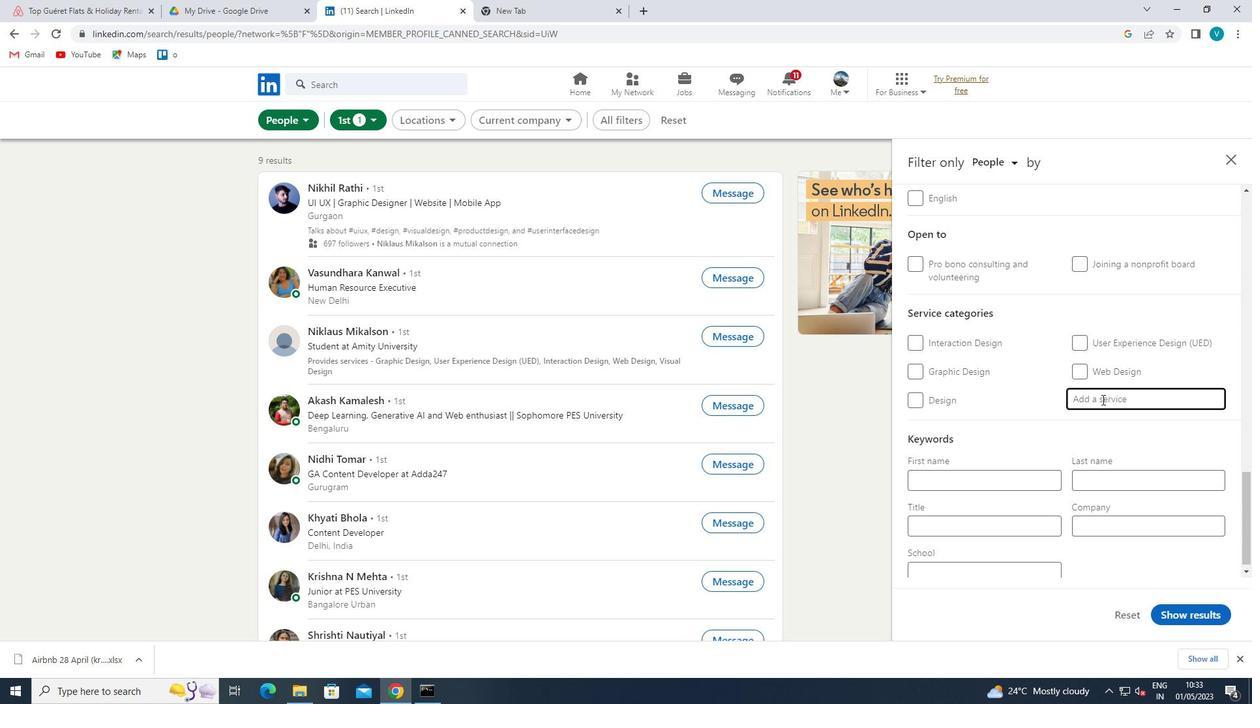 
Action: Key pressed <Key.shift>COMPUTER<Key.space>
Screenshot: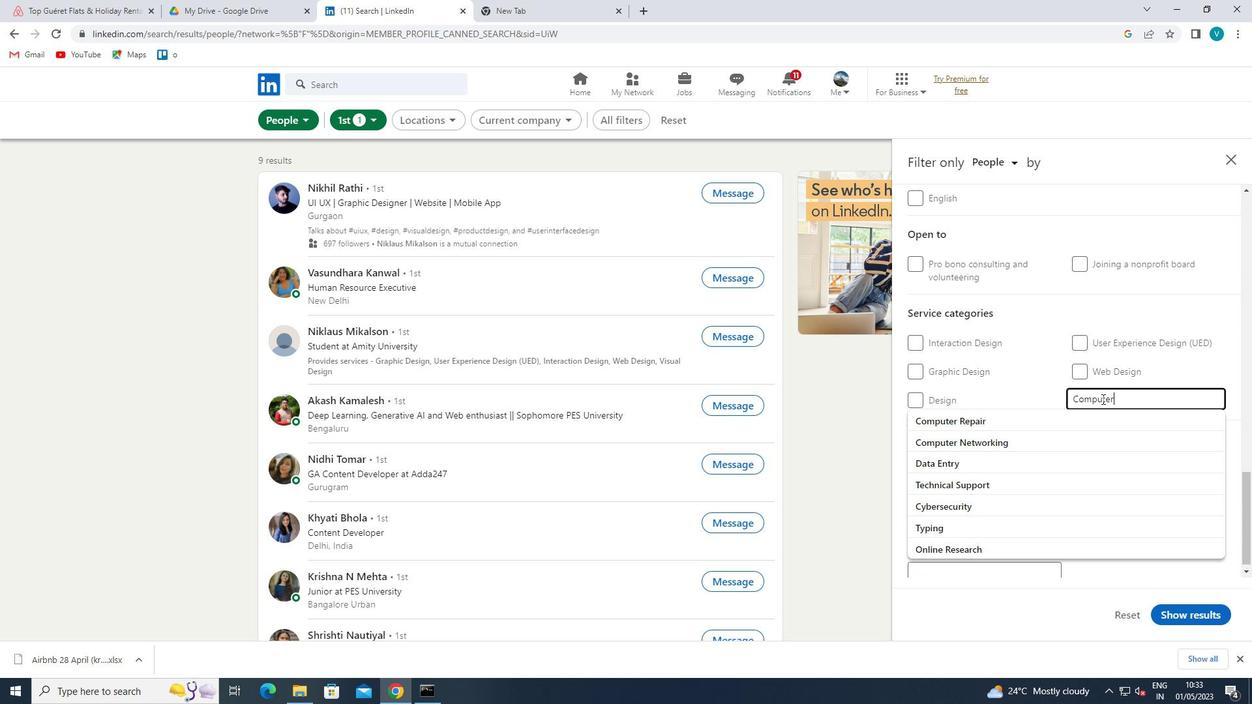 
Action: Mouse moved to (1066, 418)
Screenshot: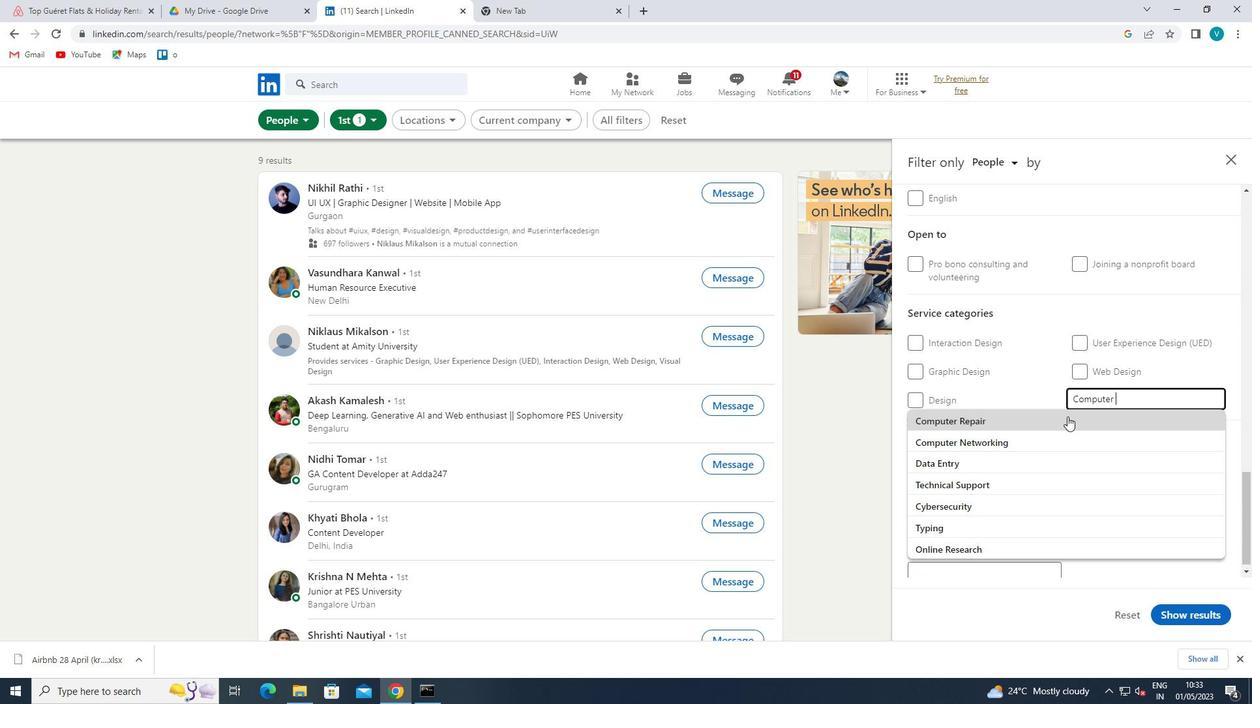 
Action: Mouse pressed left at (1066, 418)
Screenshot: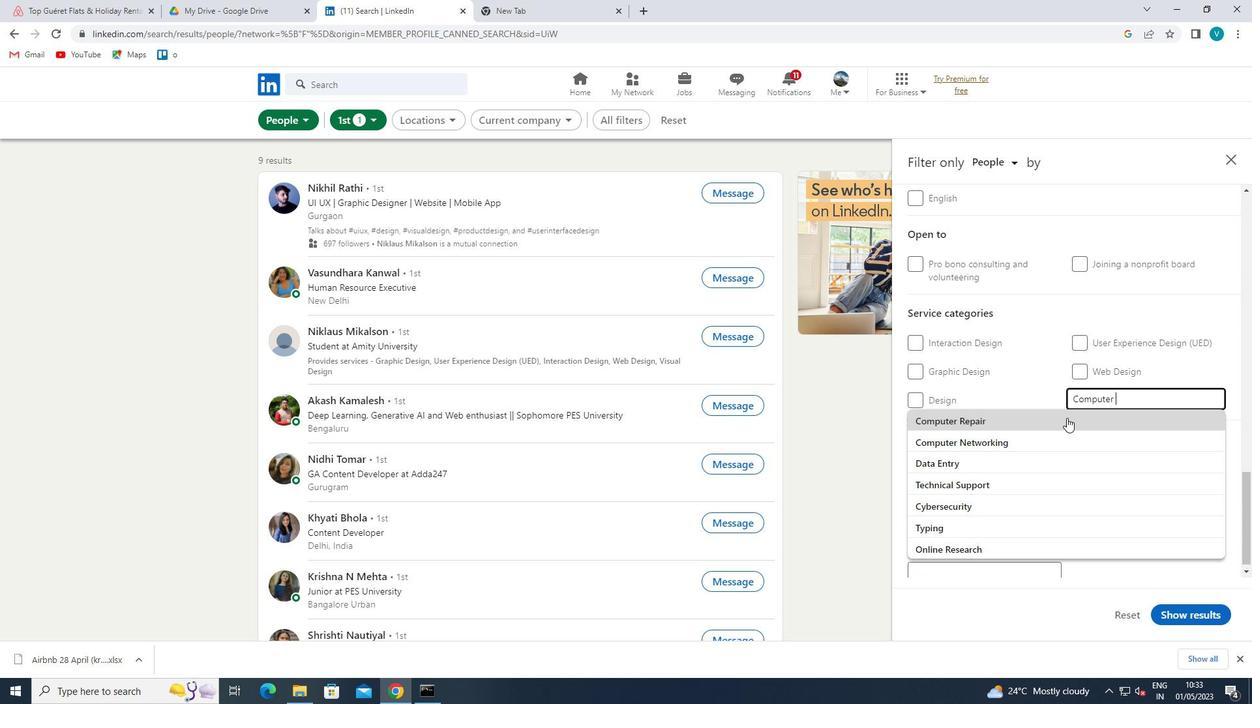 
Action: Mouse scrolled (1066, 417) with delta (0, 0)
Screenshot: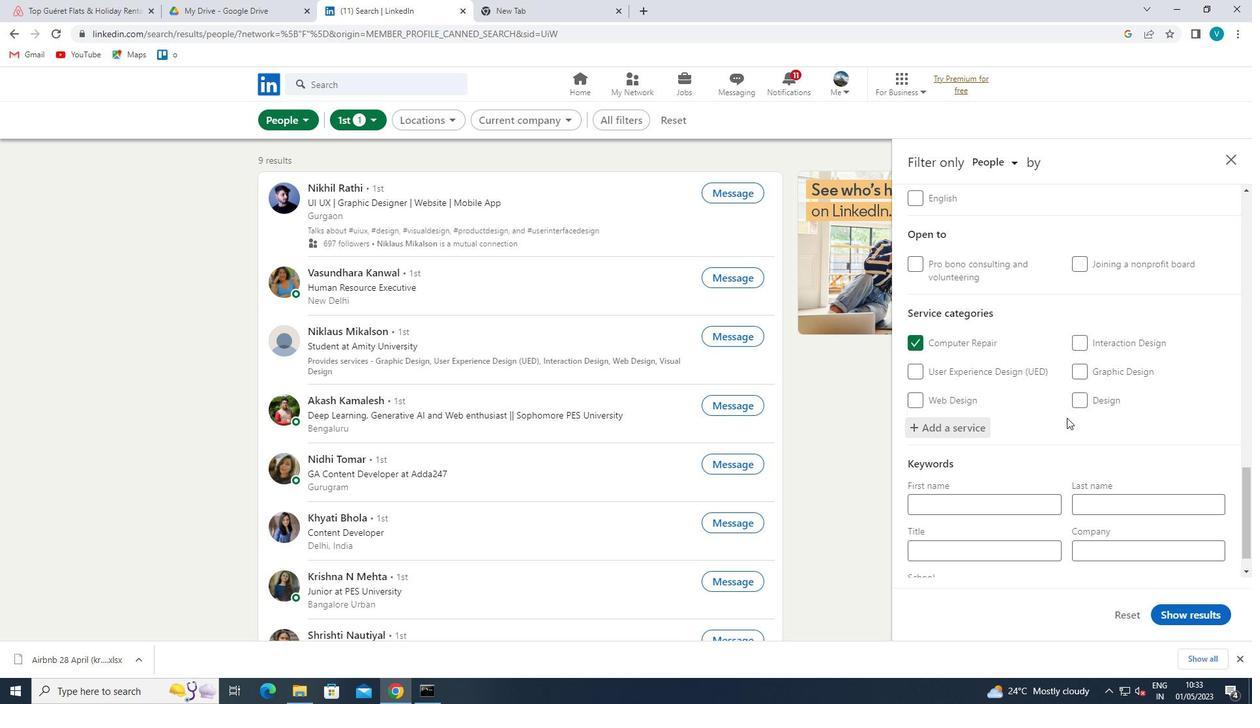 
Action: Mouse scrolled (1066, 417) with delta (0, 0)
Screenshot: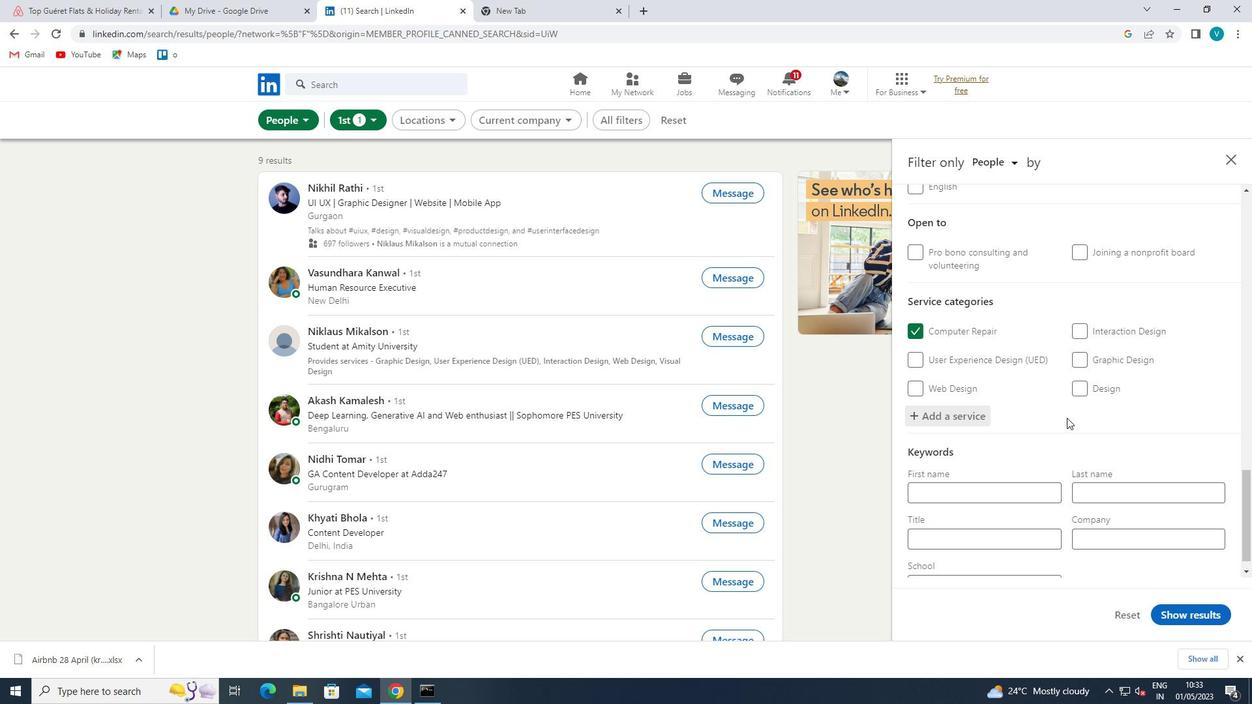 
Action: Mouse moved to (1011, 526)
Screenshot: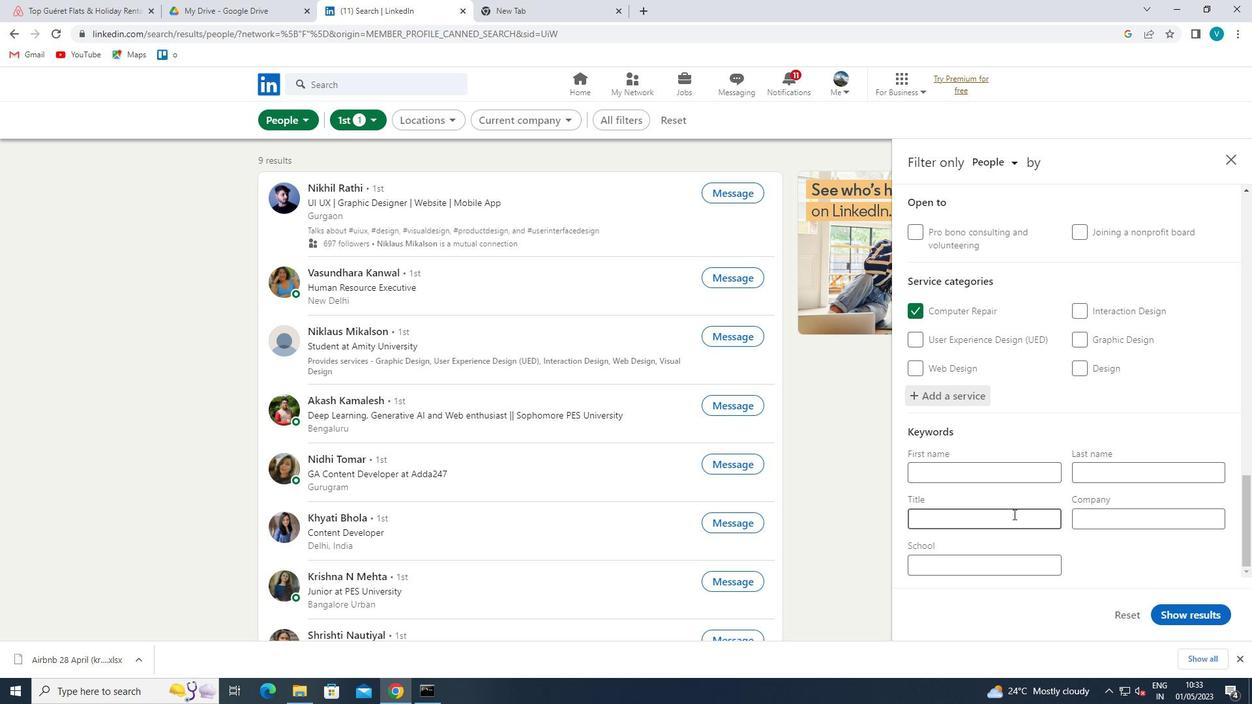
Action: Mouse pressed left at (1011, 526)
Screenshot: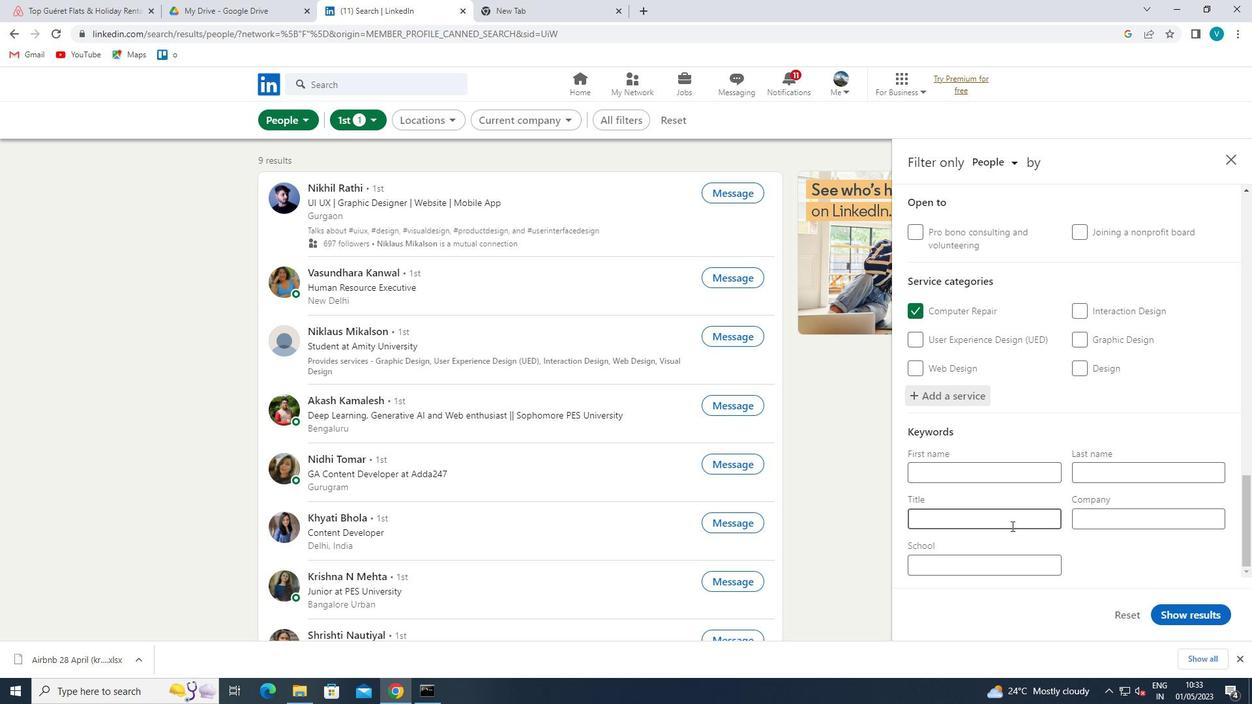 
Action: Key pressed <Key.shift>GRAPHIC<Key.space><Key.shift>DESIGNER
Screenshot: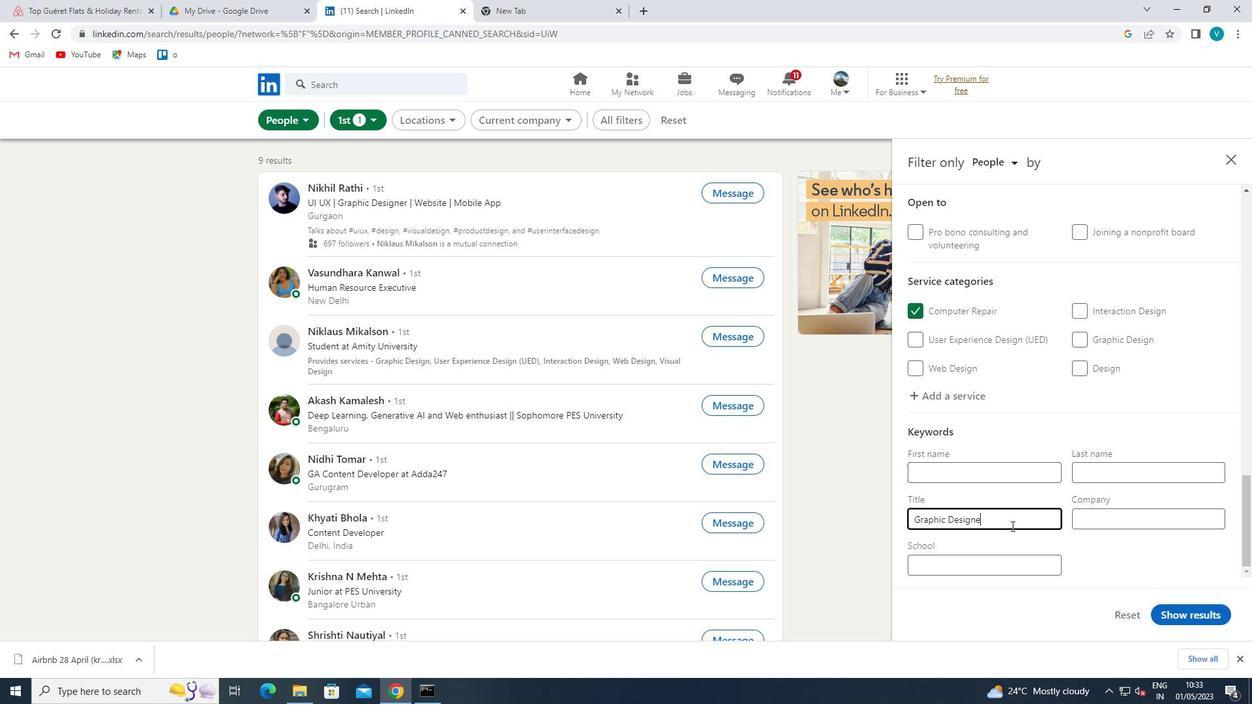 
Action: Mouse moved to (1173, 616)
Screenshot: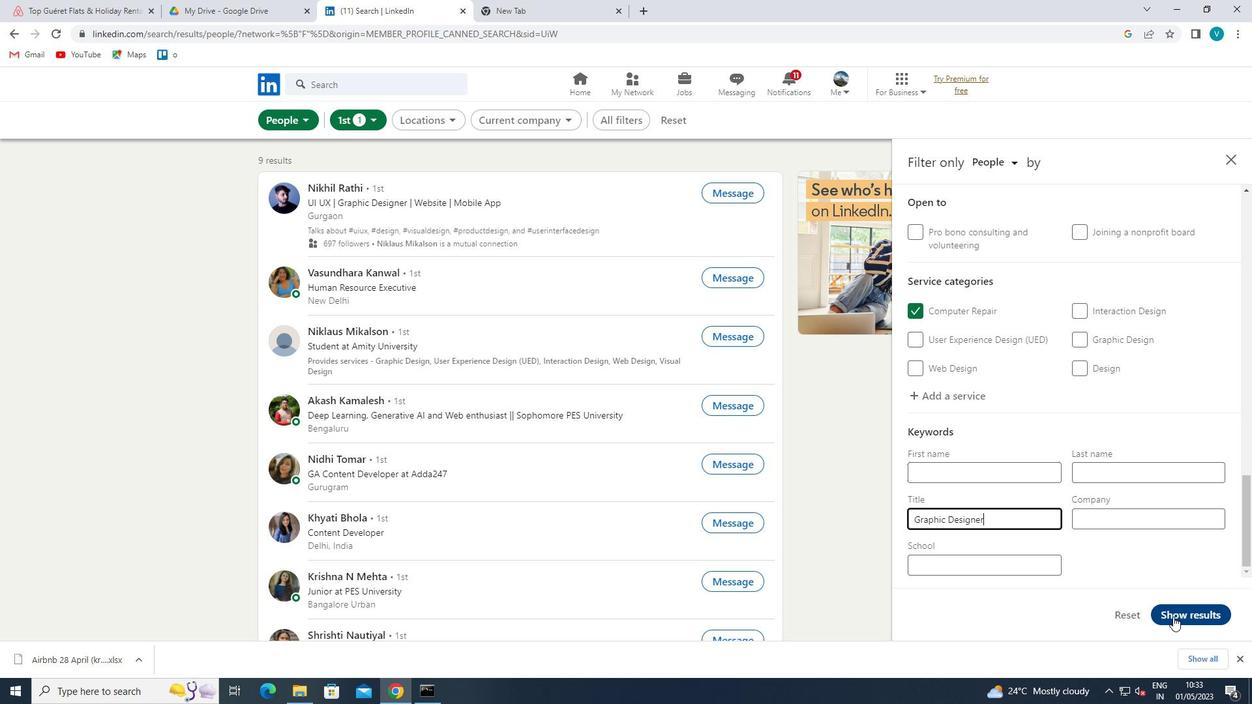 
Action: Mouse pressed left at (1173, 616)
Screenshot: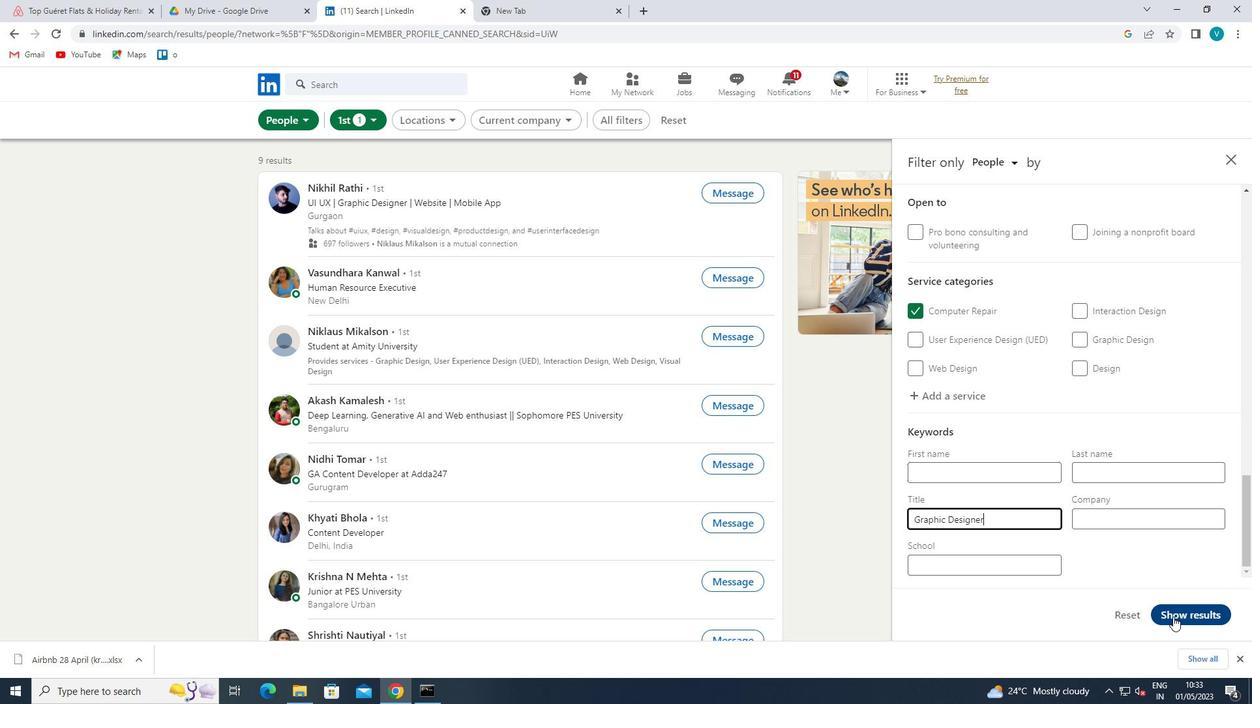 
Action: Mouse moved to (1051, 581)
Screenshot: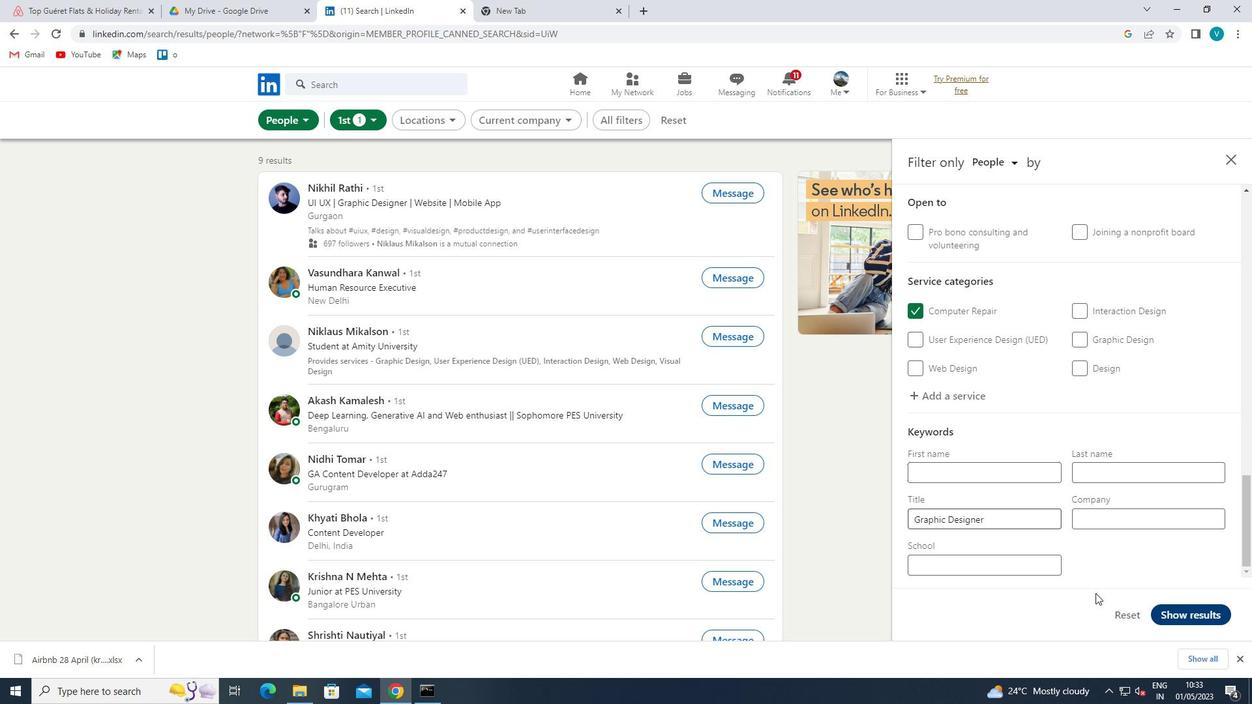 
